 Task: Find connections with filter location Jonquière with filter topic #linkedinnetworkingwith filter profile language French with filter current company Nityo Infotech with filter school Uttar Pradesh Rajarshi Tandon Open University with filter industry Office Administration with filter service category Life Coaching with filter keywords title Social Worker
Action: Mouse moved to (693, 129)
Screenshot: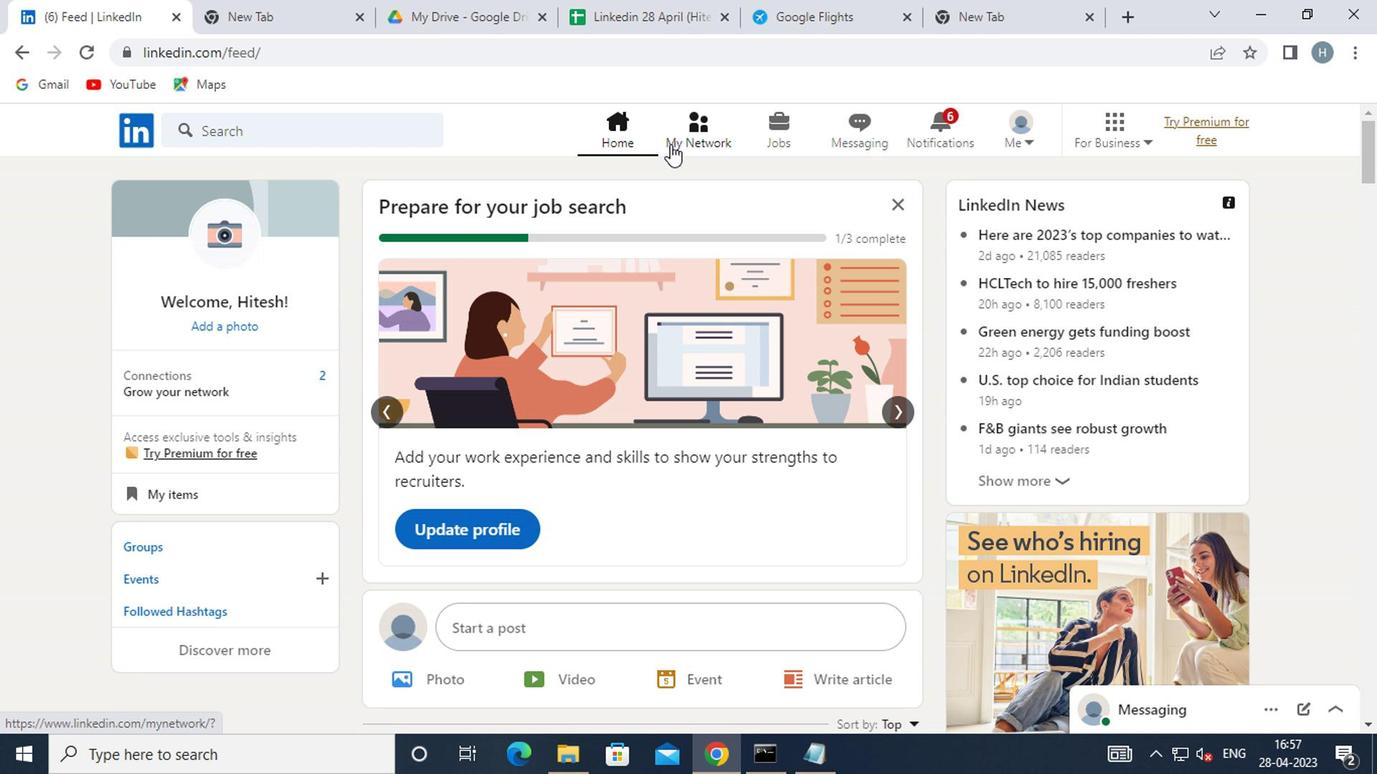 
Action: Mouse pressed left at (693, 129)
Screenshot: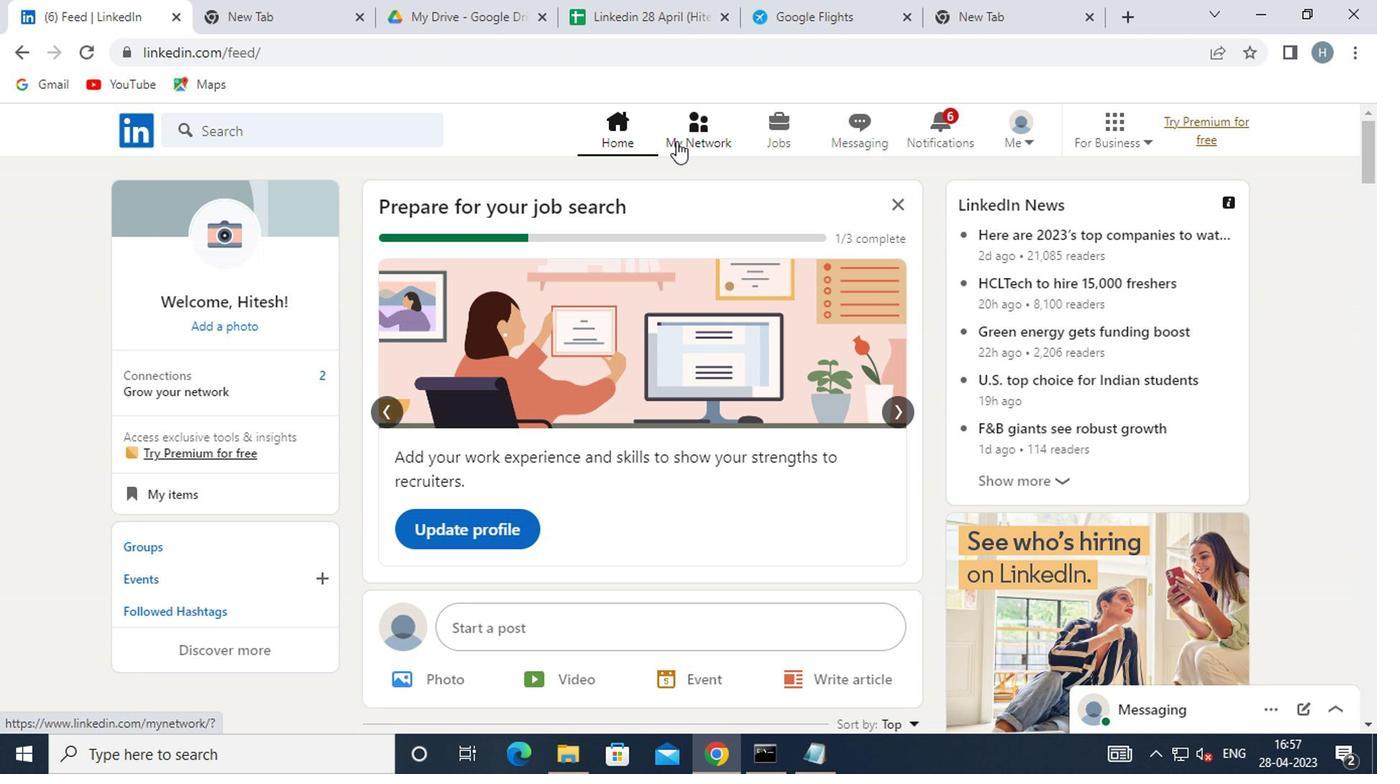 
Action: Mouse moved to (294, 233)
Screenshot: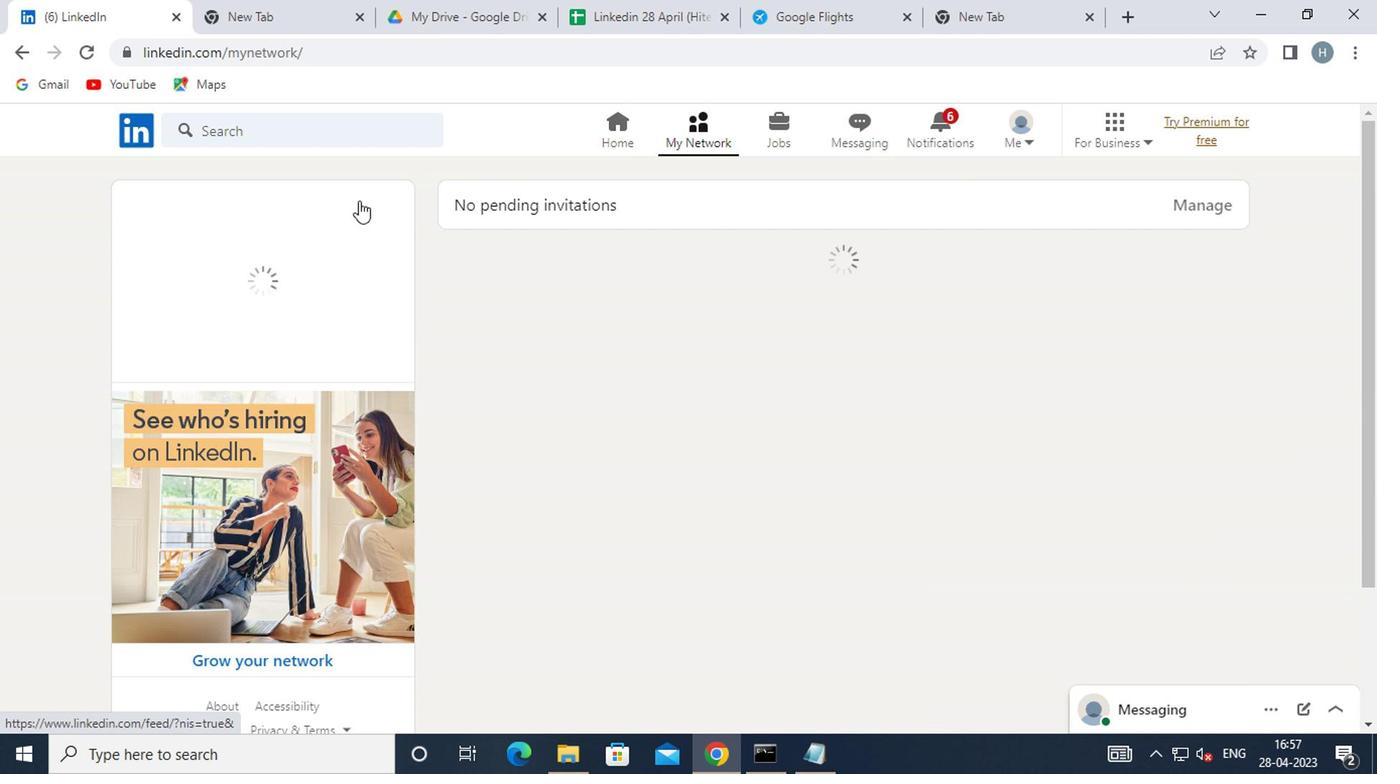 
Action: Mouse pressed left at (294, 233)
Screenshot: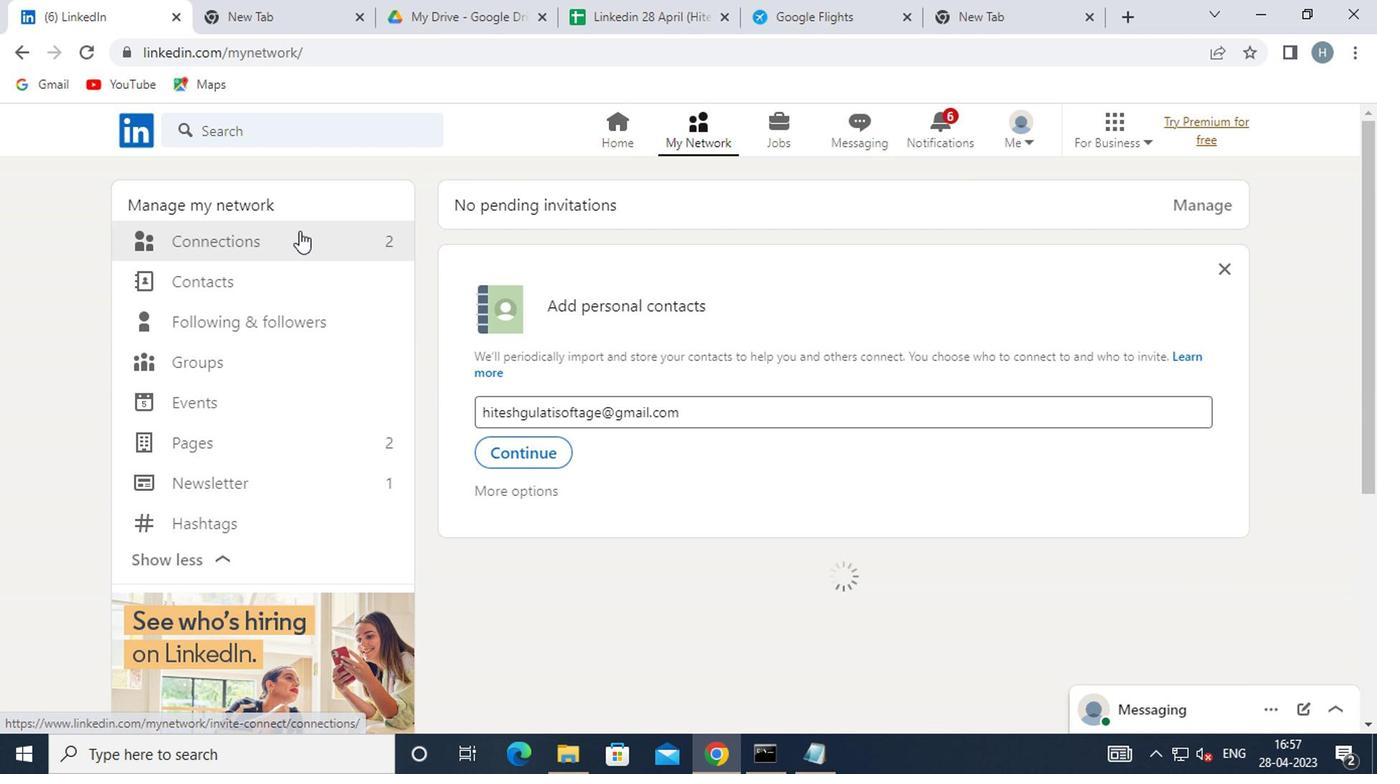 
Action: Mouse moved to (839, 241)
Screenshot: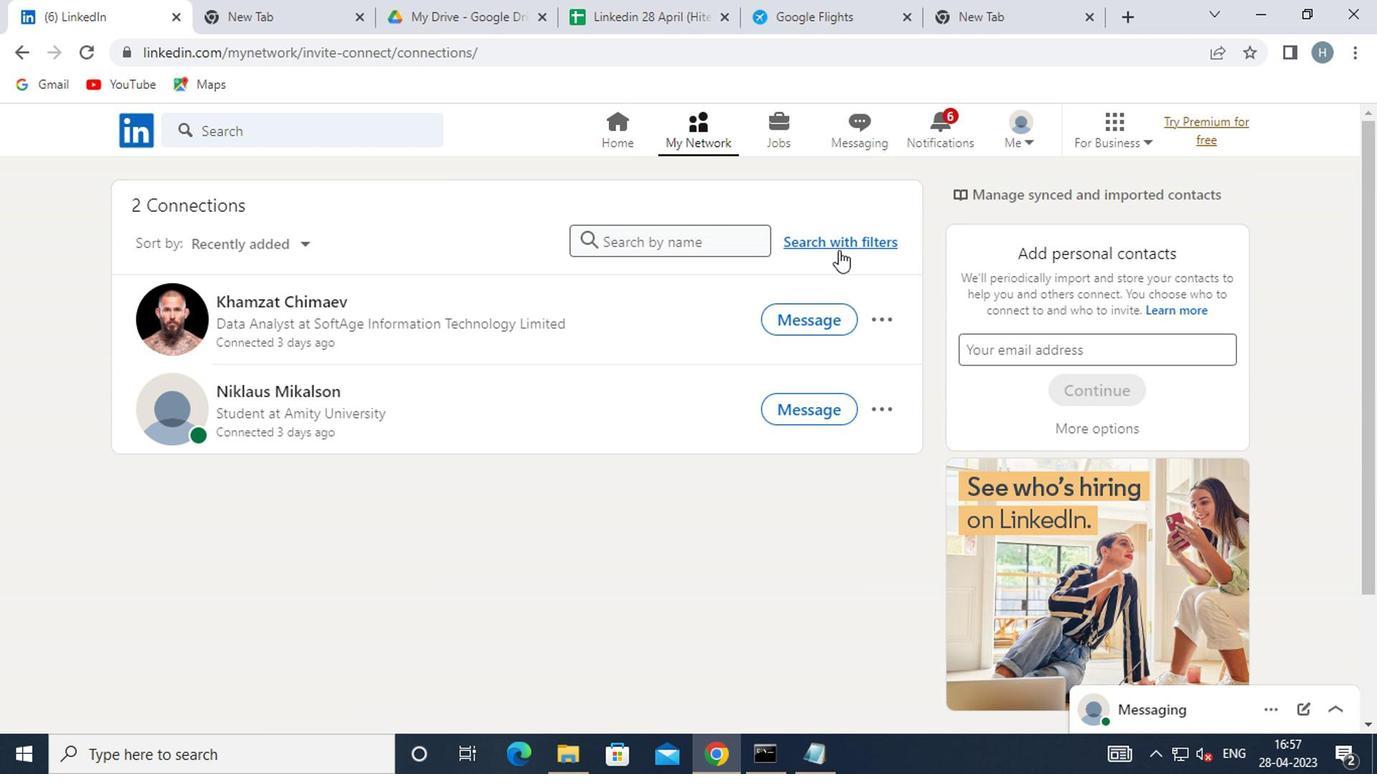 
Action: Mouse pressed left at (839, 241)
Screenshot: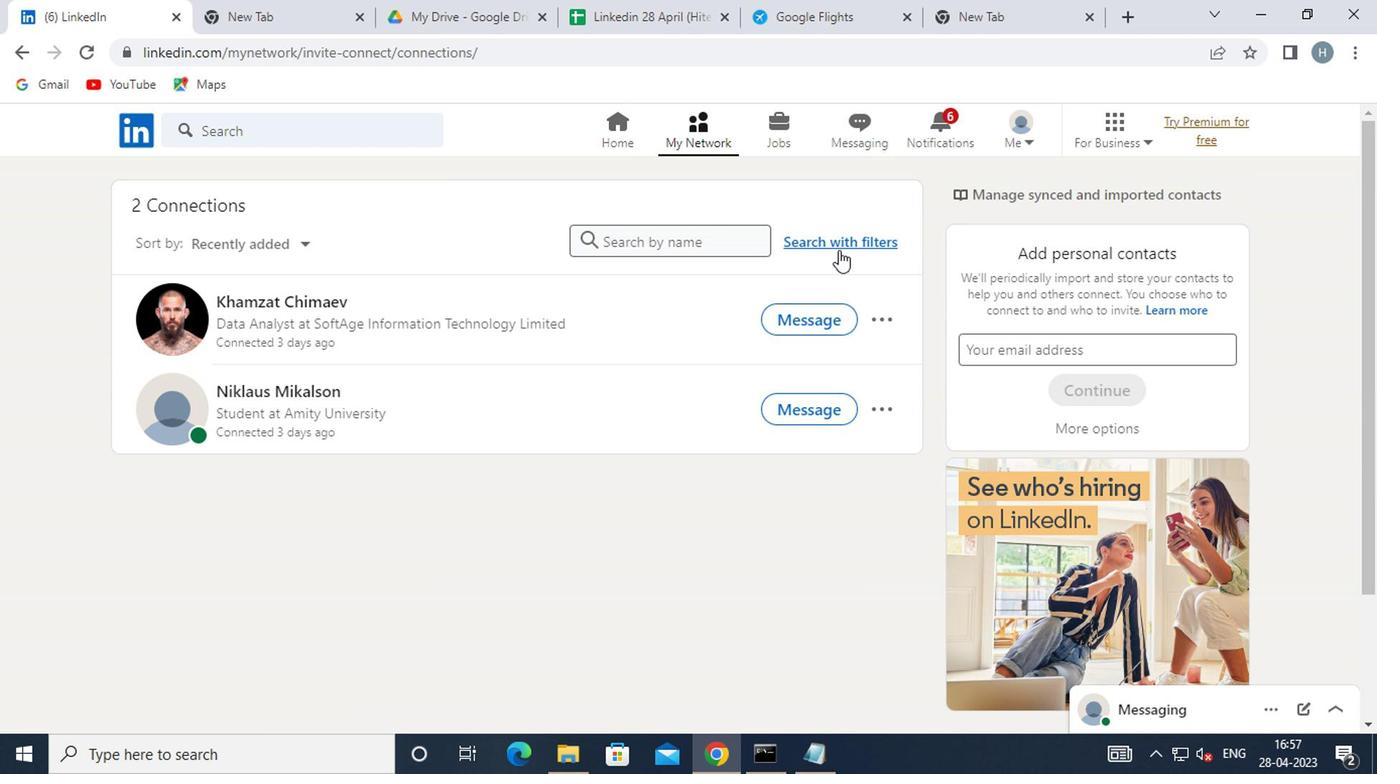 
Action: Mouse moved to (738, 187)
Screenshot: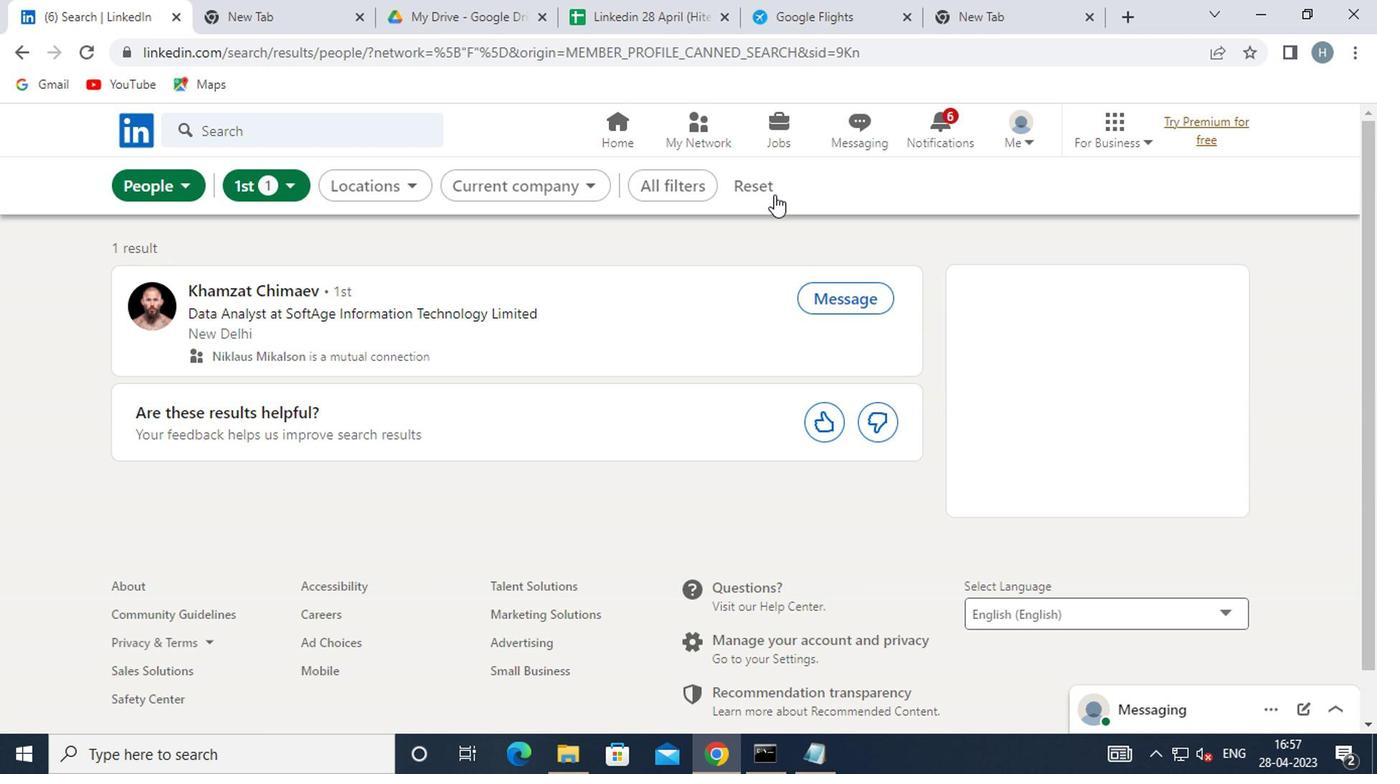 
Action: Mouse pressed left at (738, 187)
Screenshot: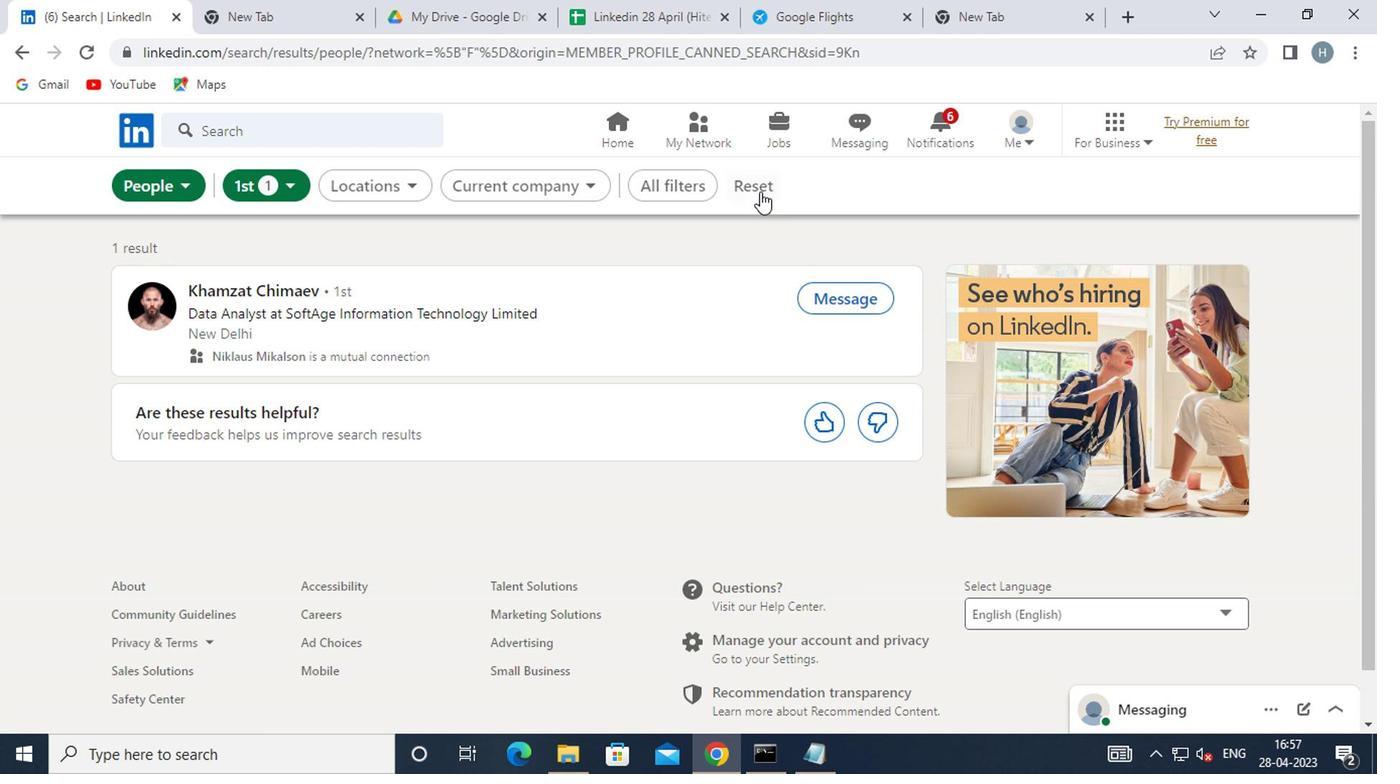 
Action: Mouse moved to (705, 187)
Screenshot: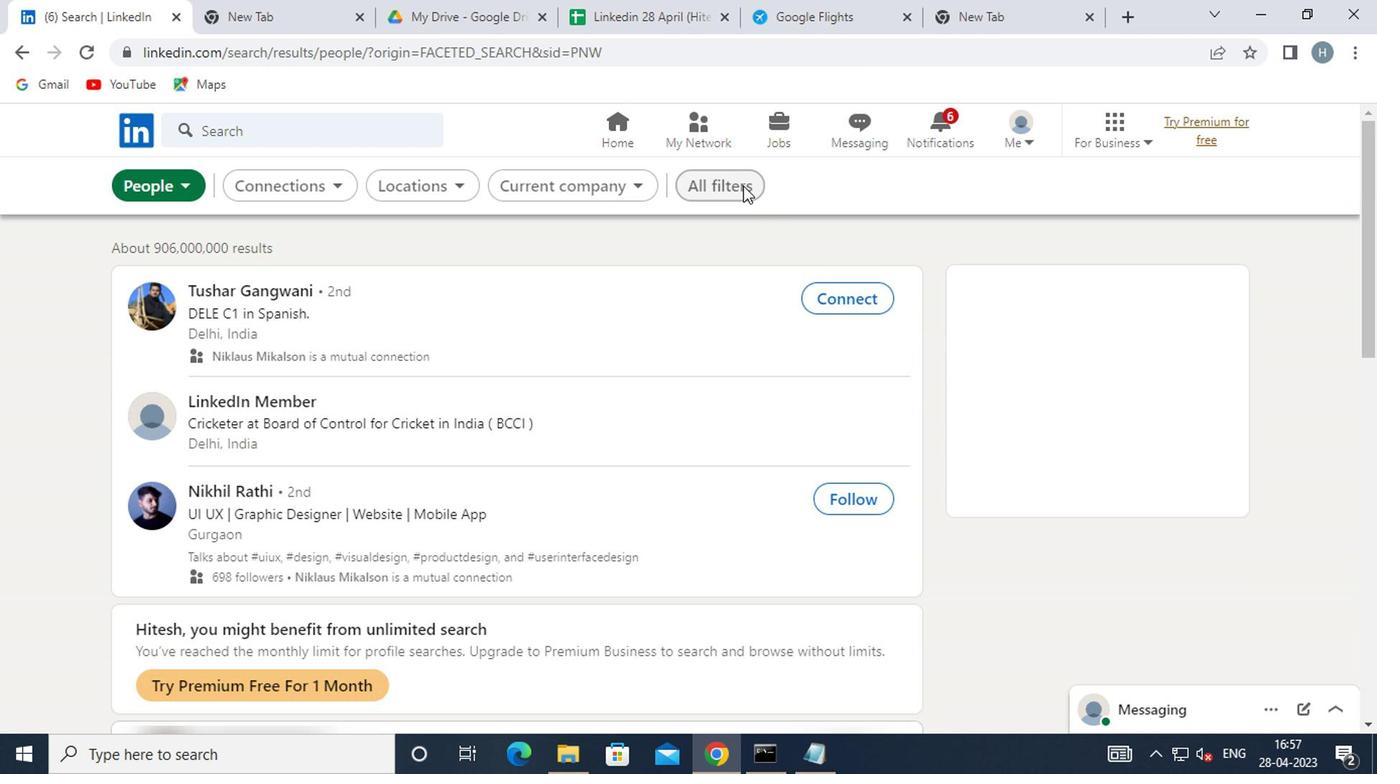 
Action: Mouse pressed left at (705, 187)
Screenshot: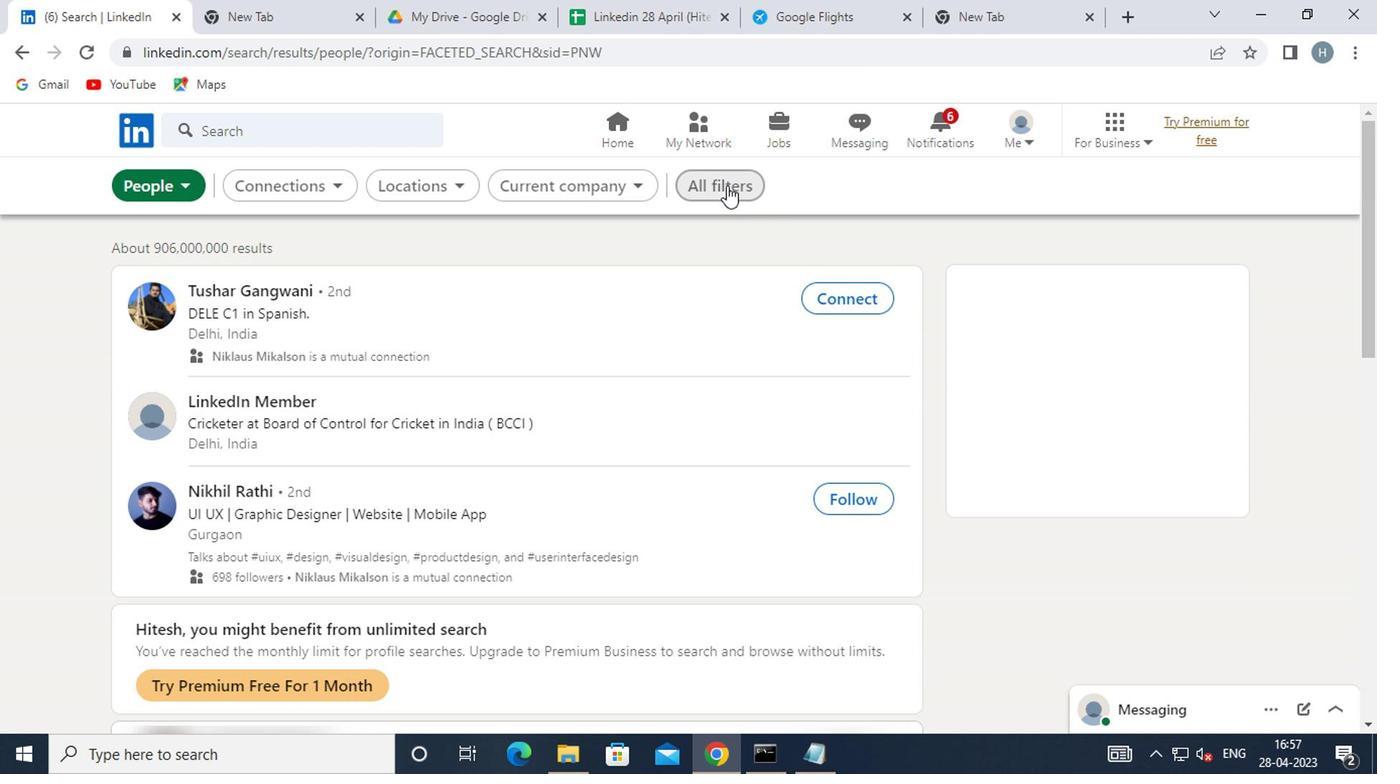 
Action: Mouse moved to (1109, 405)
Screenshot: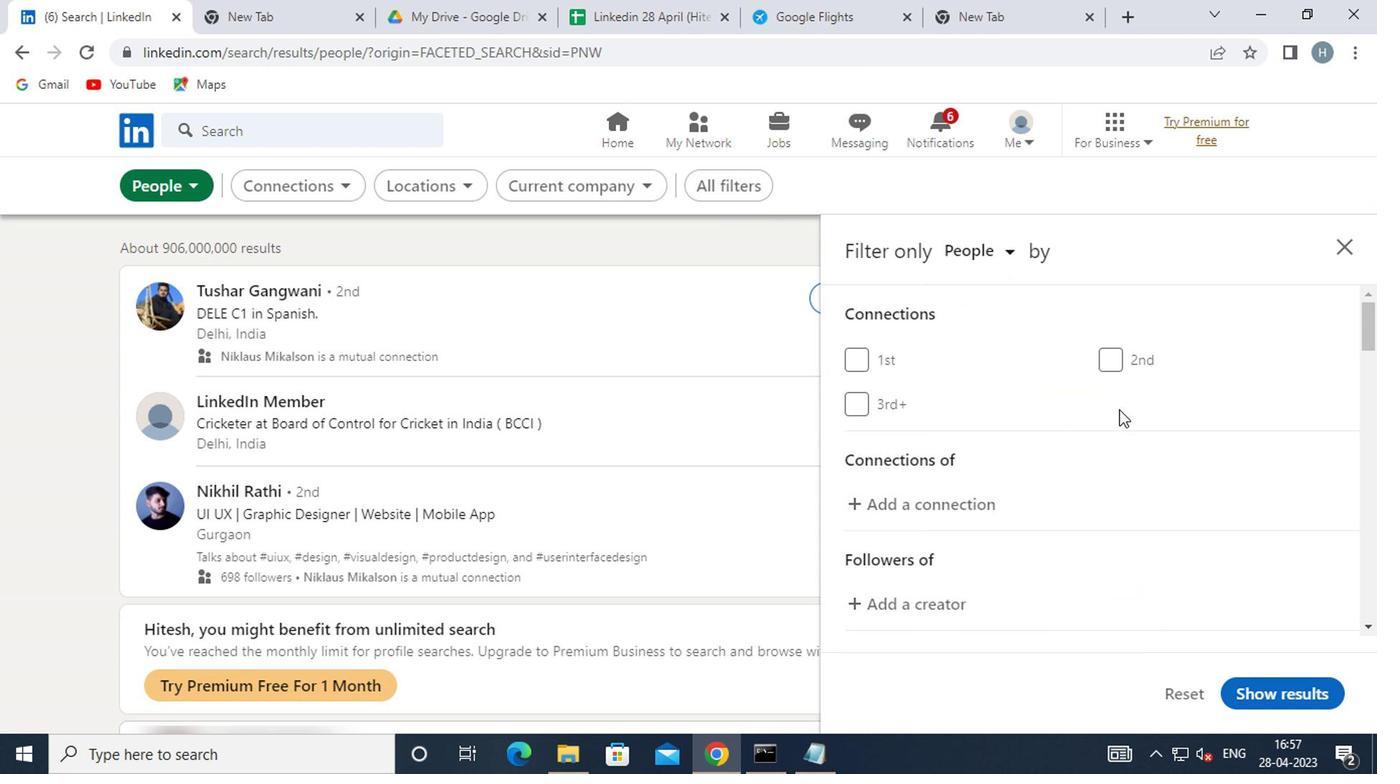 
Action: Mouse scrolled (1109, 404) with delta (0, 0)
Screenshot: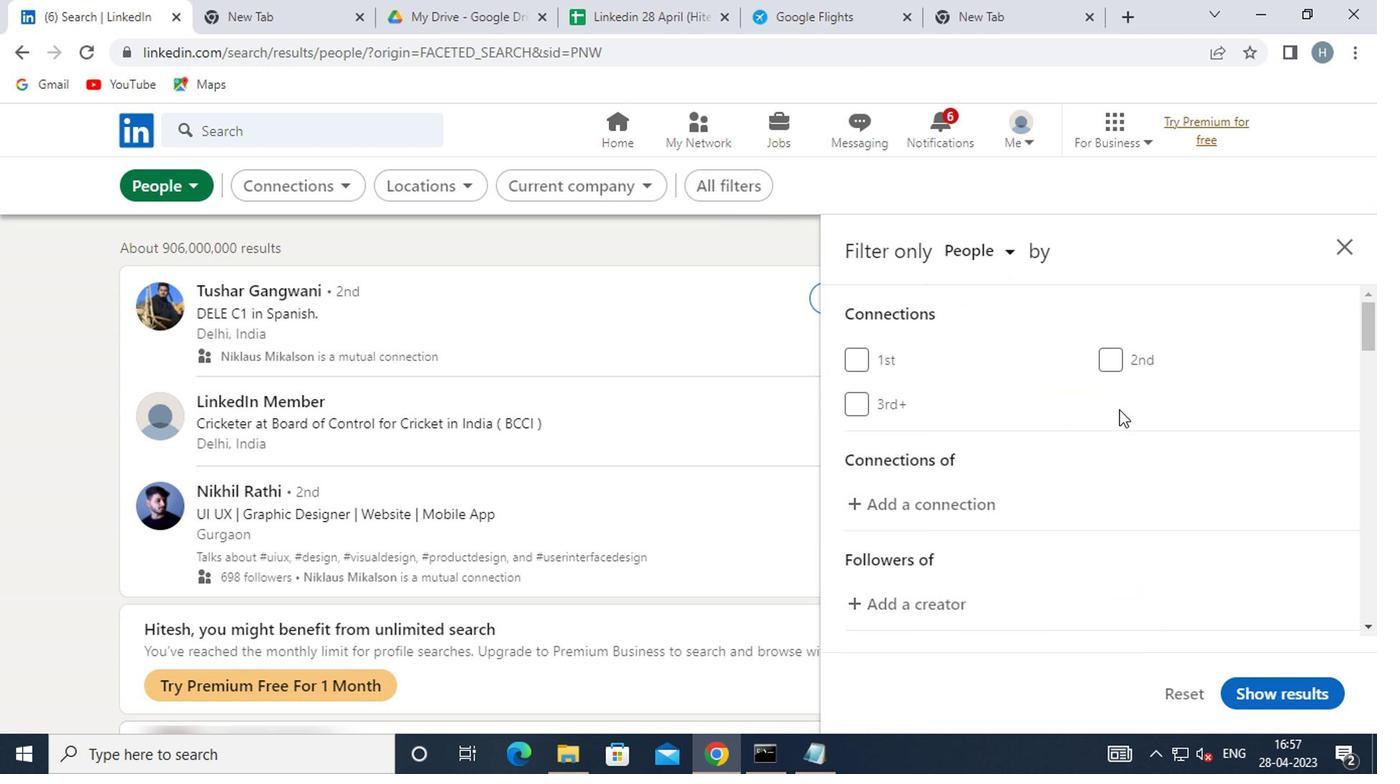 
Action: Mouse moved to (1104, 401)
Screenshot: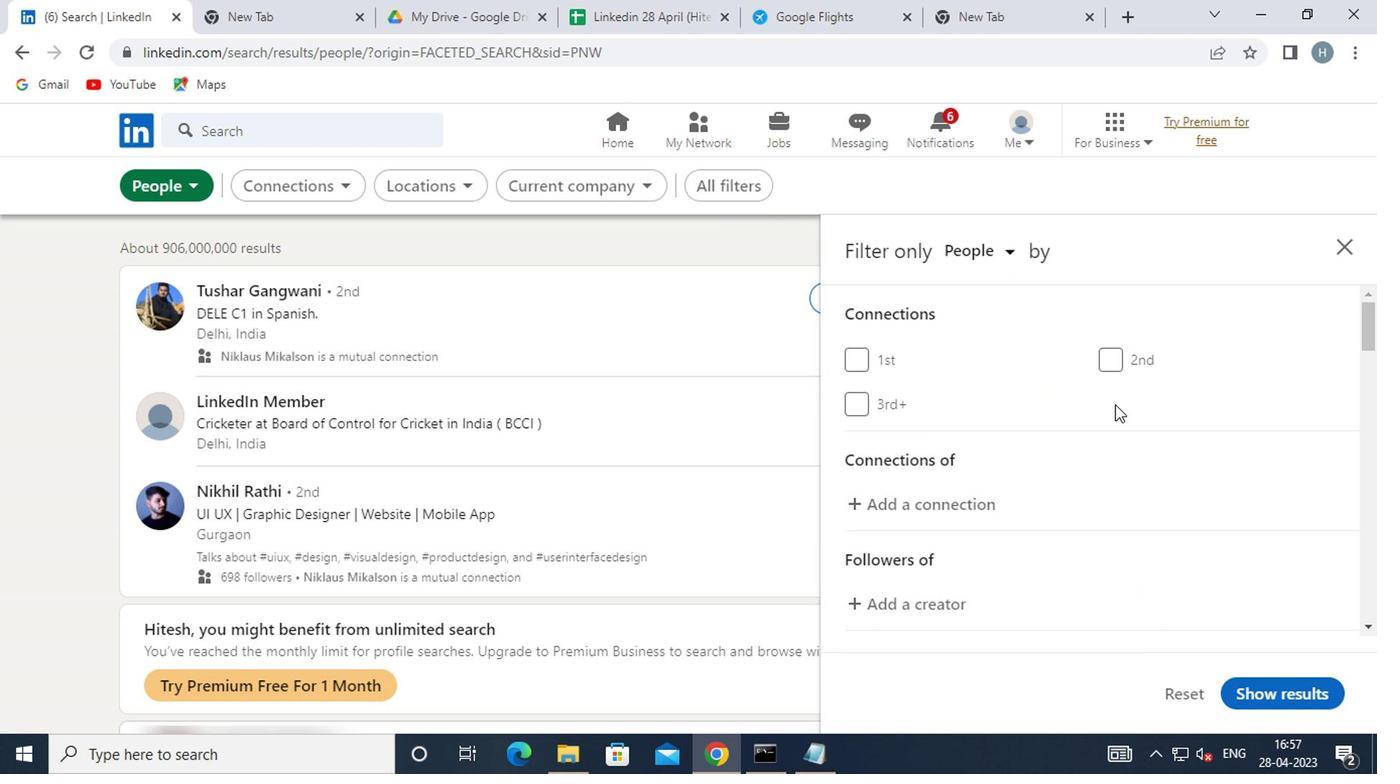 
Action: Mouse scrolled (1104, 400) with delta (0, -1)
Screenshot: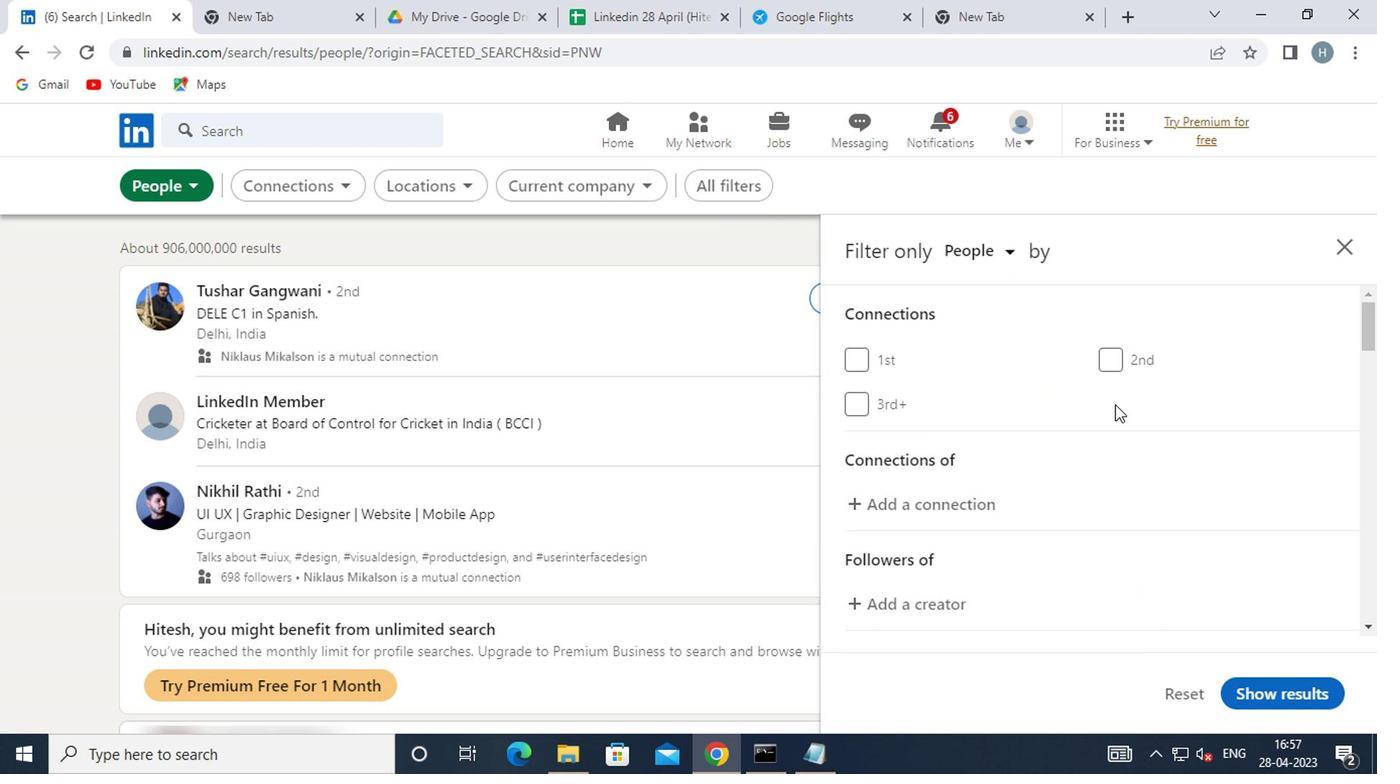 
Action: Mouse moved to (1099, 391)
Screenshot: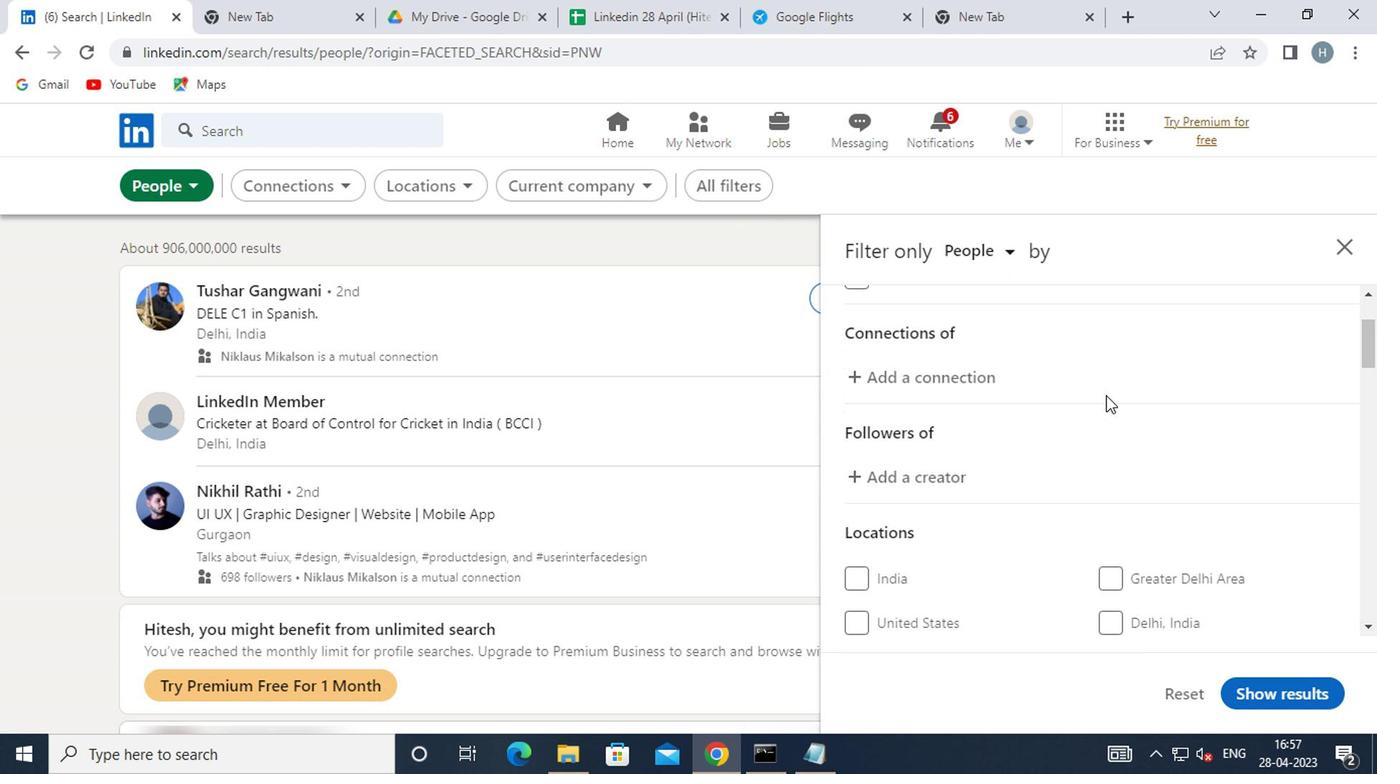 
Action: Mouse scrolled (1099, 390) with delta (0, -1)
Screenshot: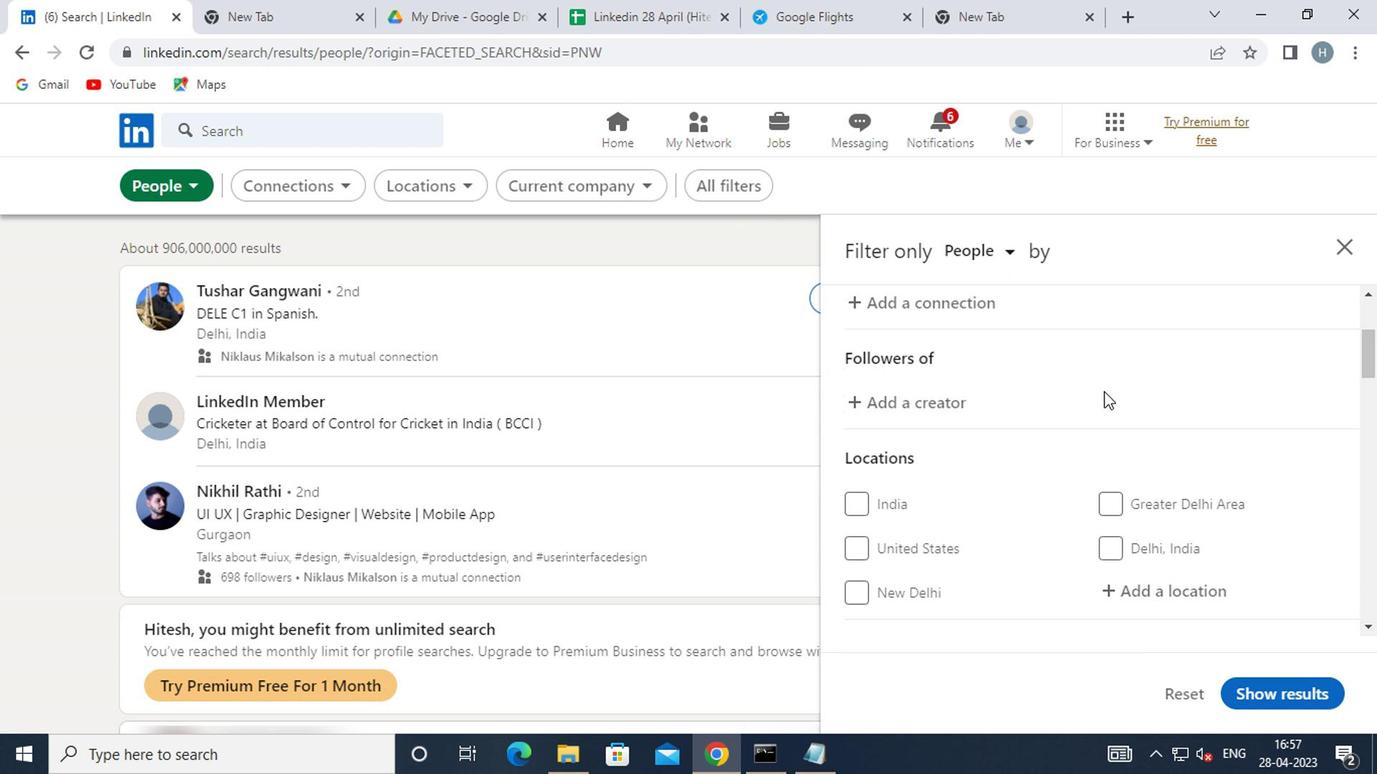 
Action: Mouse moved to (1132, 481)
Screenshot: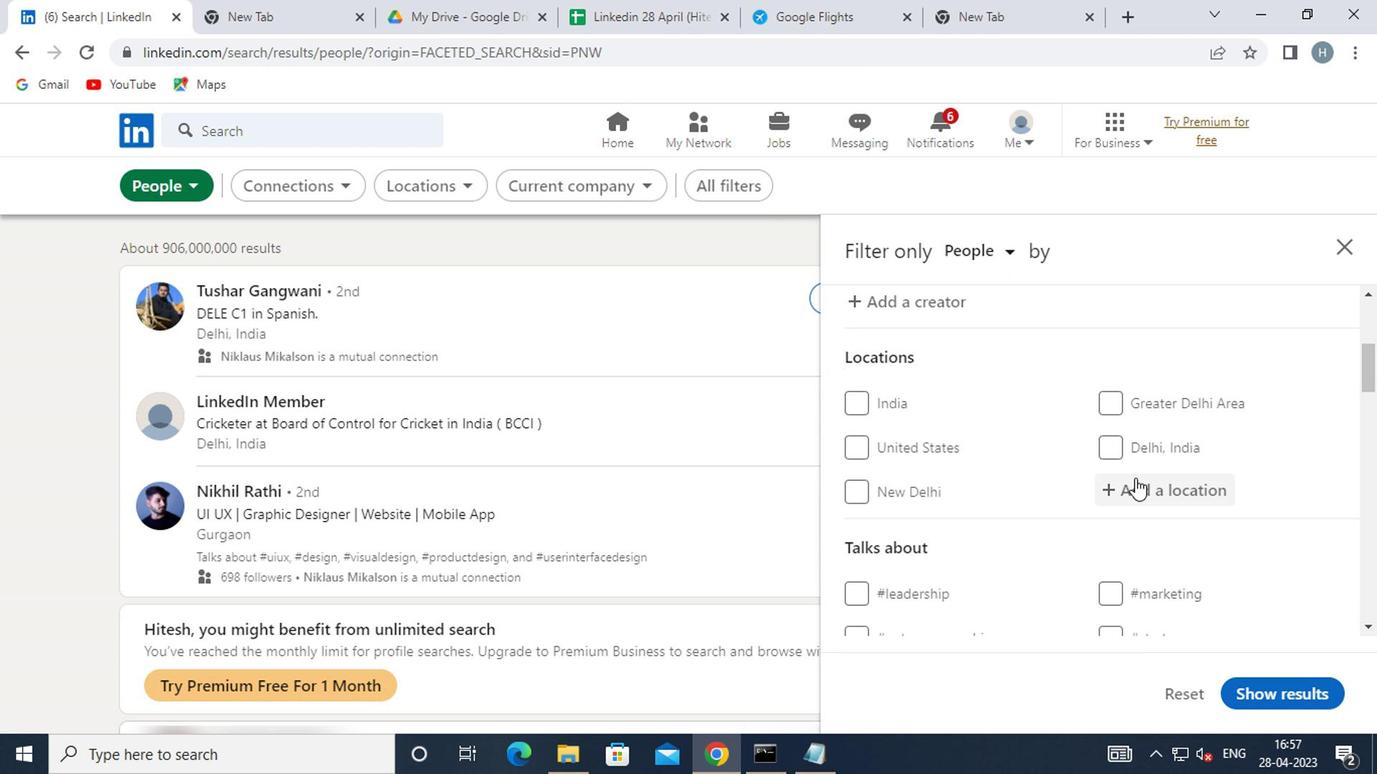 
Action: Mouse pressed left at (1132, 481)
Screenshot: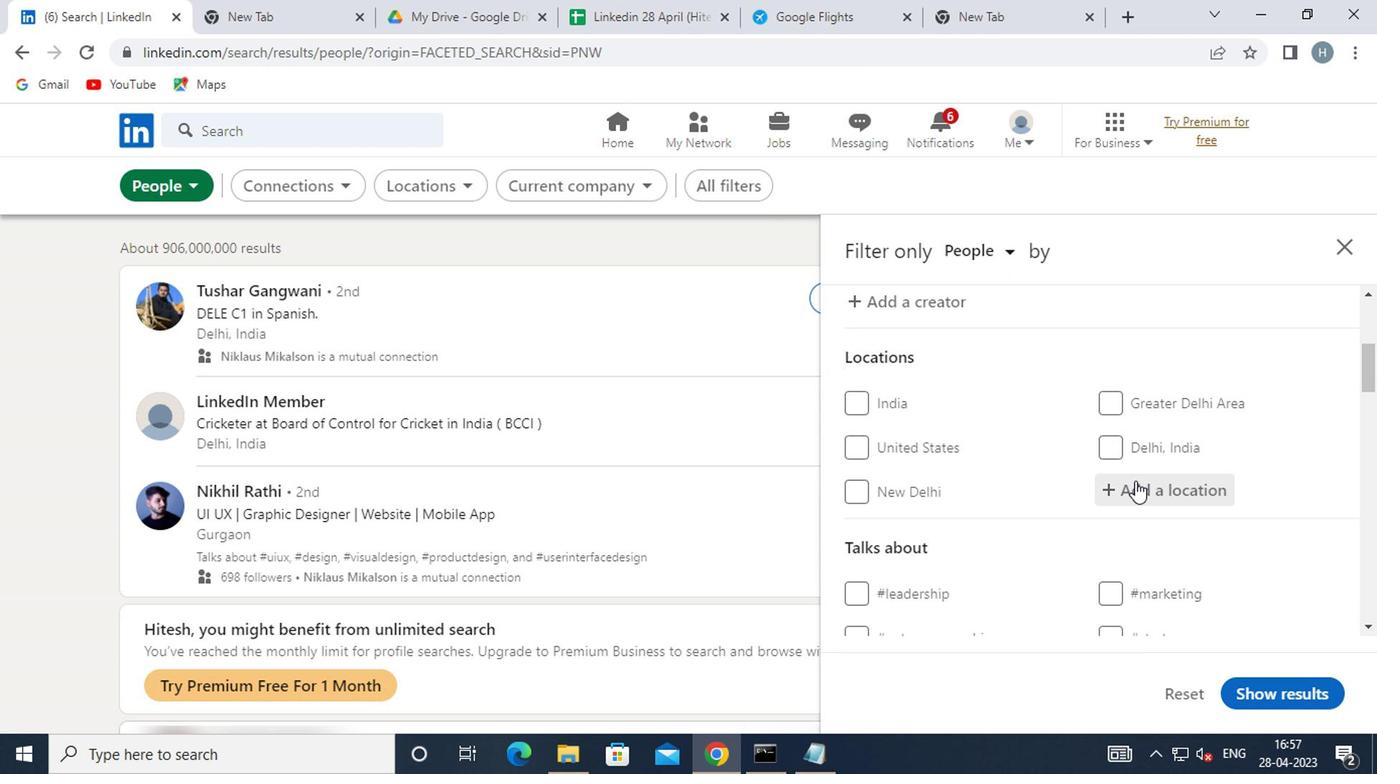 
Action: Key pressed <Key.shift>JONQUIERE
Screenshot: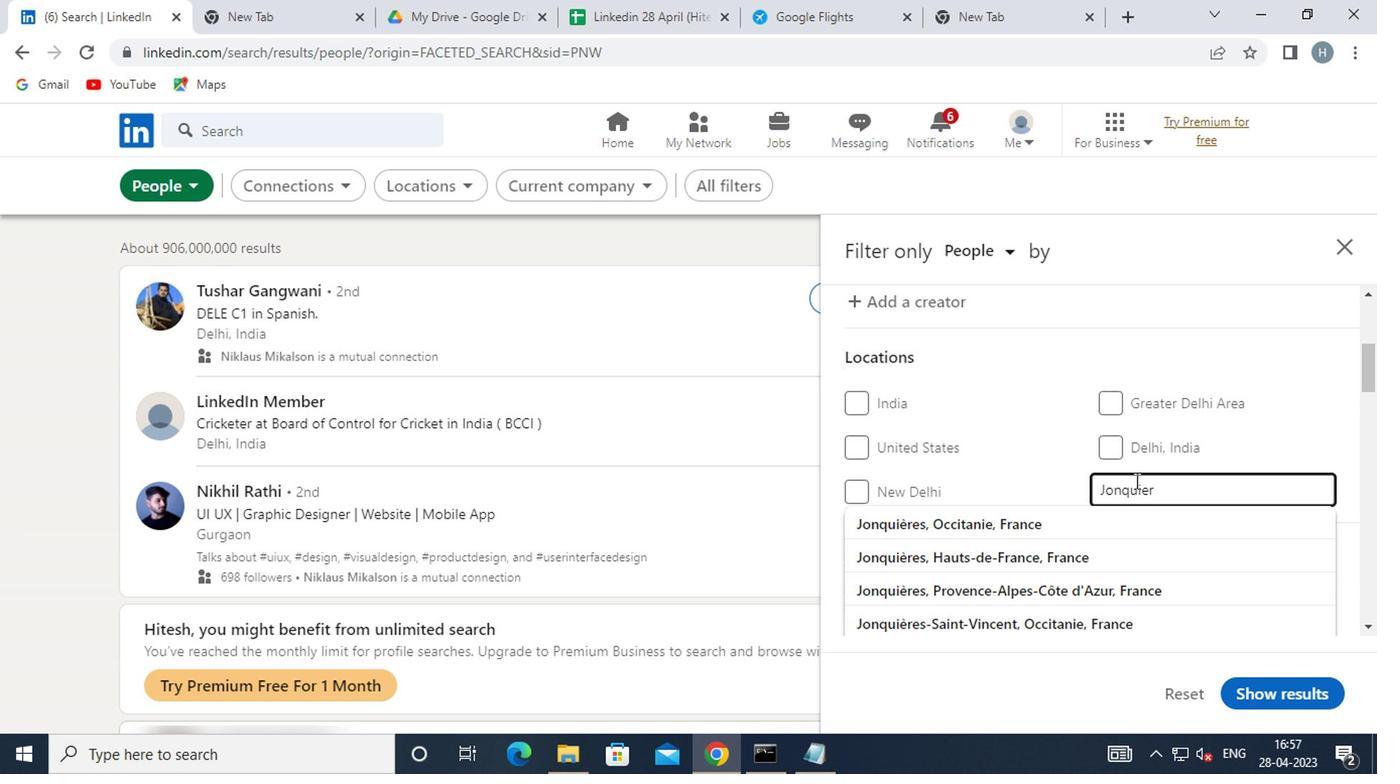 
Action: Mouse moved to (1059, 520)
Screenshot: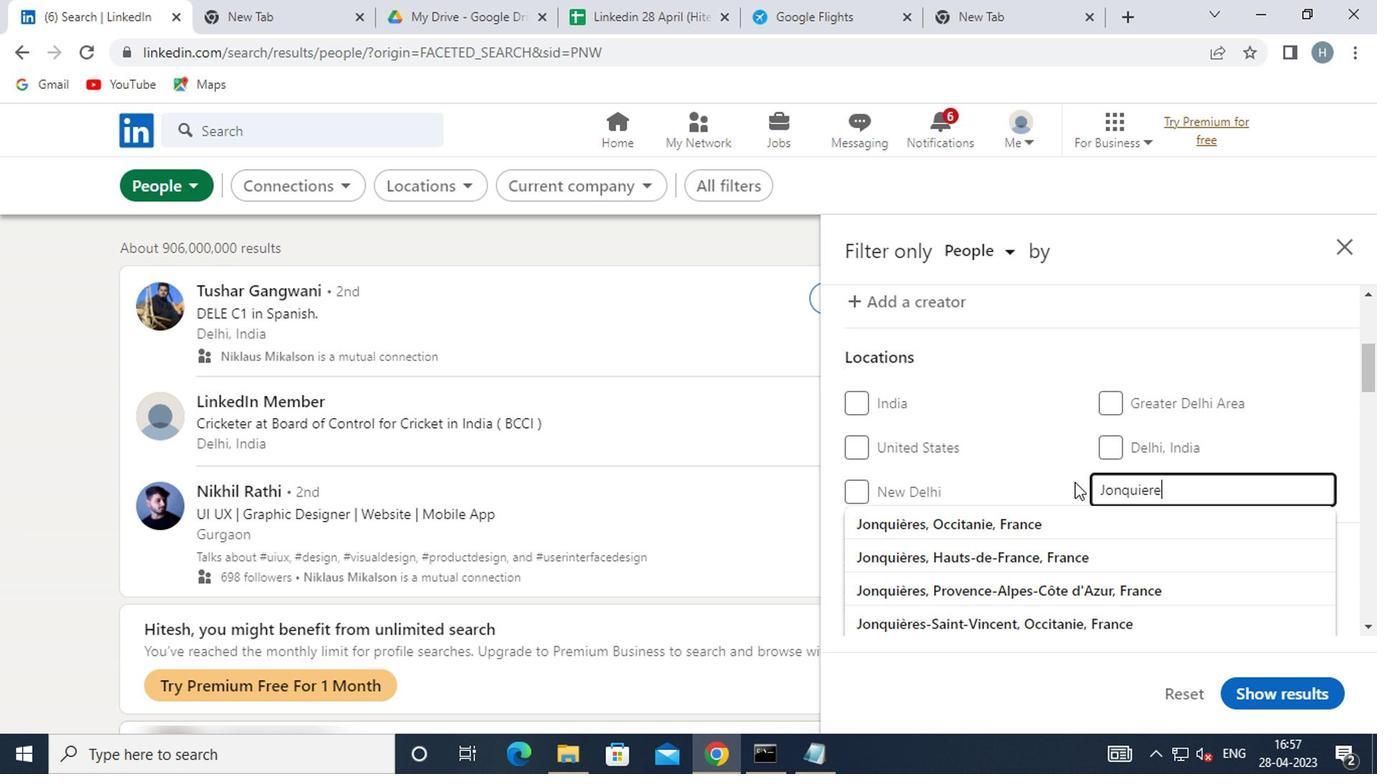 
Action: Mouse pressed left at (1059, 520)
Screenshot: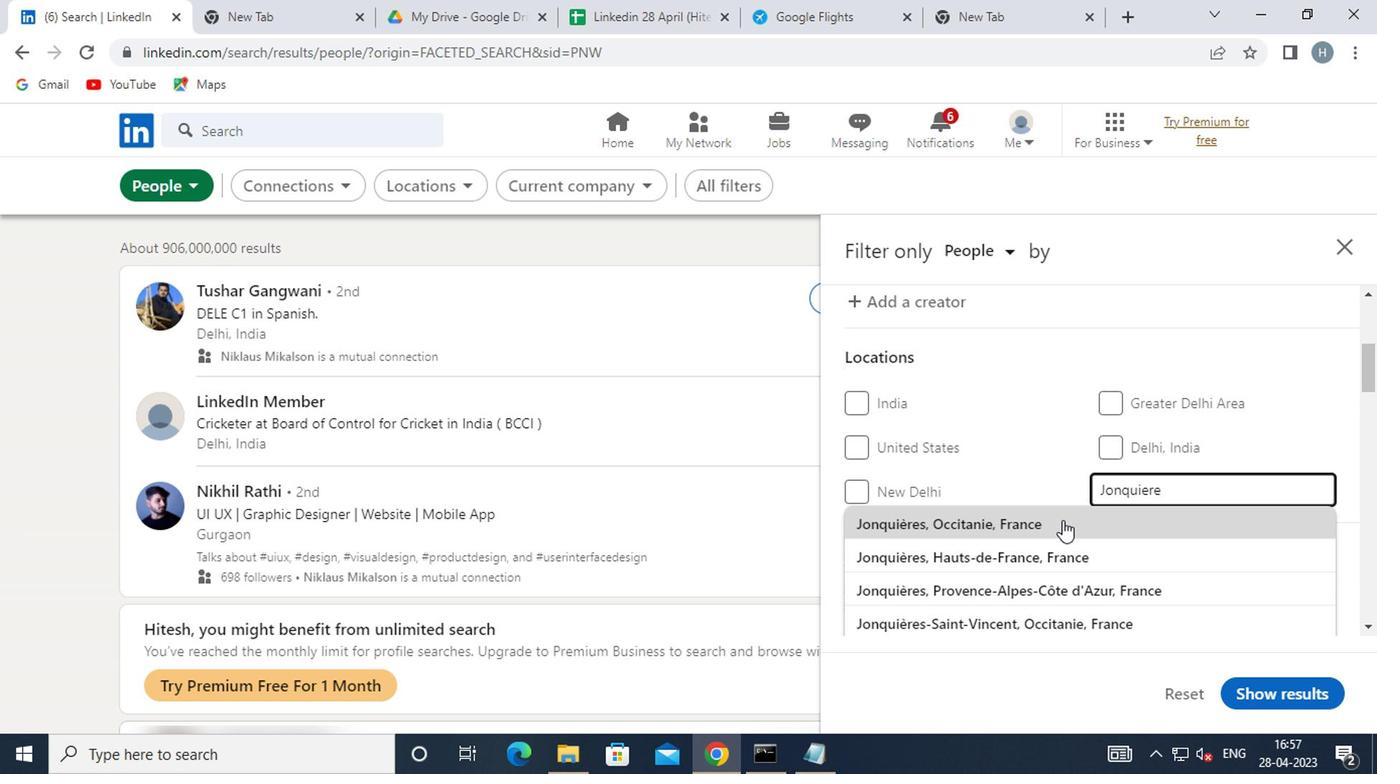 
Action: Mouse moved to (1035, 501)
Screenshot: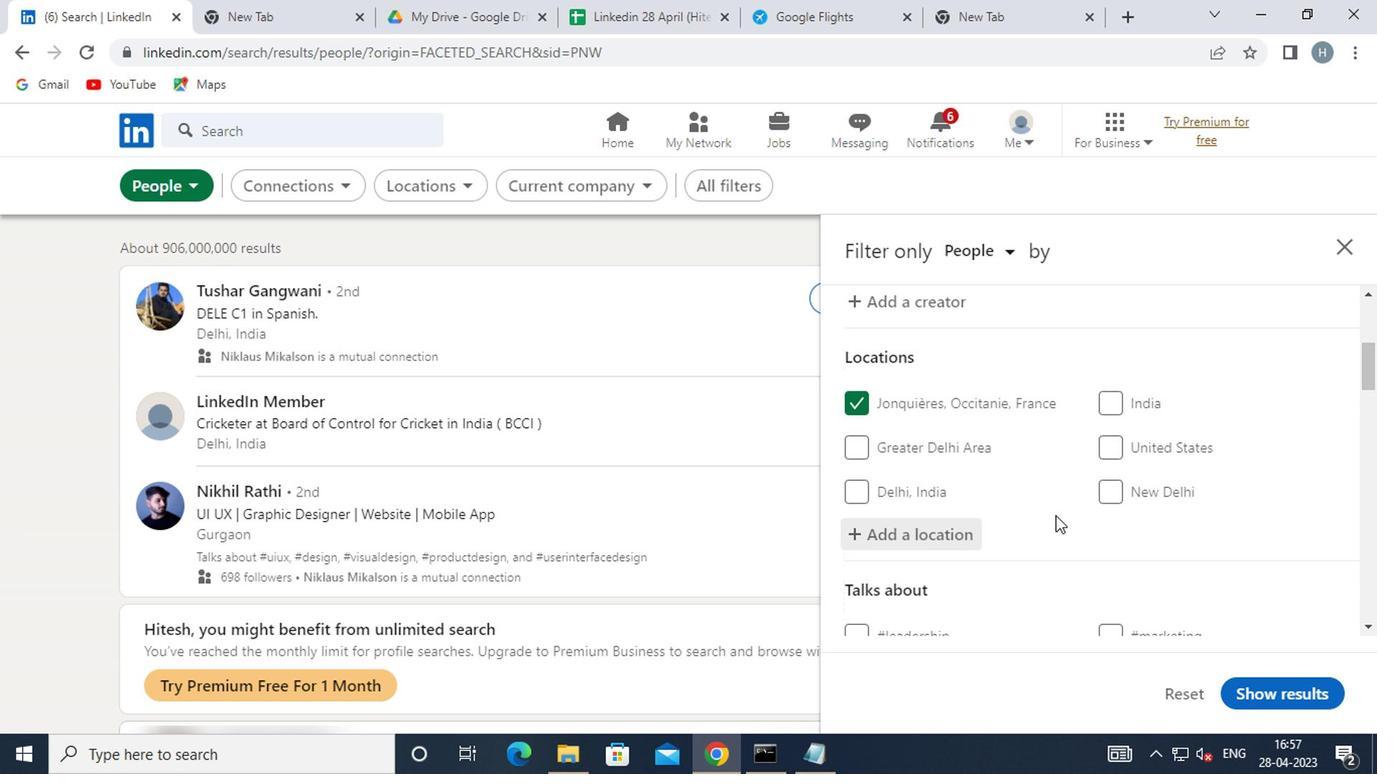 
Action: Mouse scrolled (1035, 500) with delta (0, 0)
Screenshot: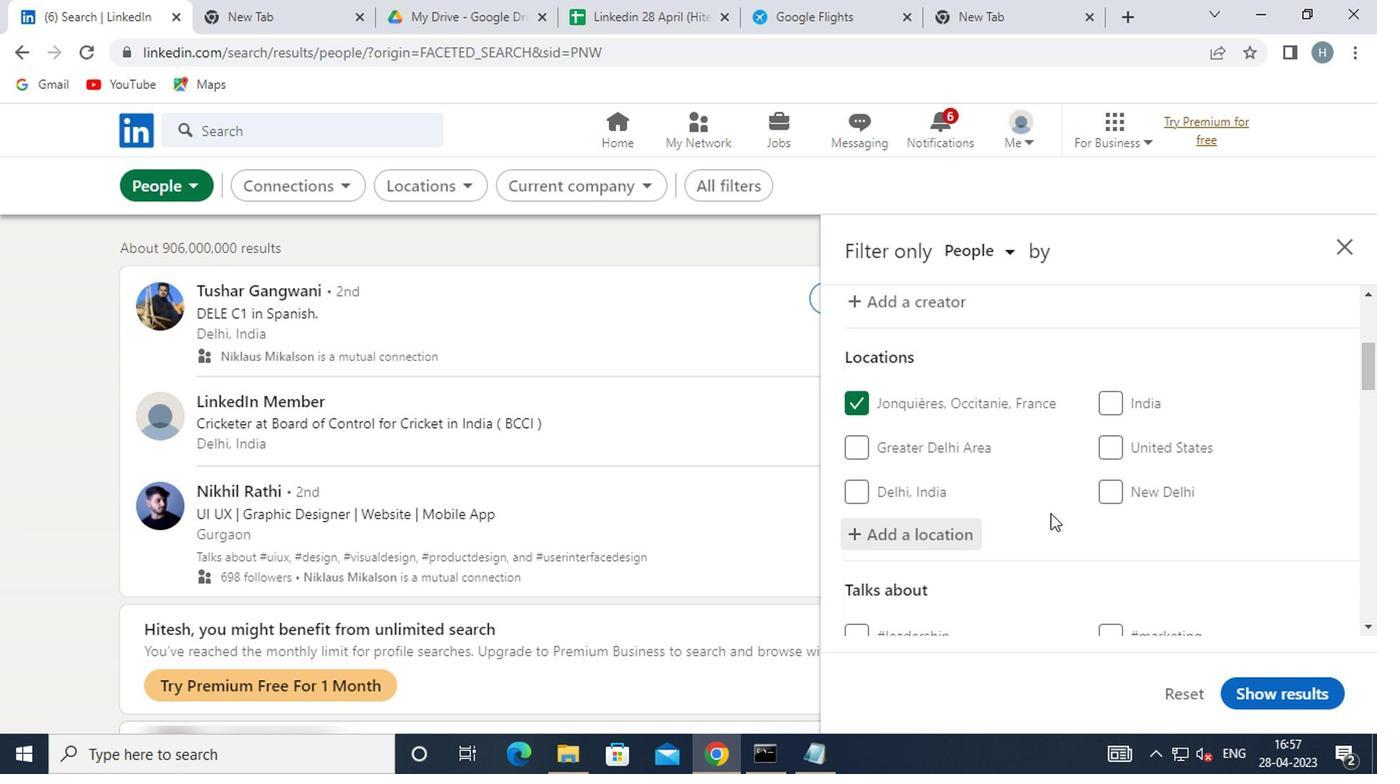 
Action: Mouse scrolled (1035, 500) with delta (0, 0)
Screenshot: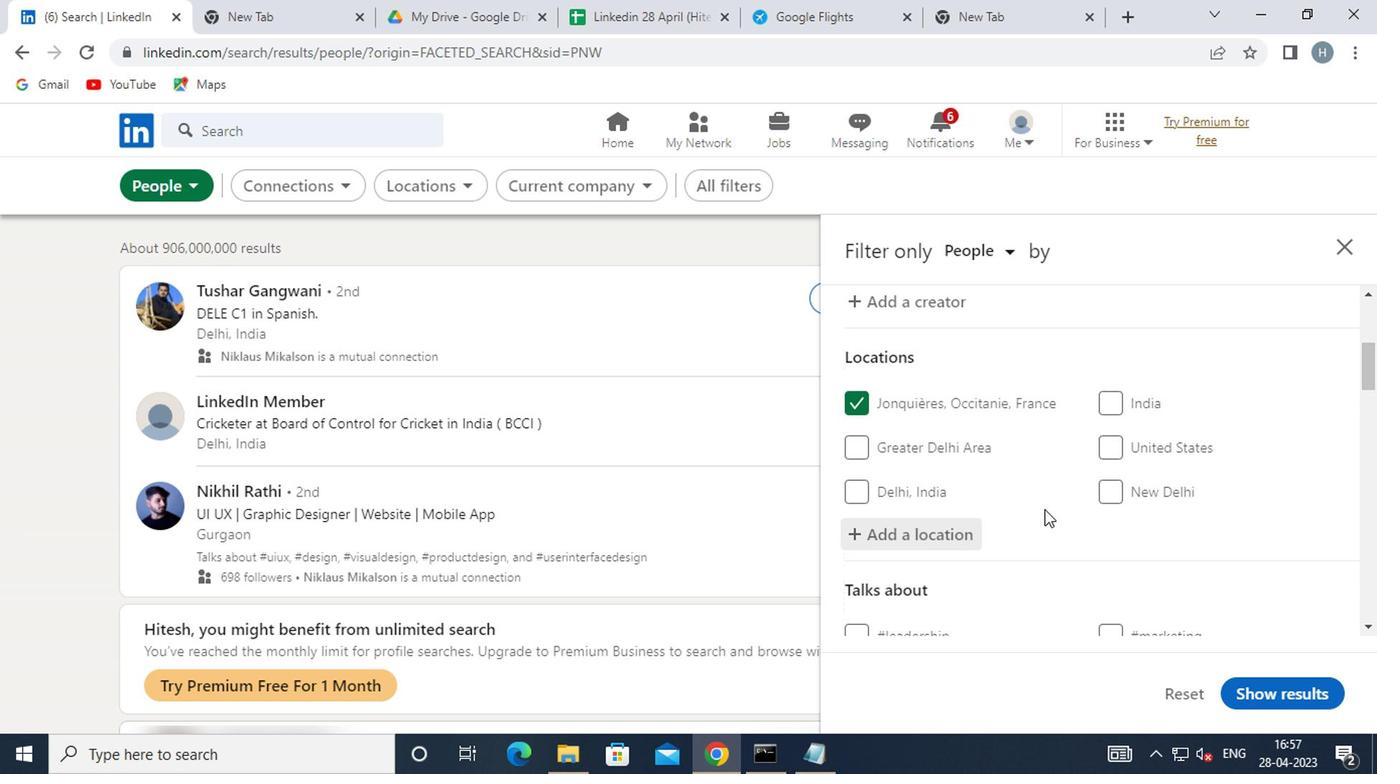 
Action: Mouse moved to (1035, 488)
Screenshot: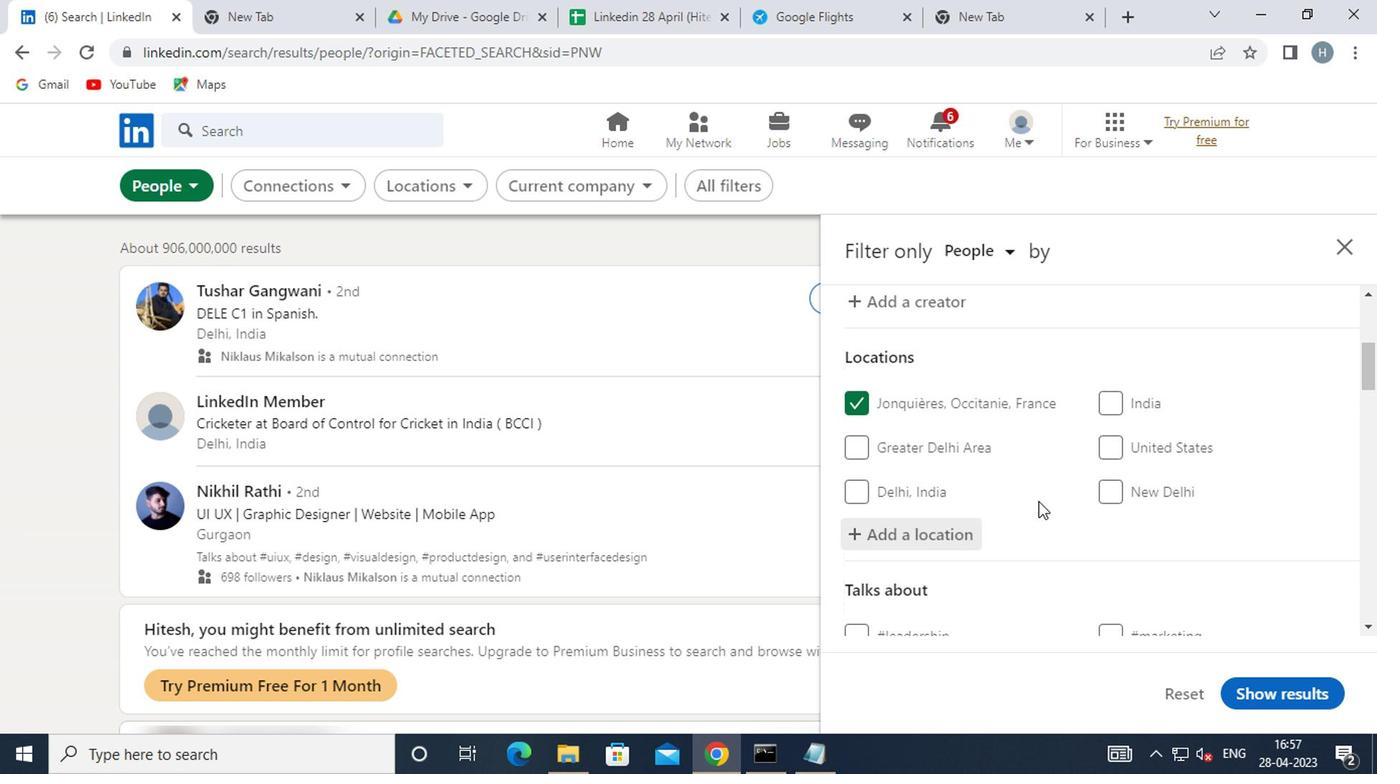 
Action: Mouse scrolled (1035, 487) with delta (0, 0)
Screenshot: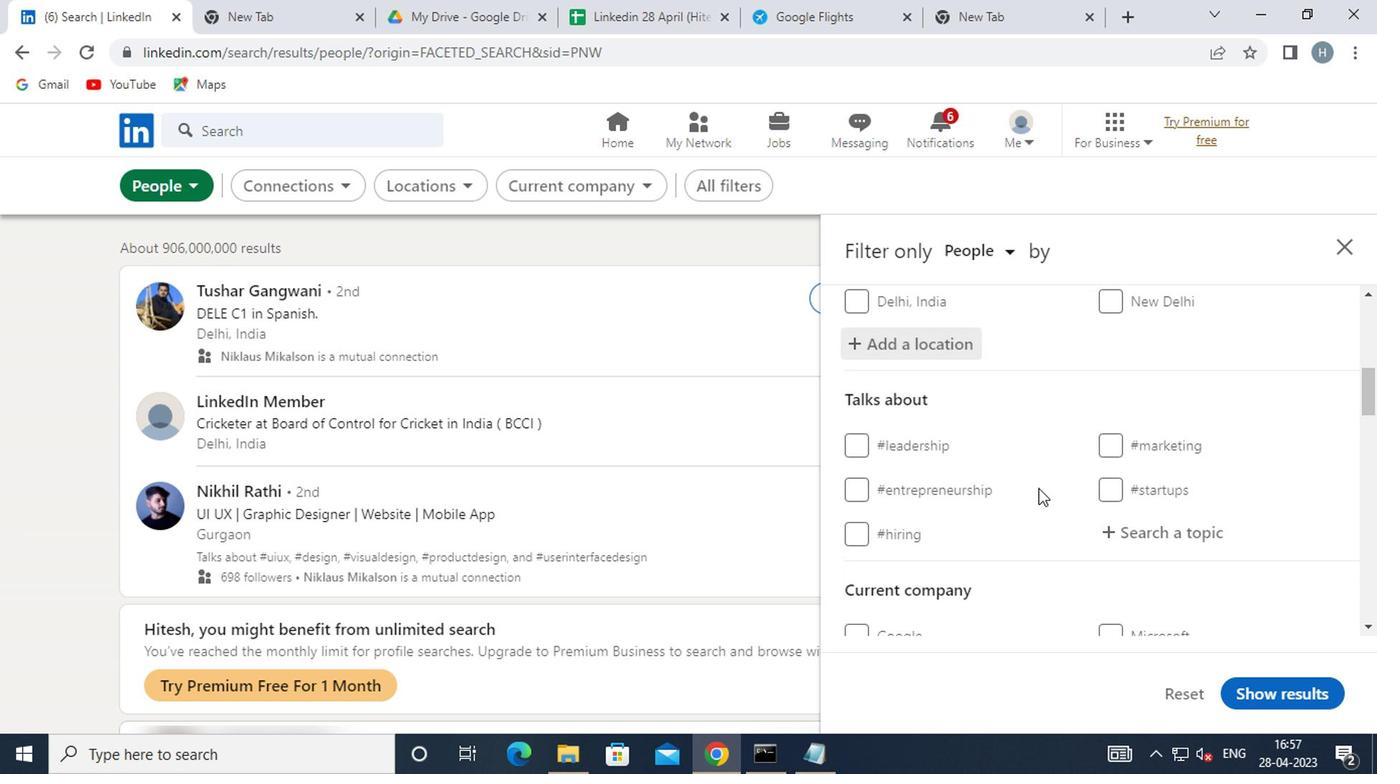 
Action: Mouse moved to (1178, 425)
Screenshot: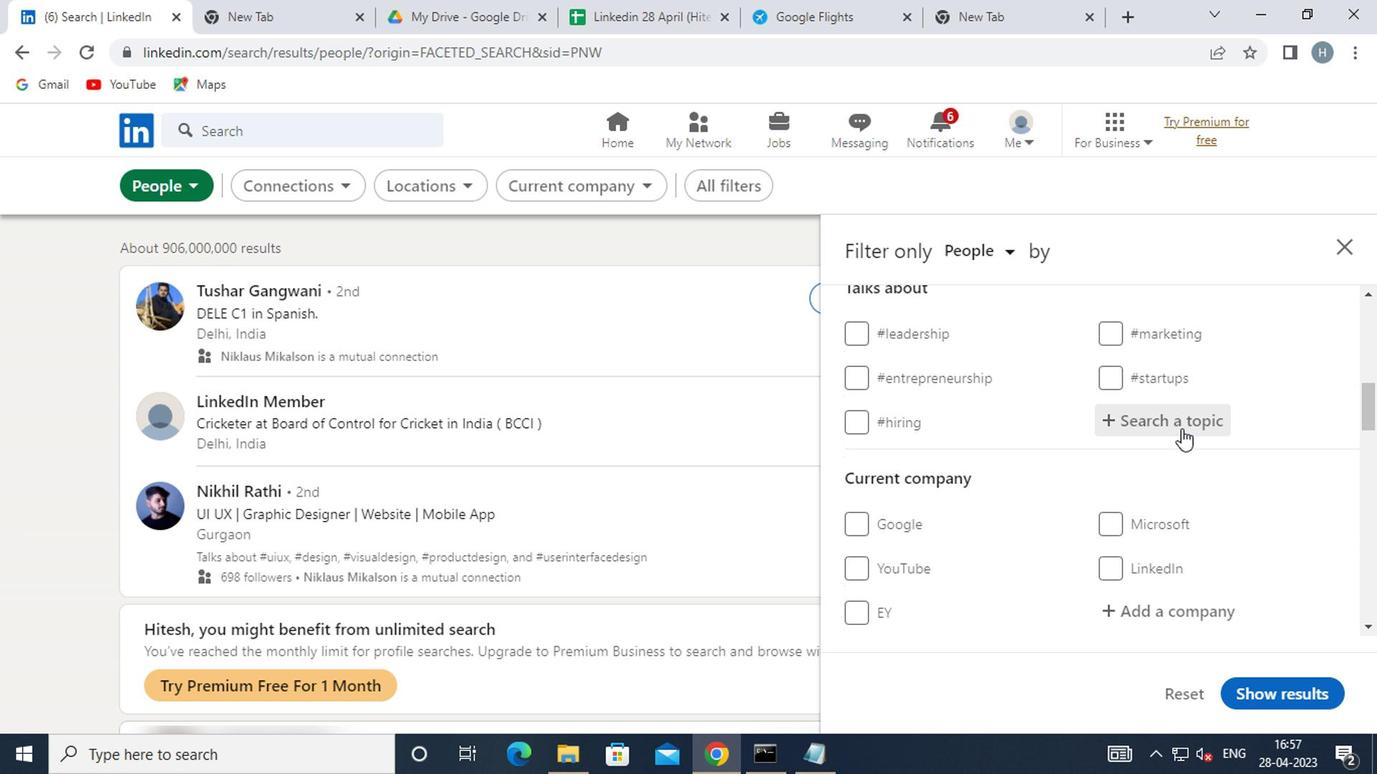 
Action: Mouse pressed left at (1178, 425)
Screenshot: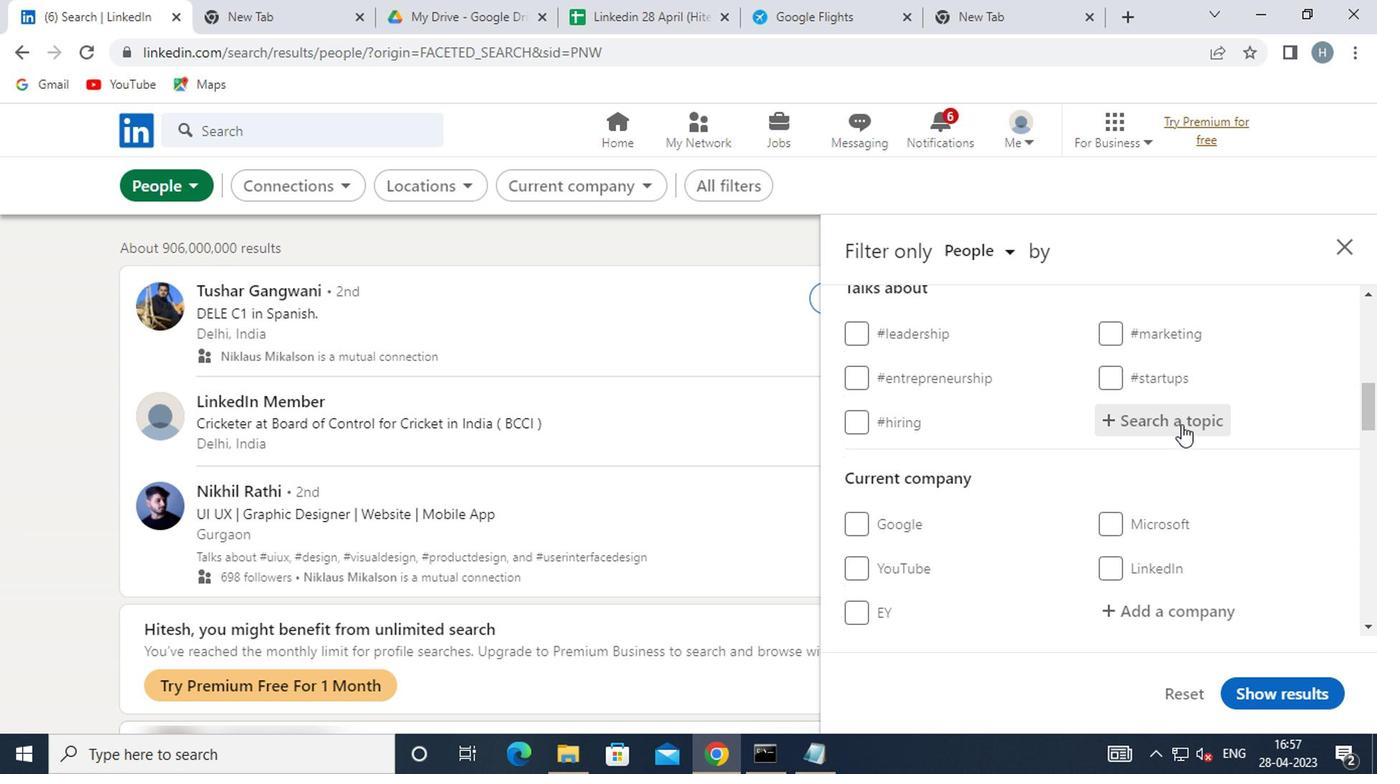 
Action: Key pressed <Key.shift><Key.shift><Key.shift><Key.shift><Key.shift><Key.shift><Key.shift><Key.shift><Key.shift><Key.shift><Key.shift><Key.shift><Key.shift><Key.shift><Key.shift><Key.shift><Key.shift><Key.shift><Key.shift><Key.shift><Key.shift><Key.shift><Key.shift><Key.shift><Key.shift><Key.shift><Key.shift><Key.shift><Key.shift><Key.shift><Key.shift><Key.shift><Key.shift><Key.shift><Key.shift><Key.shift><Key.shift><Key.shift><Key.shift><Key.shift><Key.shift><Key.shift><Key.shift><Key.shift><Key.shift><Key.shift><Key.shift><Key.shift>LINKEDINNE
Screenshot: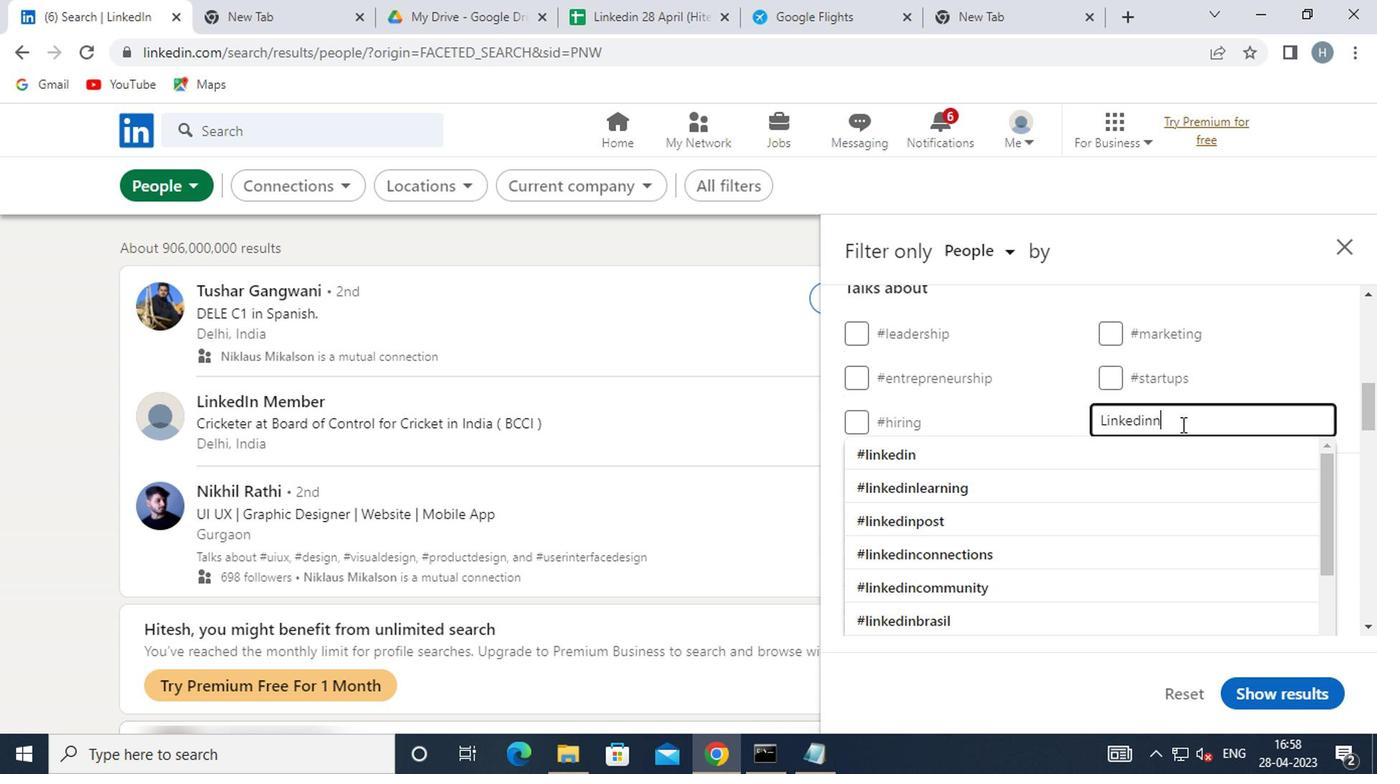 
Action: Mouse moved to (1106, 447)
Screenshot: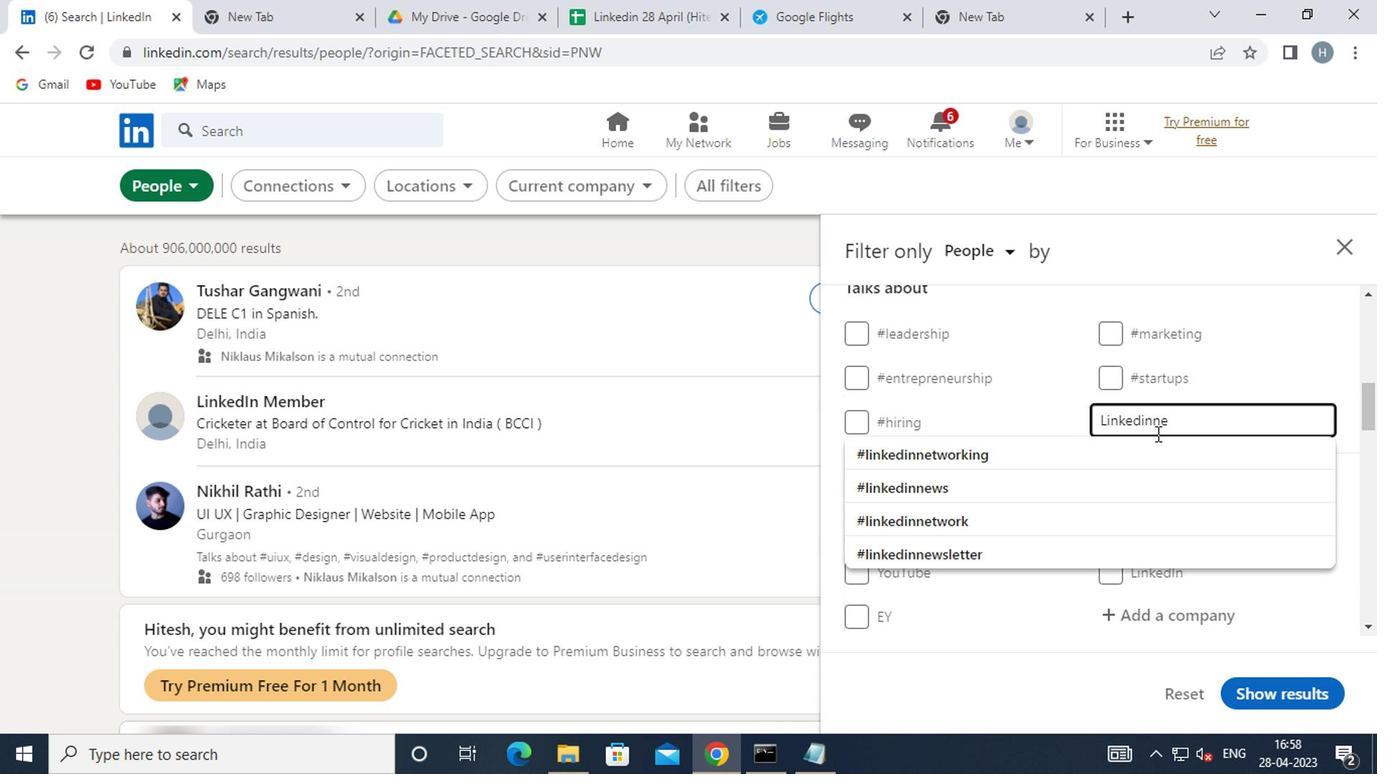 
Action: Mouse pressed left at (1106, 447)
Screenshot: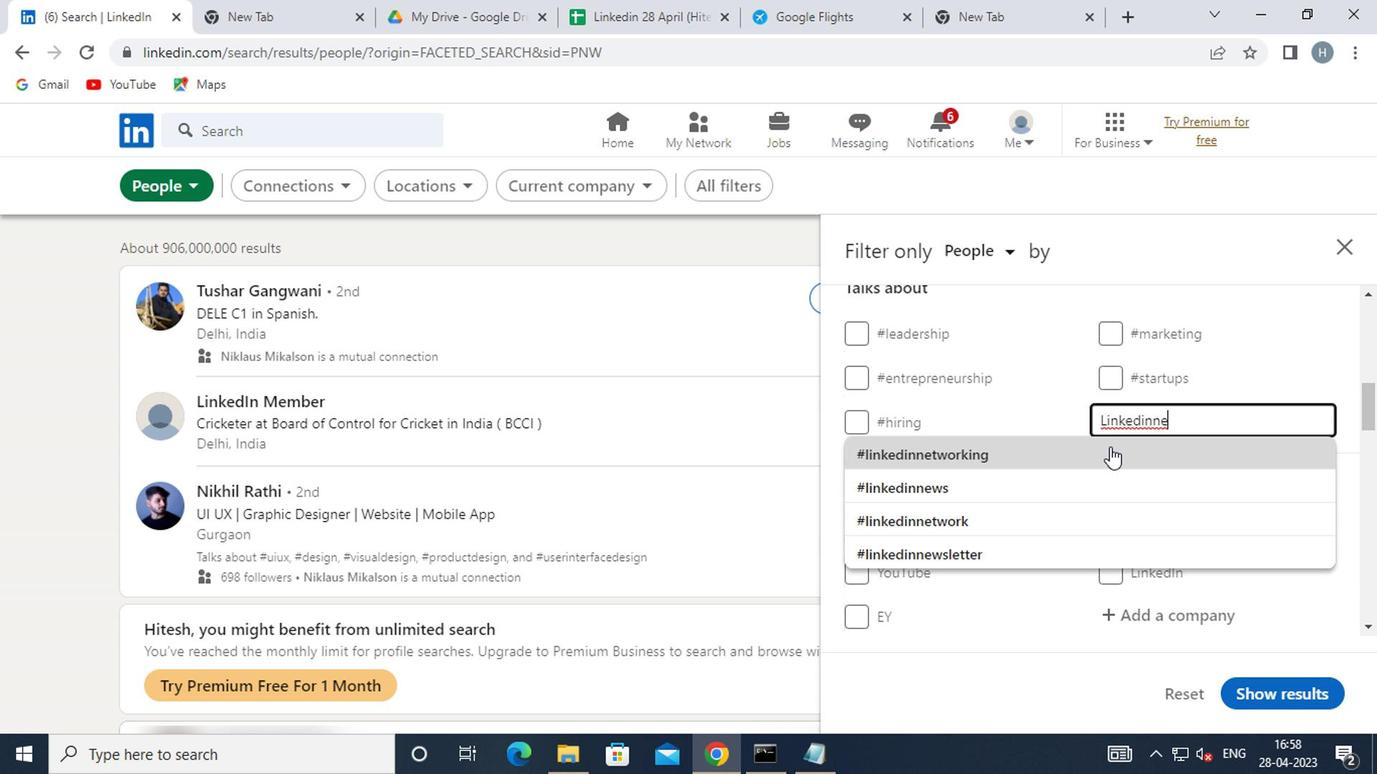 
Action: Mouse moved to (1102, 446)
Screenshot: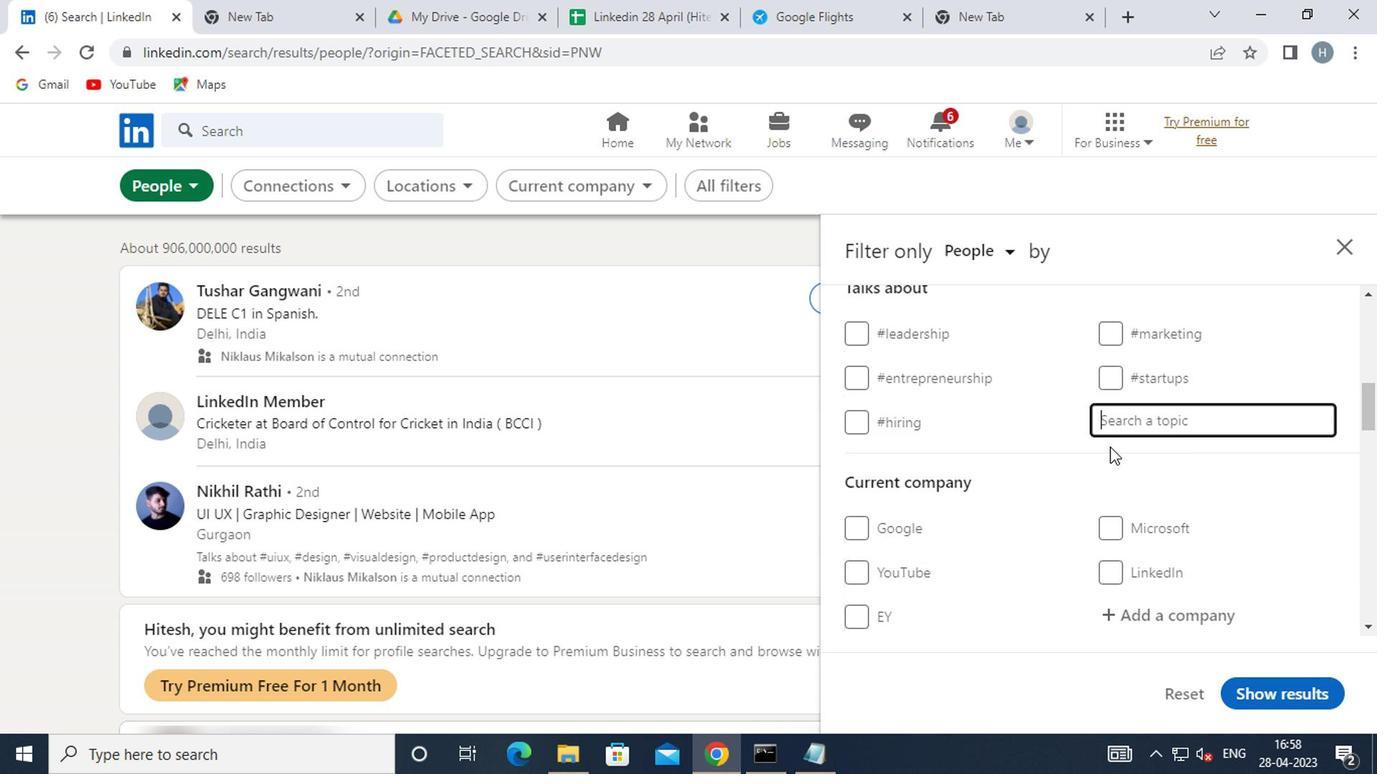 
Action: Mouse scrolled (1102, 445) with delta (0, -1)
Screenshot: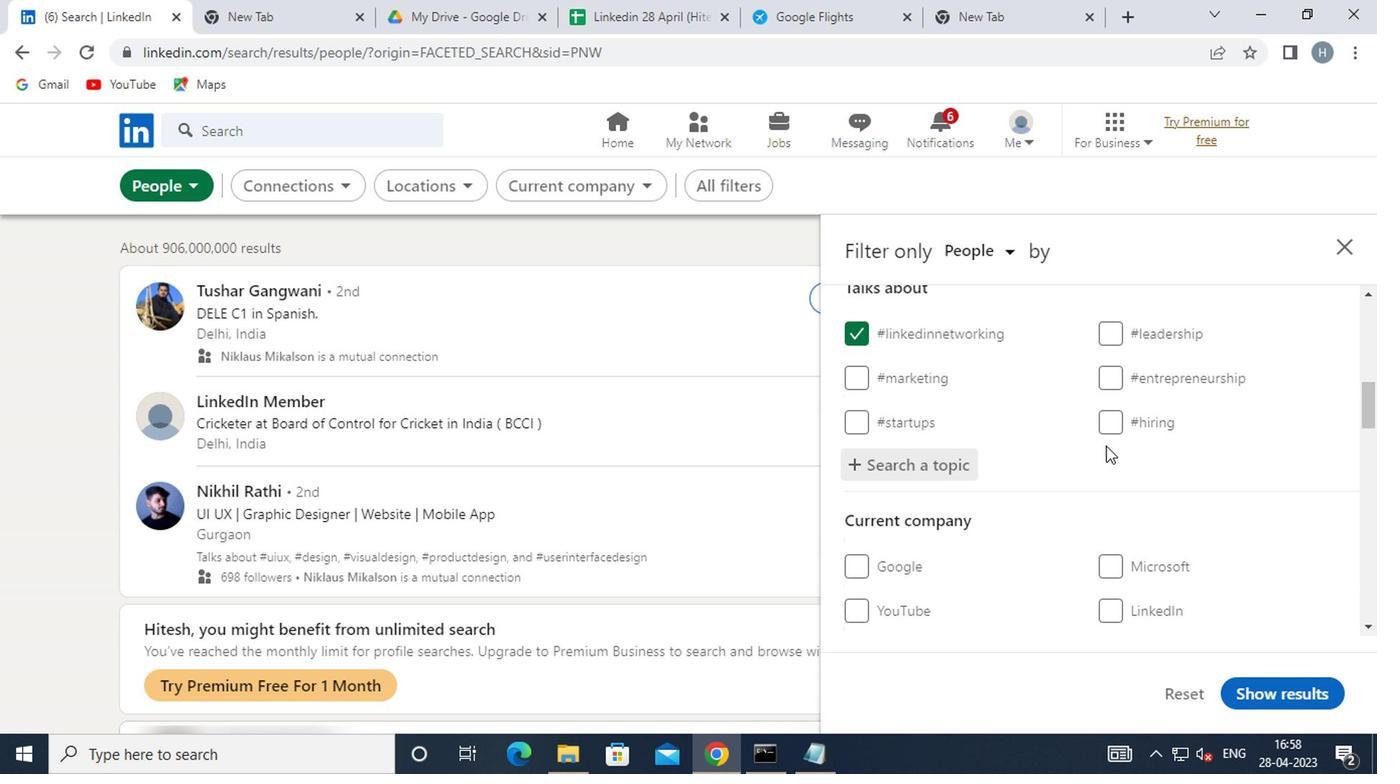 
Action: Mouse moved to (1102, 441)
Screenshot: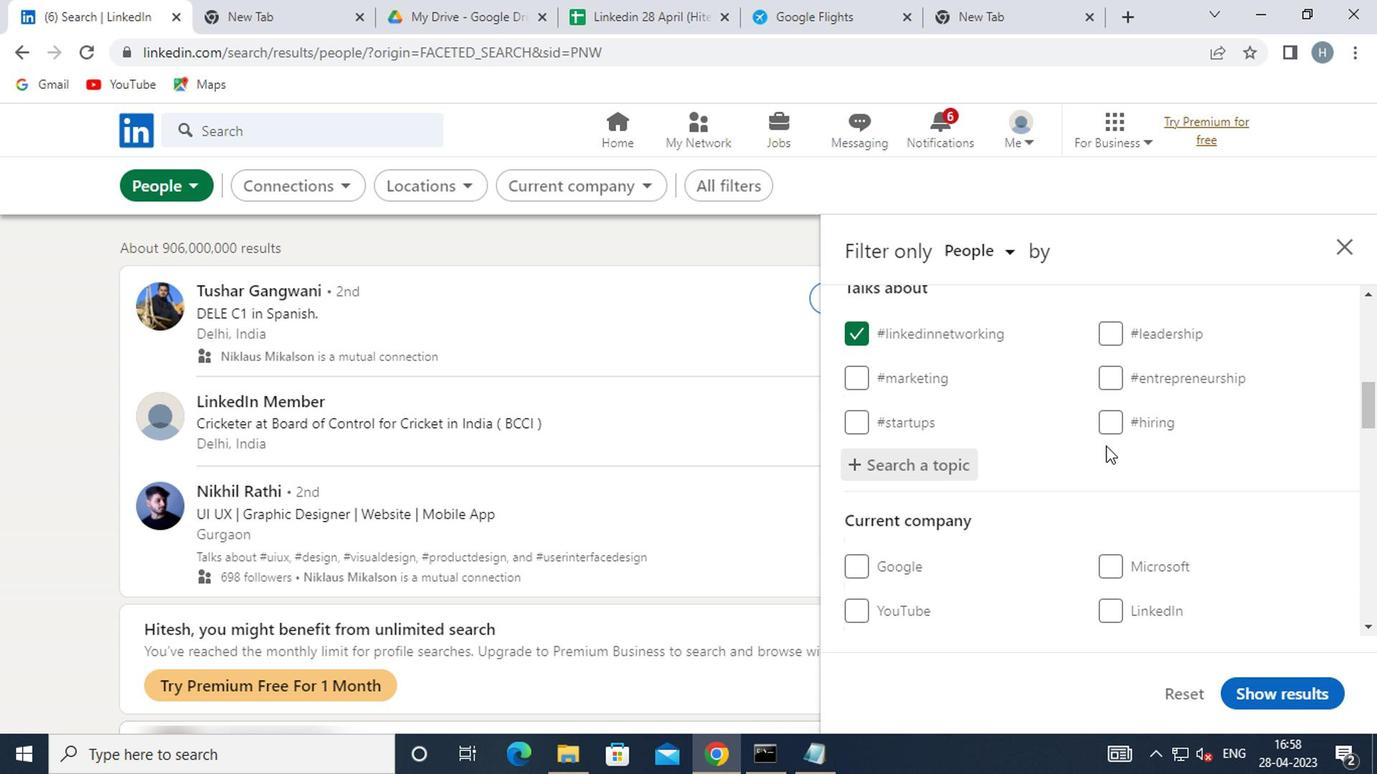 
Action: Mouse scrolled (1102, 440) with delta (0, -1)
Screenshot: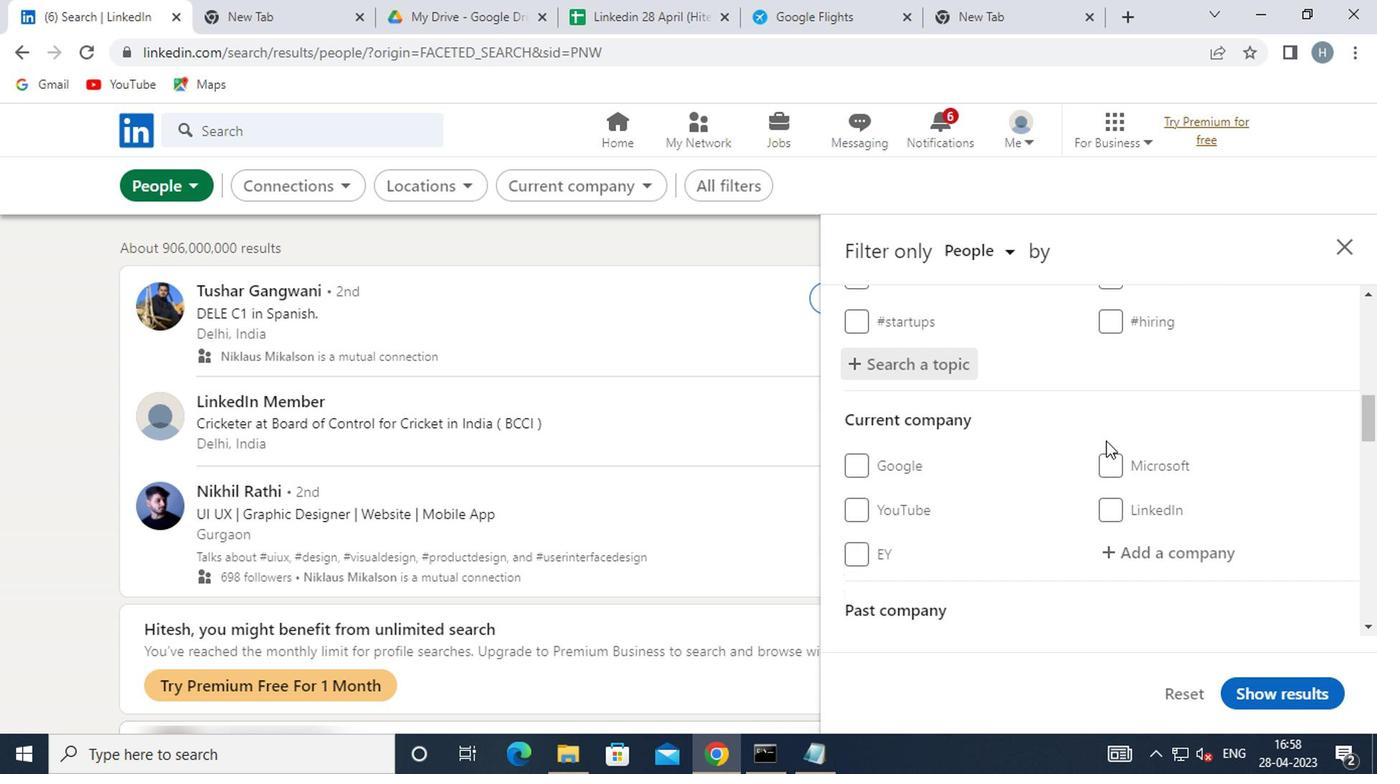 
Action: Mouse scrolled (1102, 440) with delta (0, -1)
Screenshot: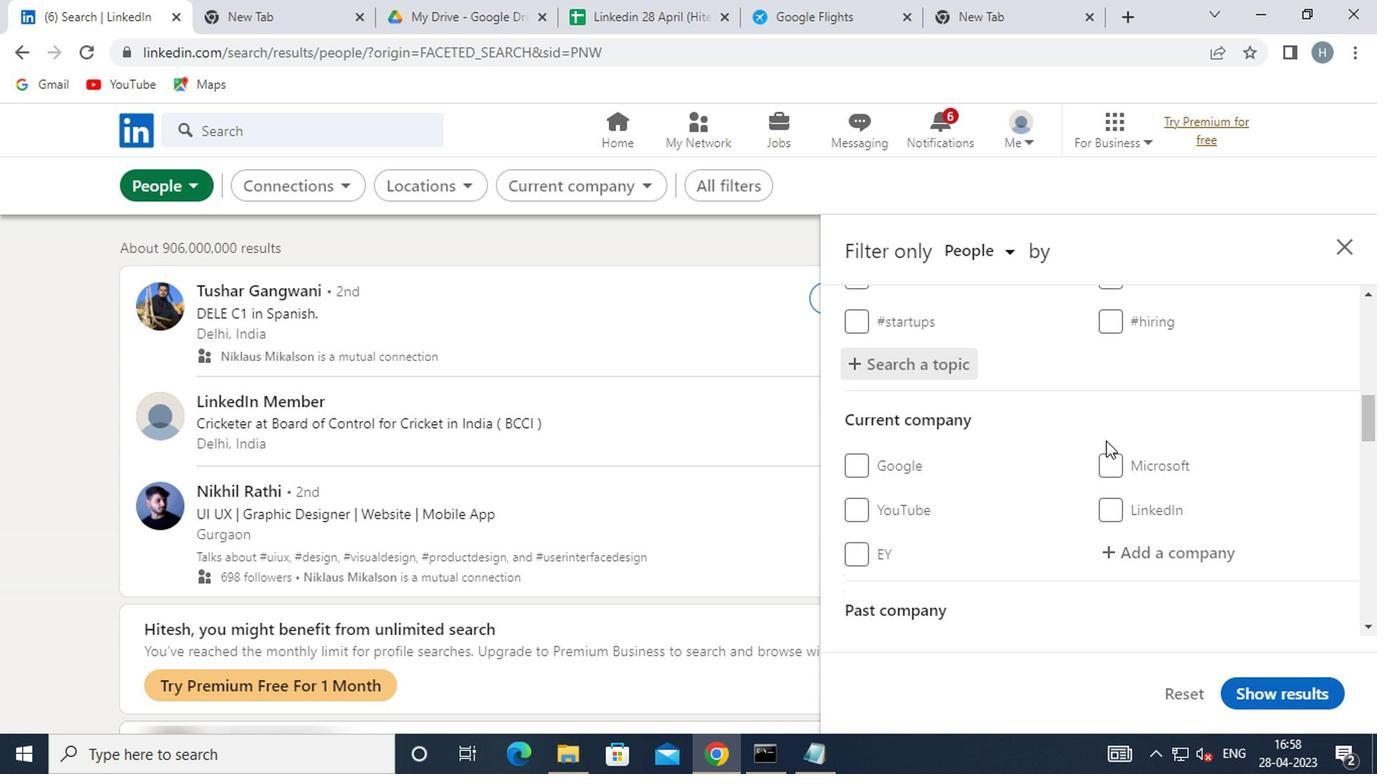 
Action: Mouse scrolled (1102, 440) with delta (0, -1)
Screenshot: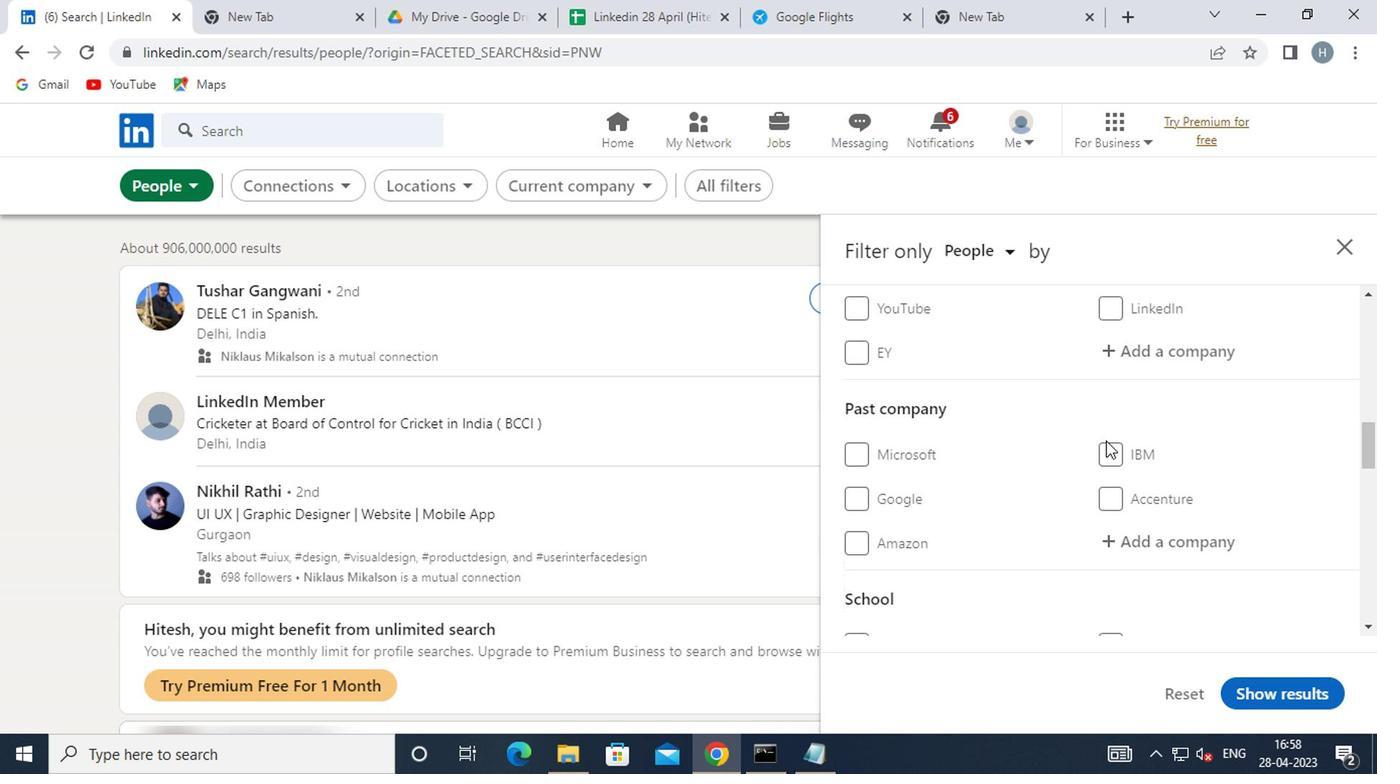 
Action: Mouse scrolled (1102, 440) with delta (0, -1)
Screenshot: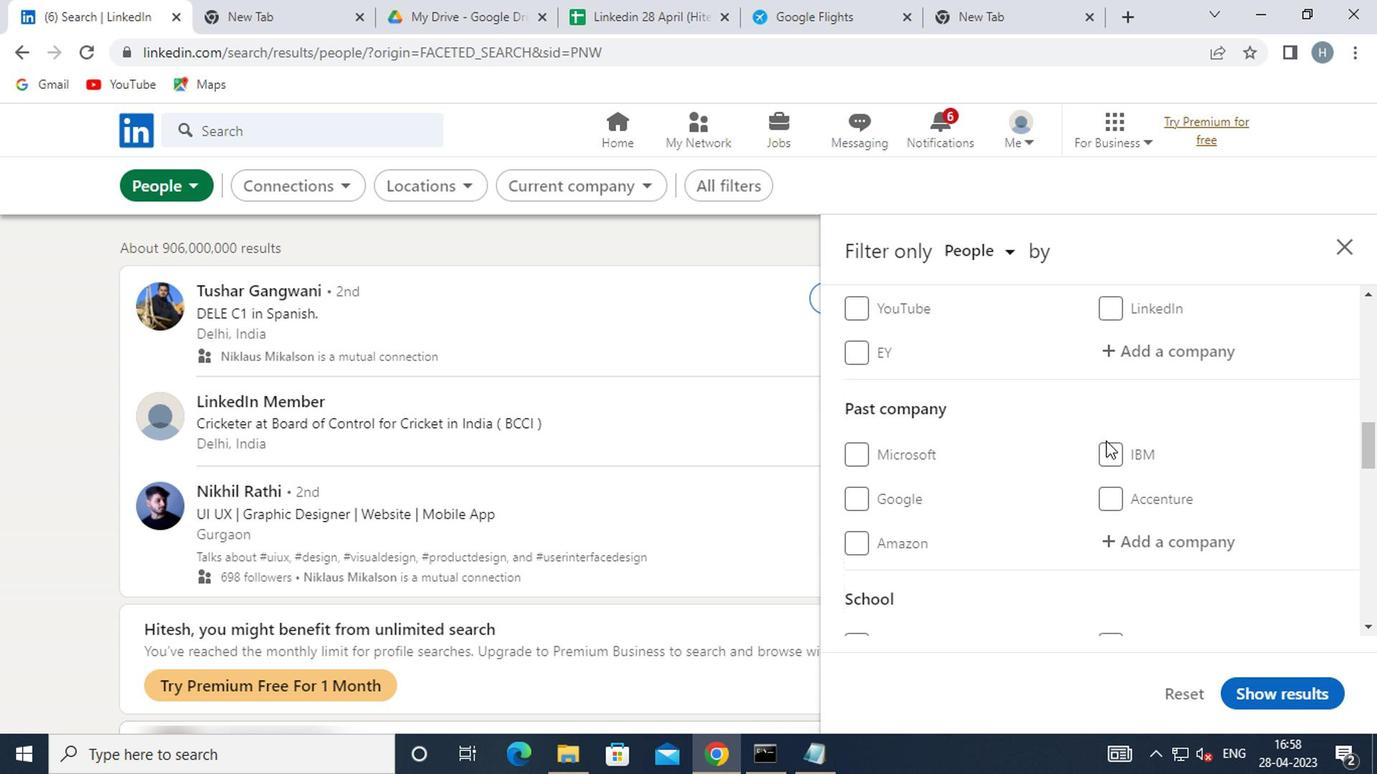 
Action: Mouse scrolled (1102, 440) with delta (0, -1)
Screenshot: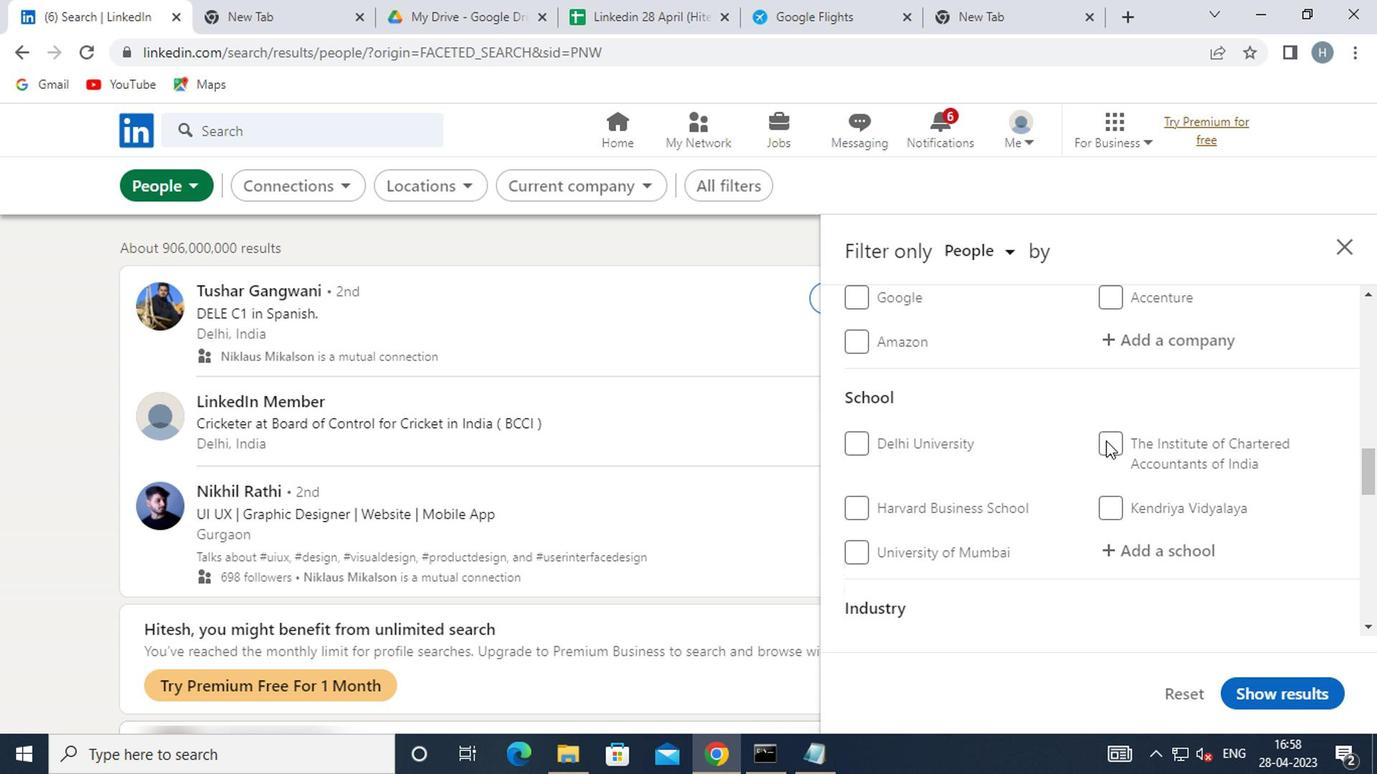 
Action: Mouse scrolled (1102, 440) with delta (0, -1)
Screenshot: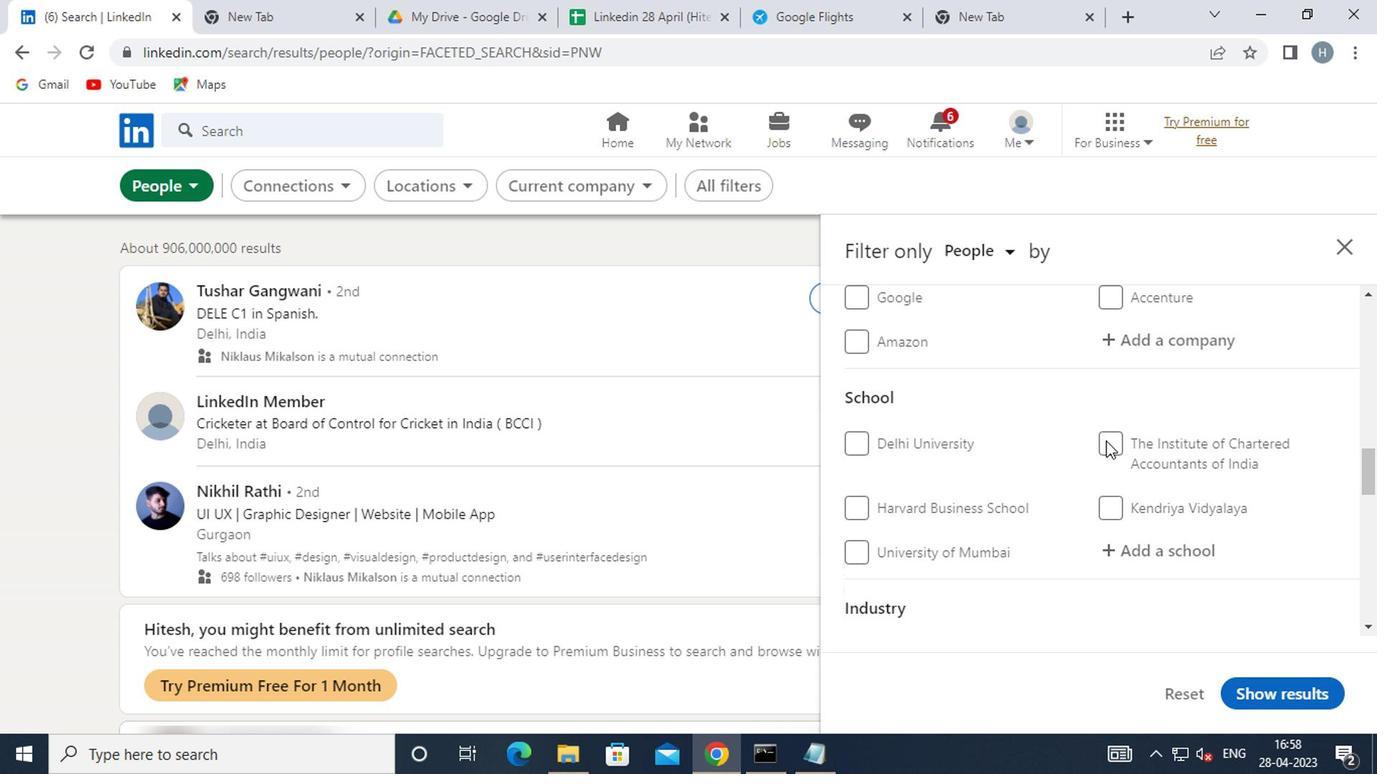 
Action: Mouse scrolled (1102, 440) with delta (0, -1)
Screenshot: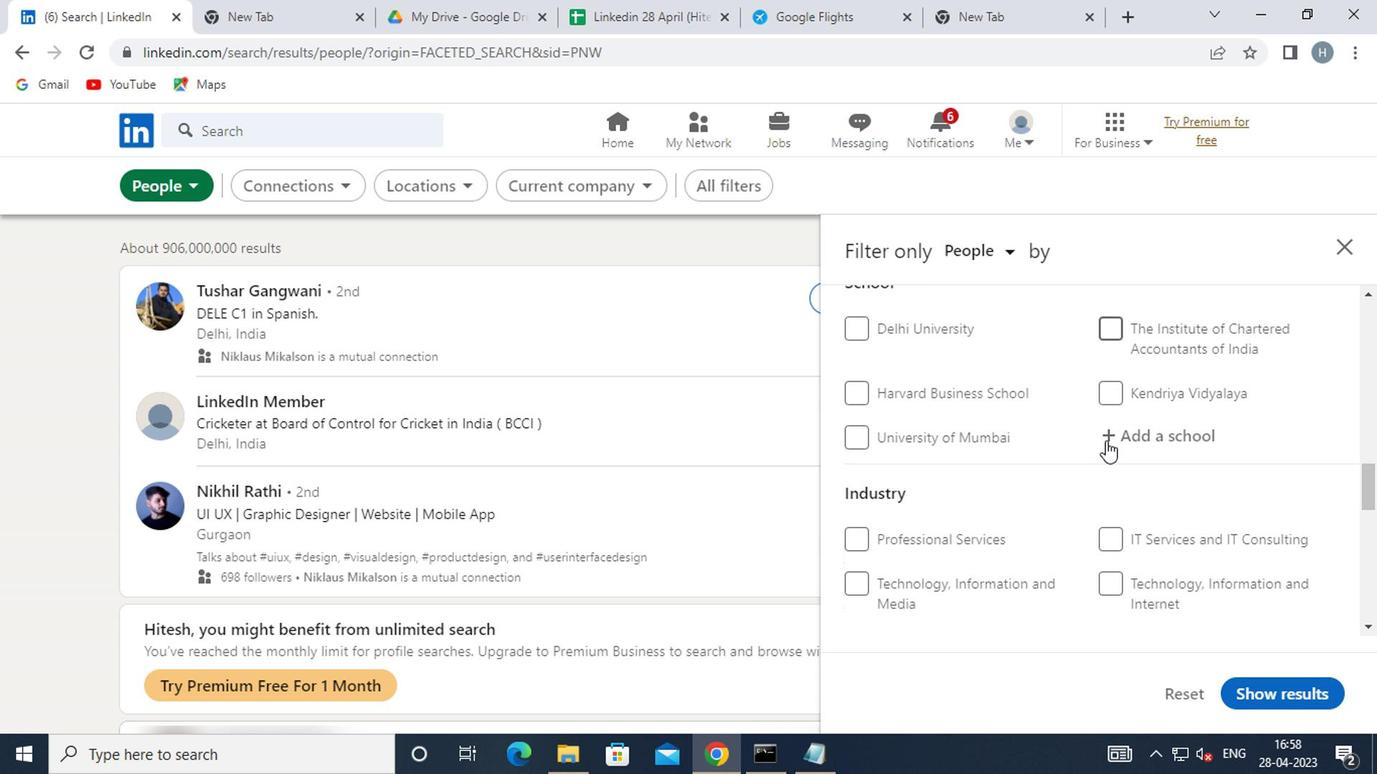 
Action: Mouse scrolled (1102, 440) with delta (0, -1)
Screenshot: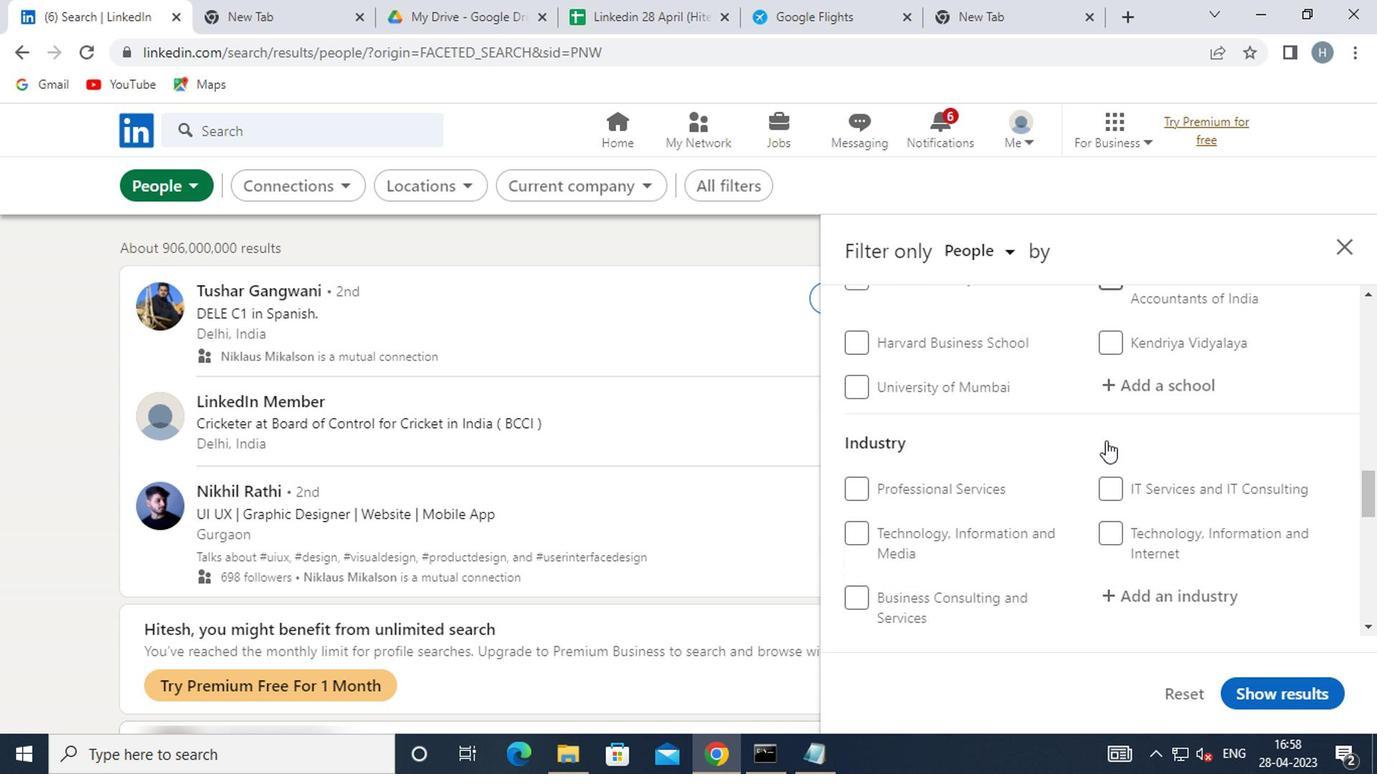 
Action: Mouse scrolled (1102, 440) with delta (0, -1)
Screenshot: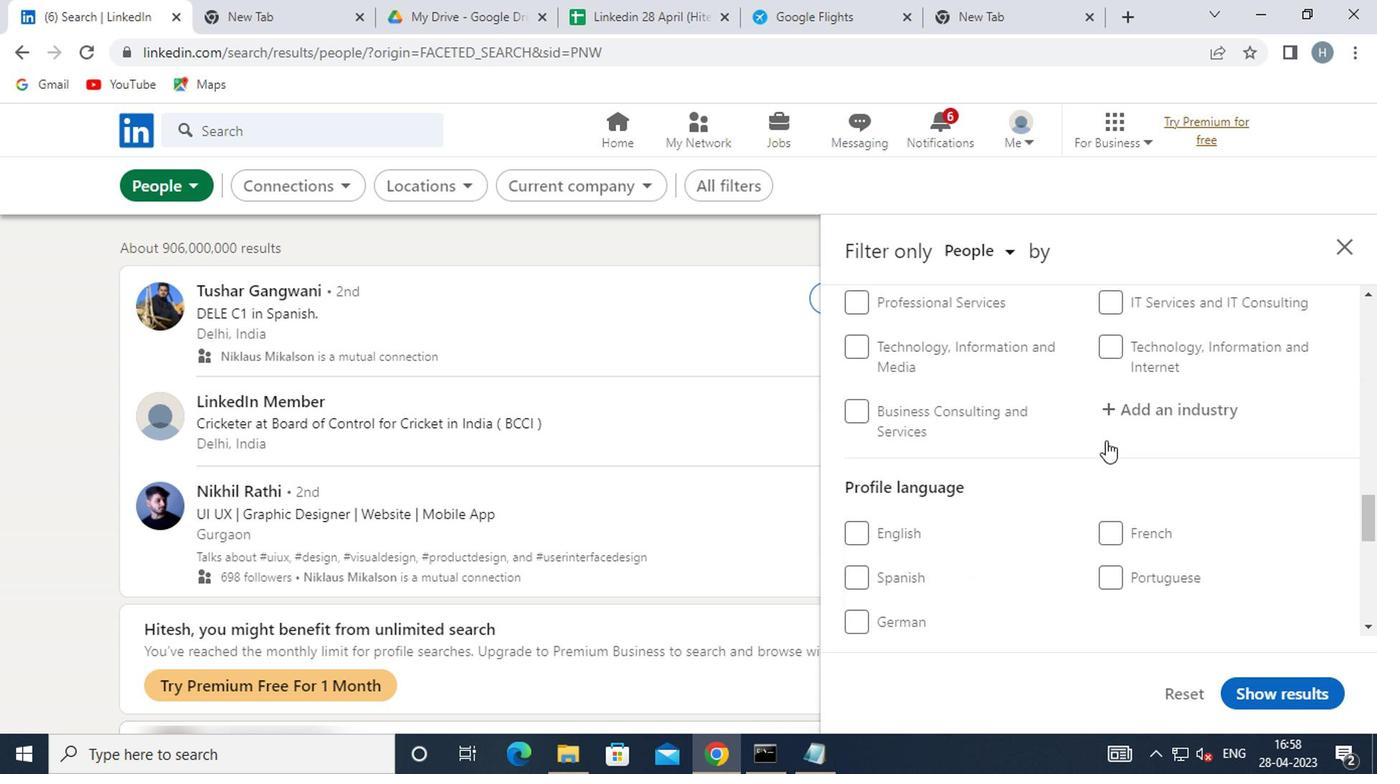 
Action: Mouse scrolled (1102, 440) with delta (0, -1)
Screenshot: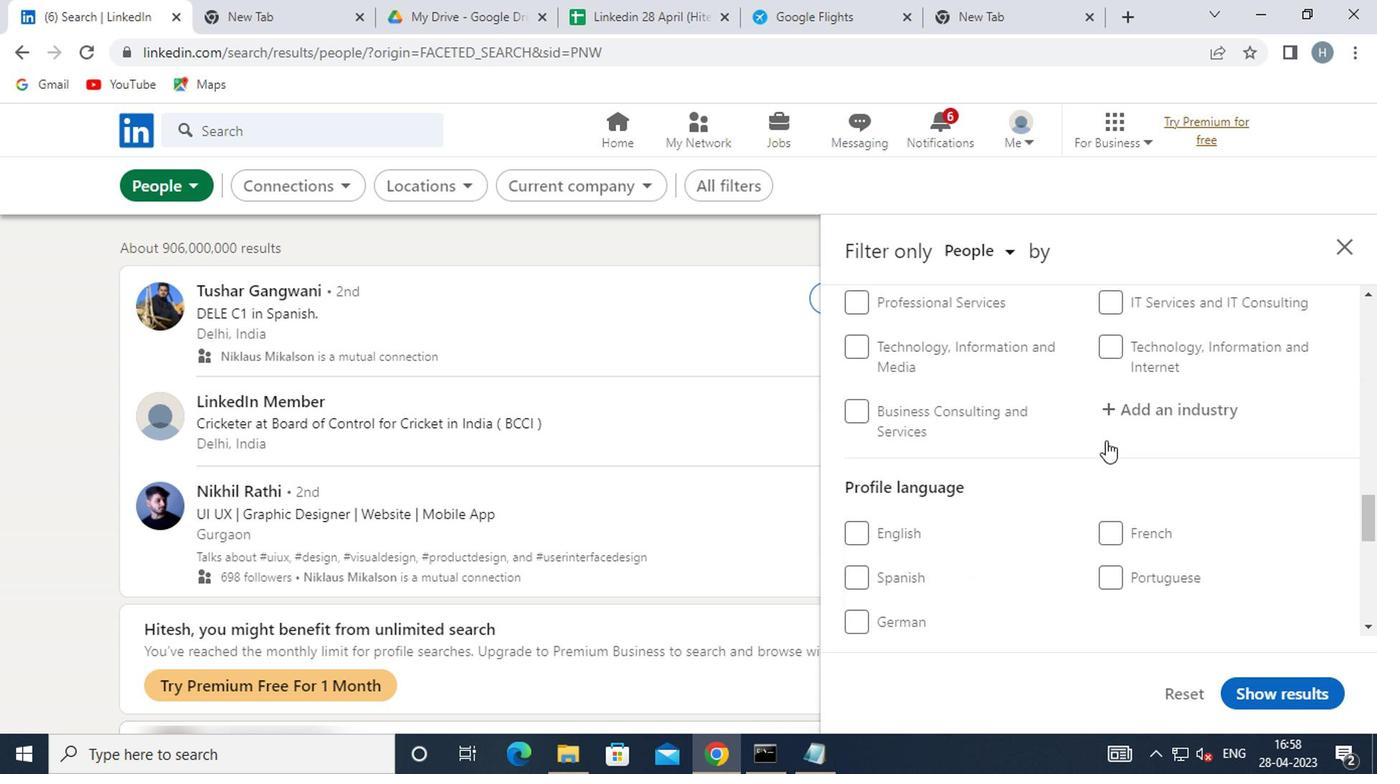 
Action: Mouse moved to (1091, 415)
Screenshot: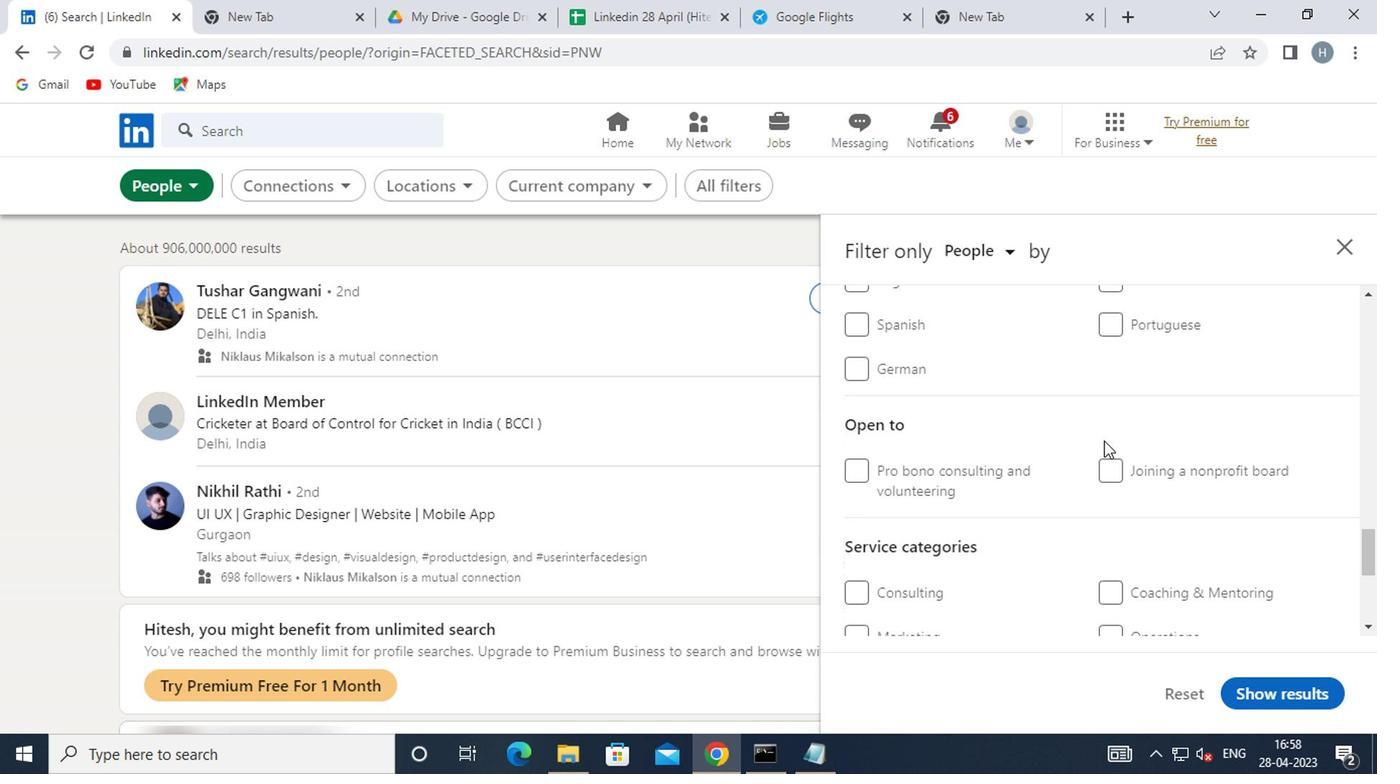 
Action: Mouse scrolled (1091, 416) with delta (0, 1)
Screenshot: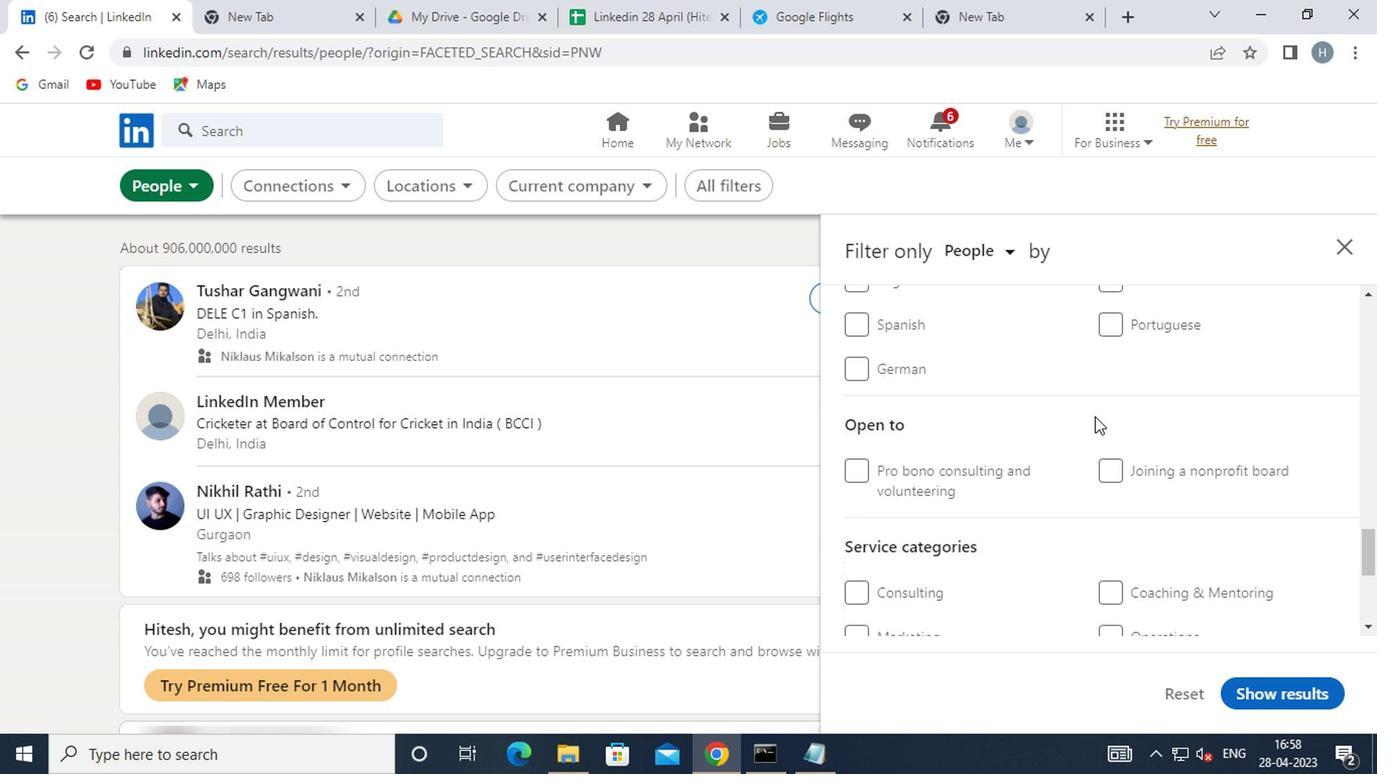 
Action: Mouse moved to (1106, 390)
Screenshot: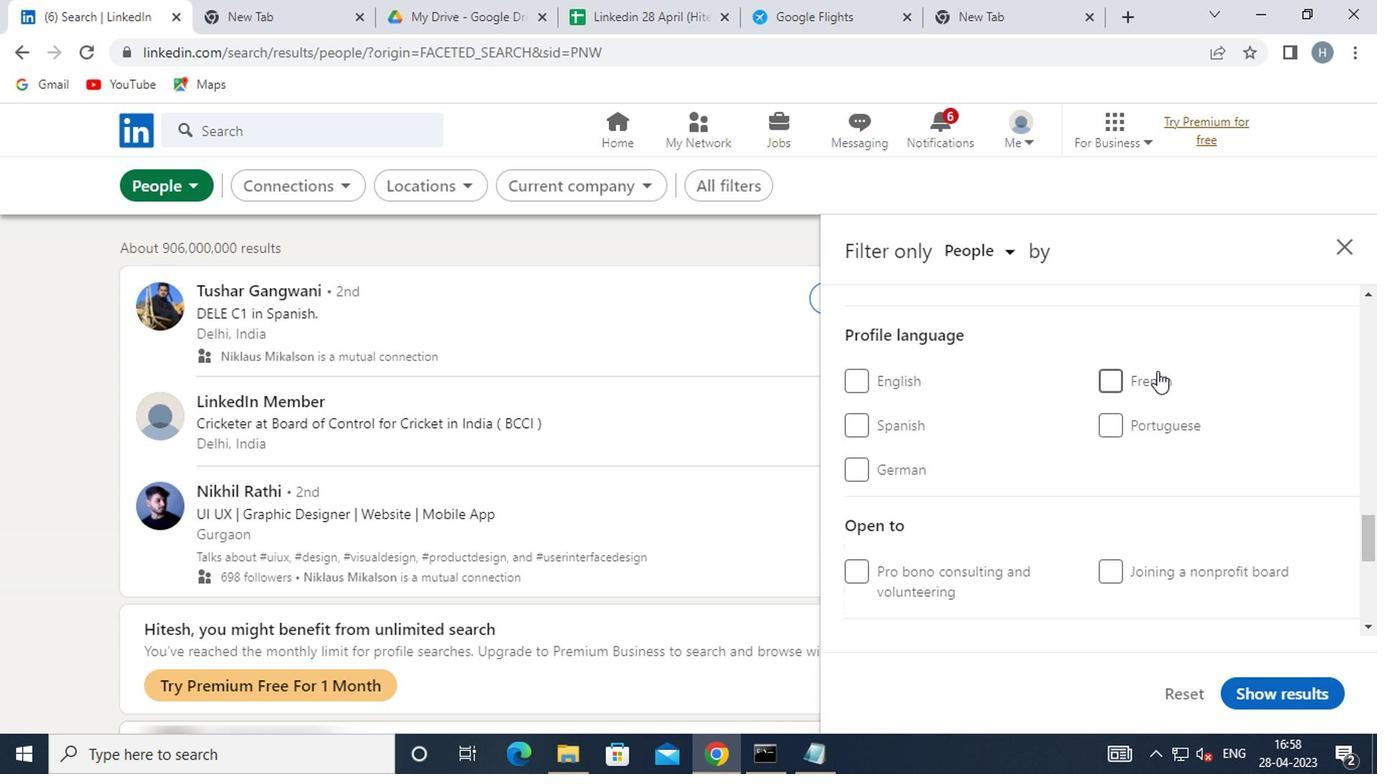 
Action: Mouse pressed left at (1106, 390)
Screenshot: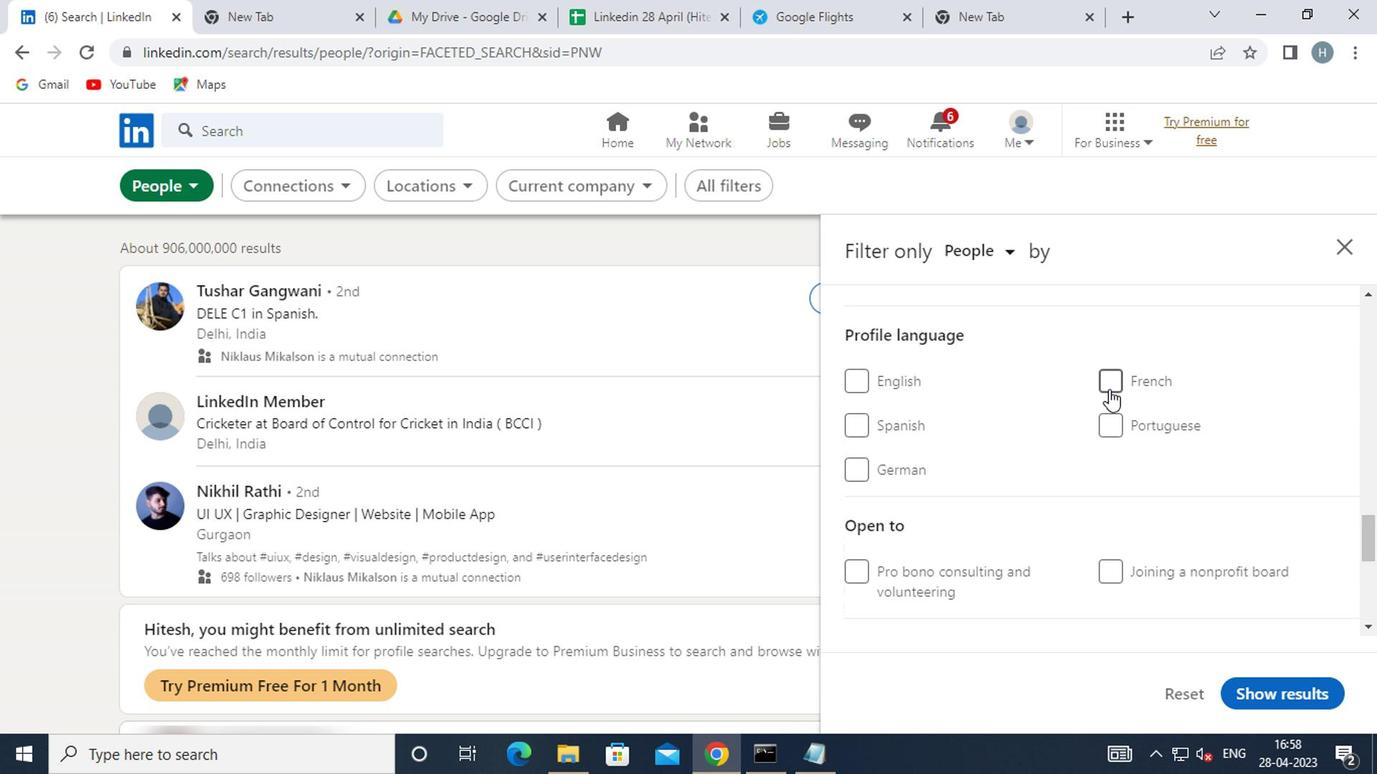 
Action: Mouse moved to (1057, 475)
Screenshot: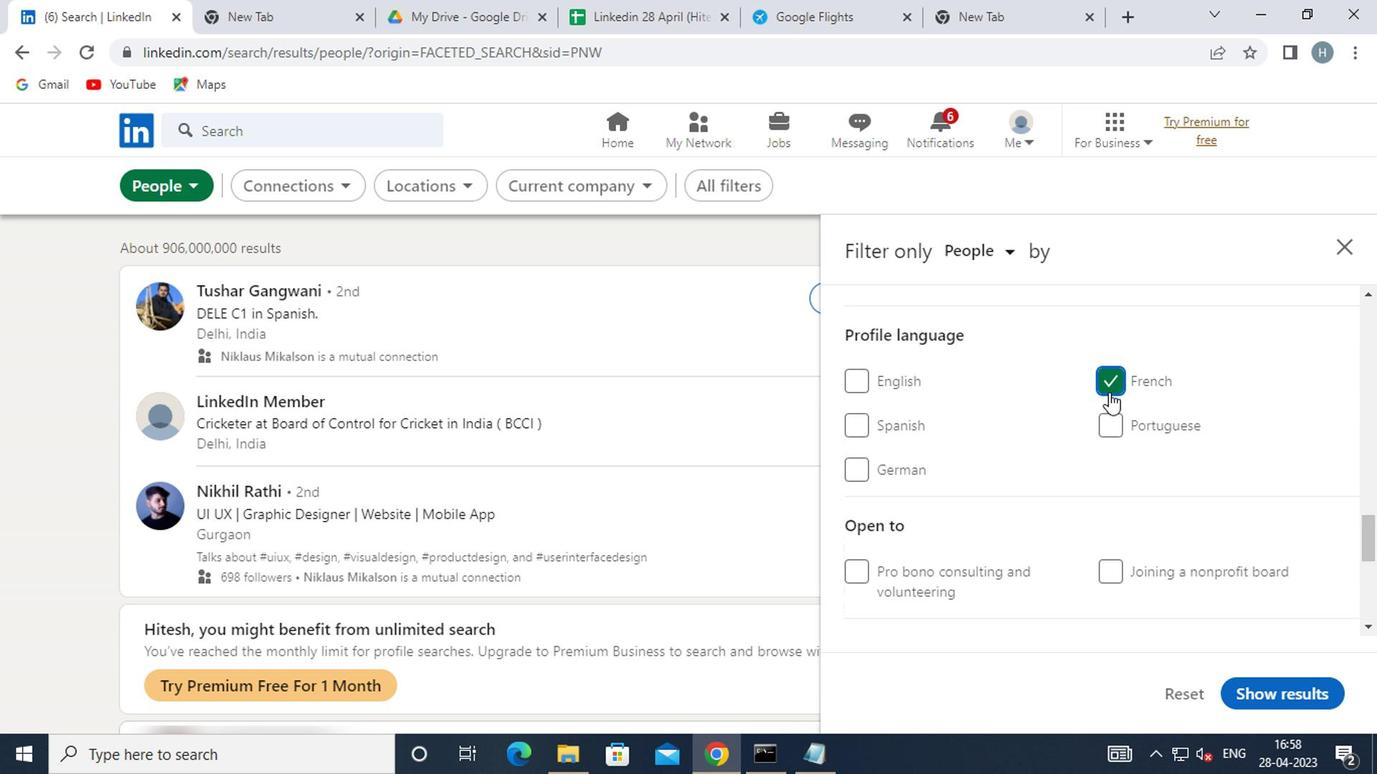 
Action: Mouse scrolled (1057, 476) with delta (0, 0)
Screenshot: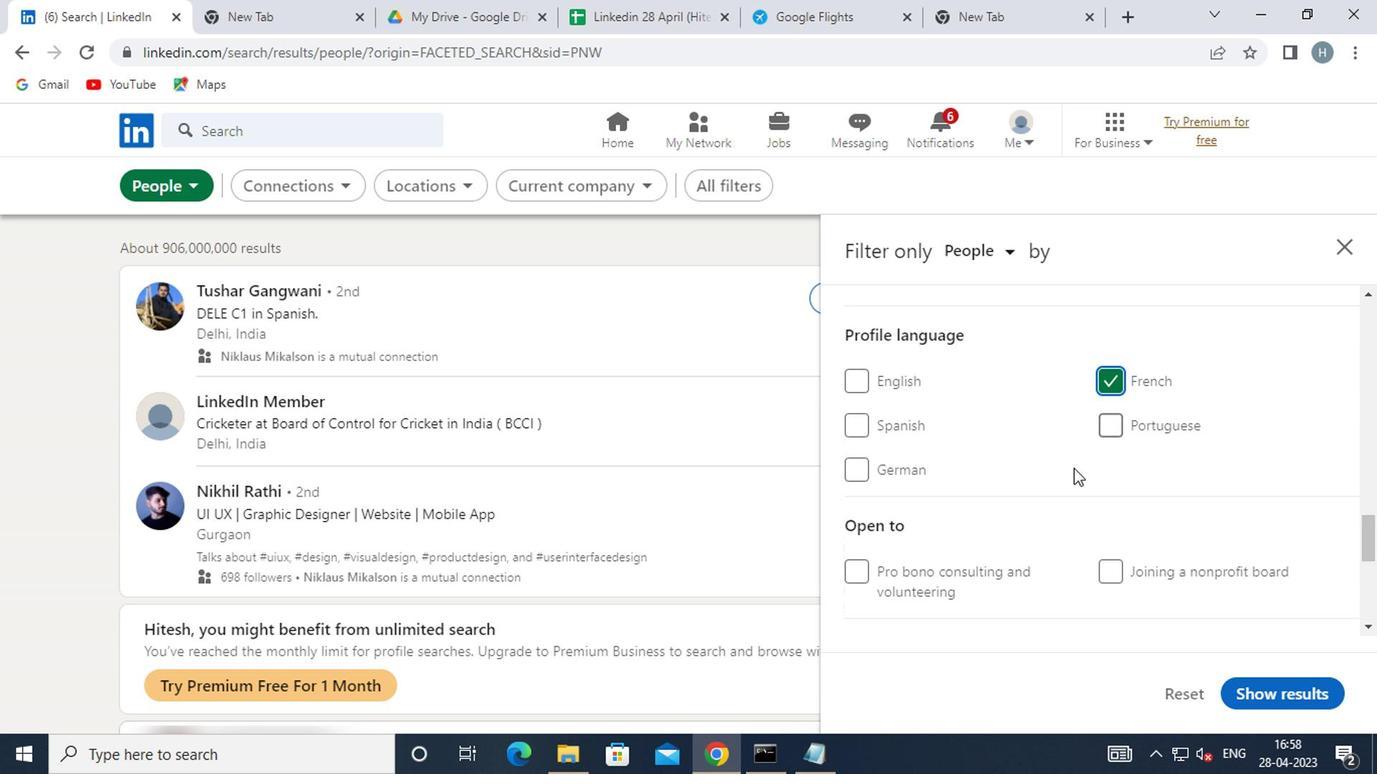
Action: Mouse scrolled (1057, 476) with delta (0, 0)
Screenshot: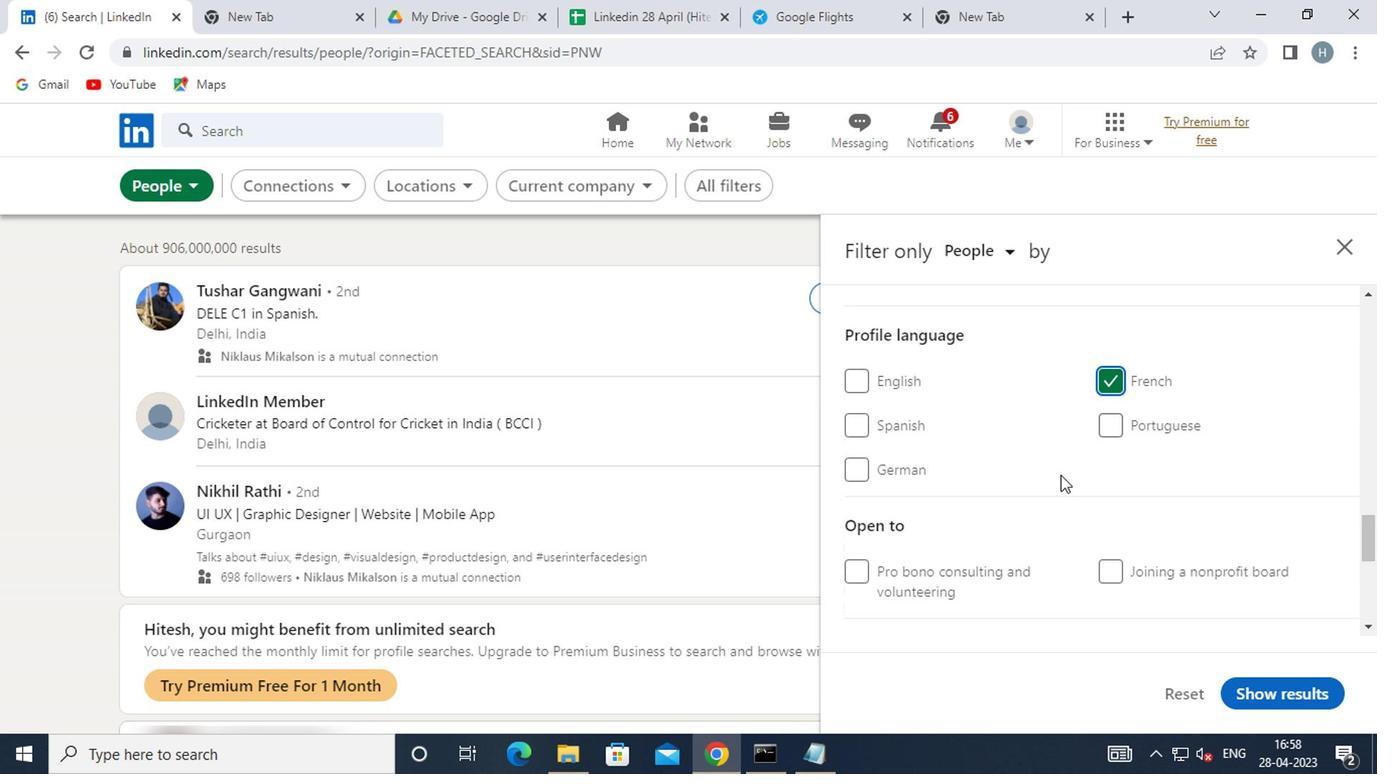 
Action: Mouse scrolled (1057, 476) with delta (0, 0)
Screenshot: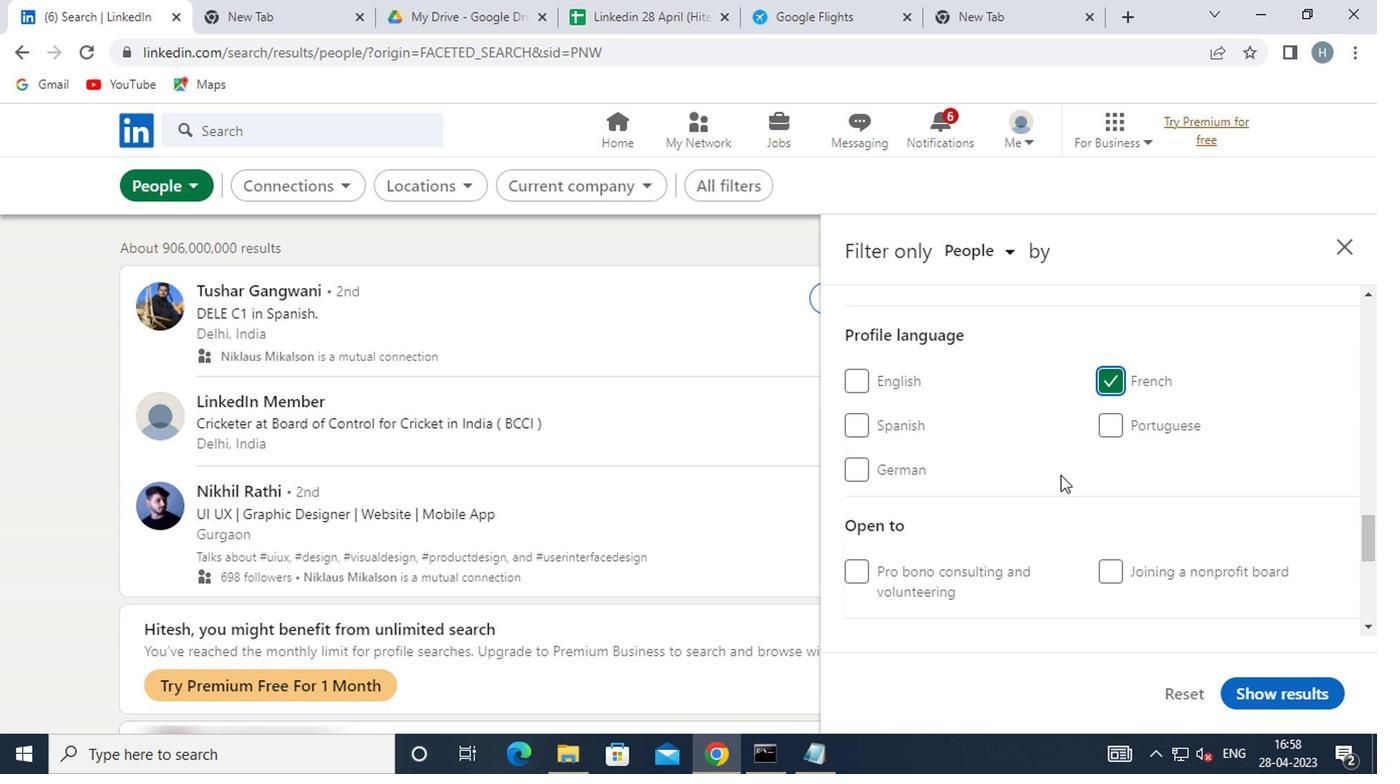 
Action: Mouse moved to (1056, 474)
Screenshot: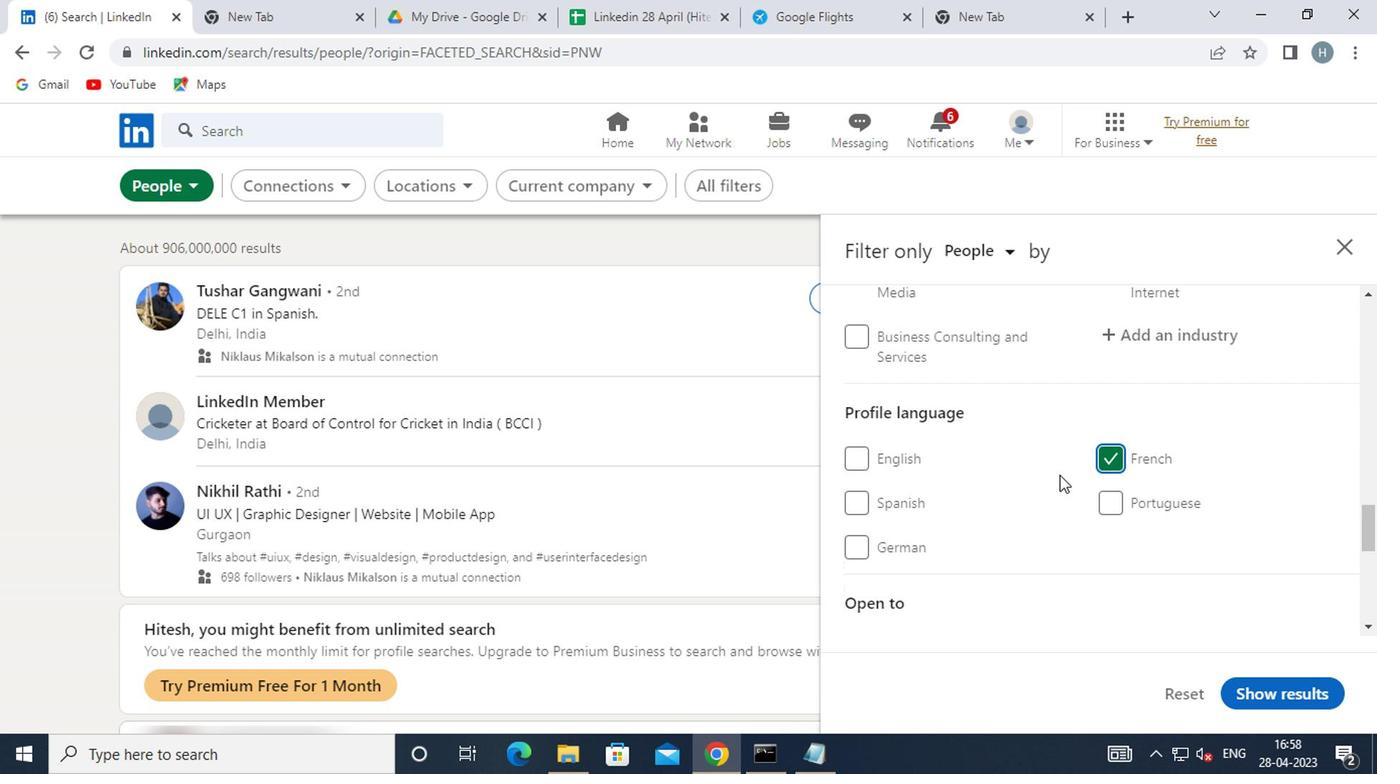 
Action: Mouse scrolled (1056, 475) with delta (0, 0)
Screenshot: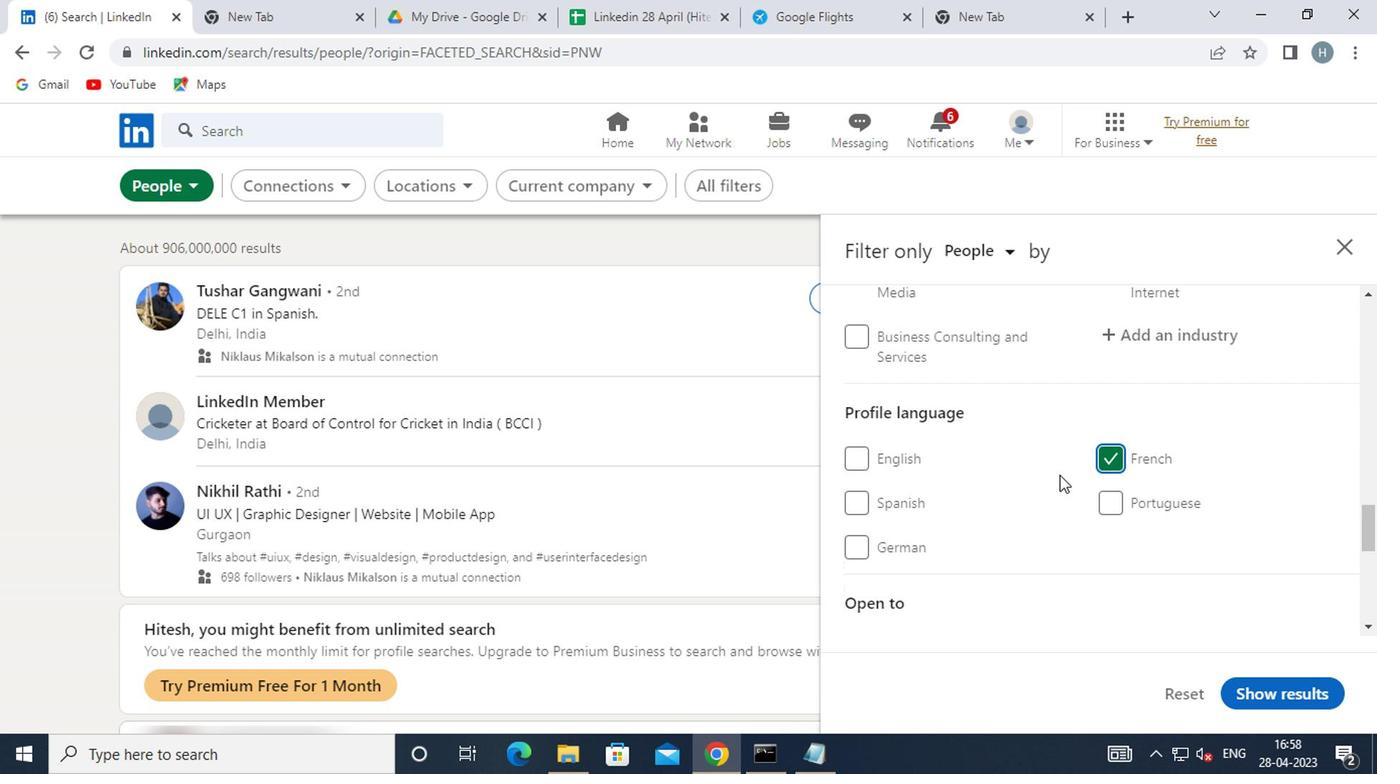 
Action: Mouse moved to (1059, 472)
Screenshot: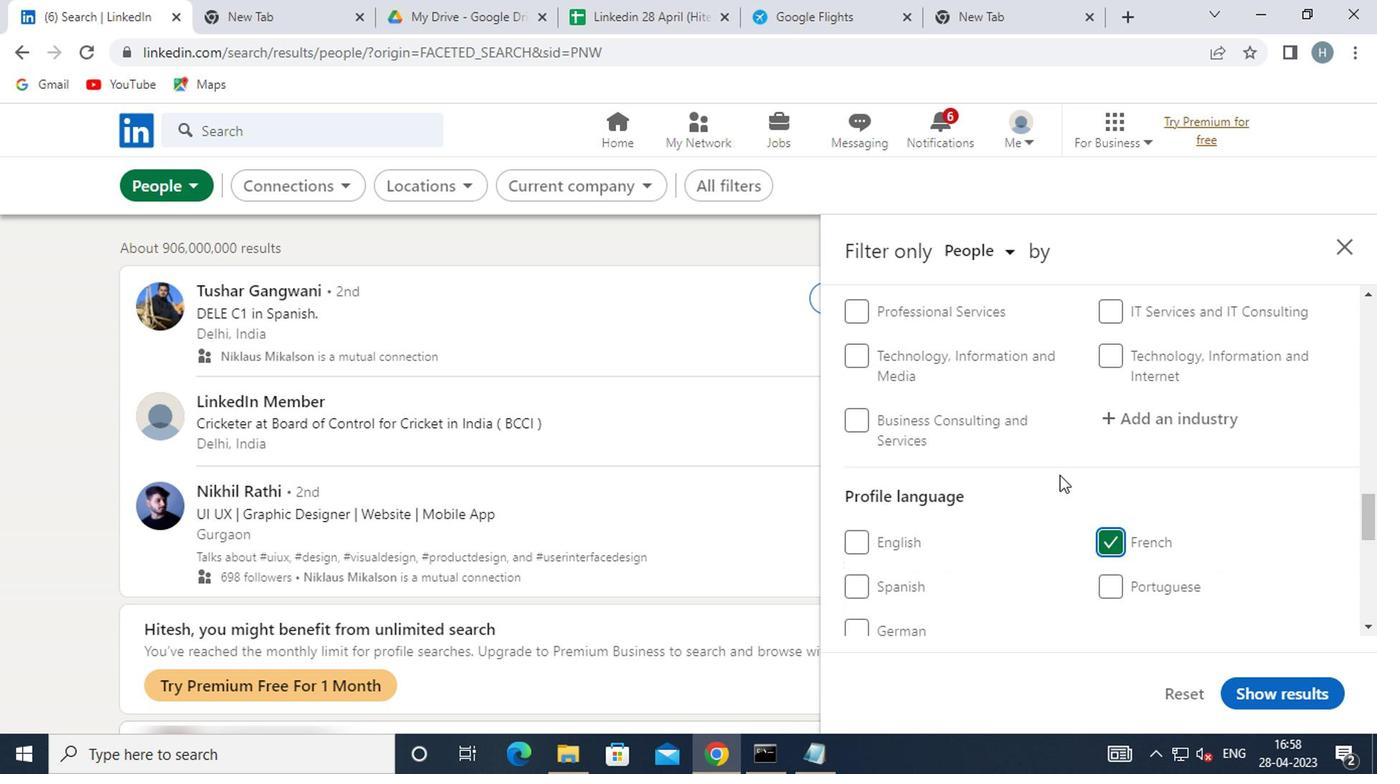 
Action: Mouse scrolled (1059, 473) with delta (0, 0)
Screenshot: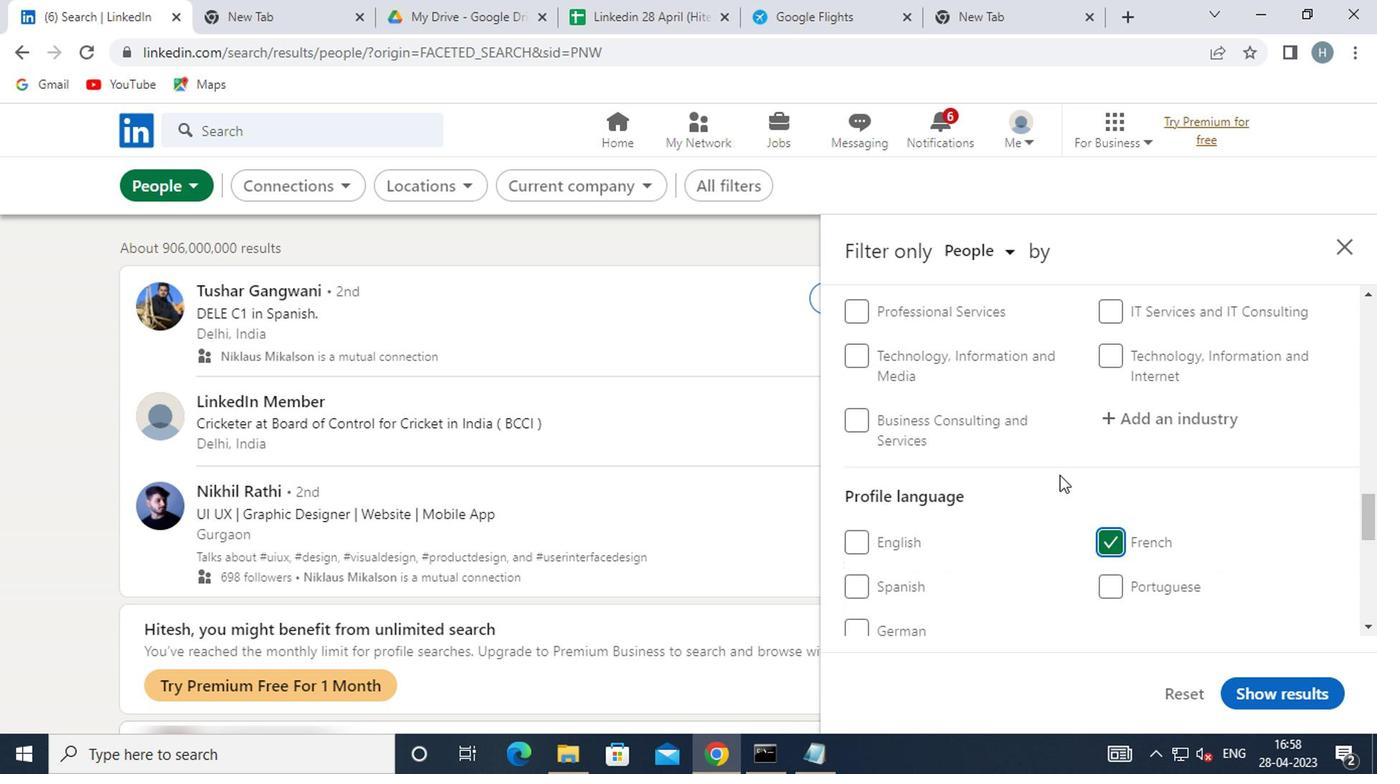 
Action: Mouse moved to (1061, 469)
Screenshot: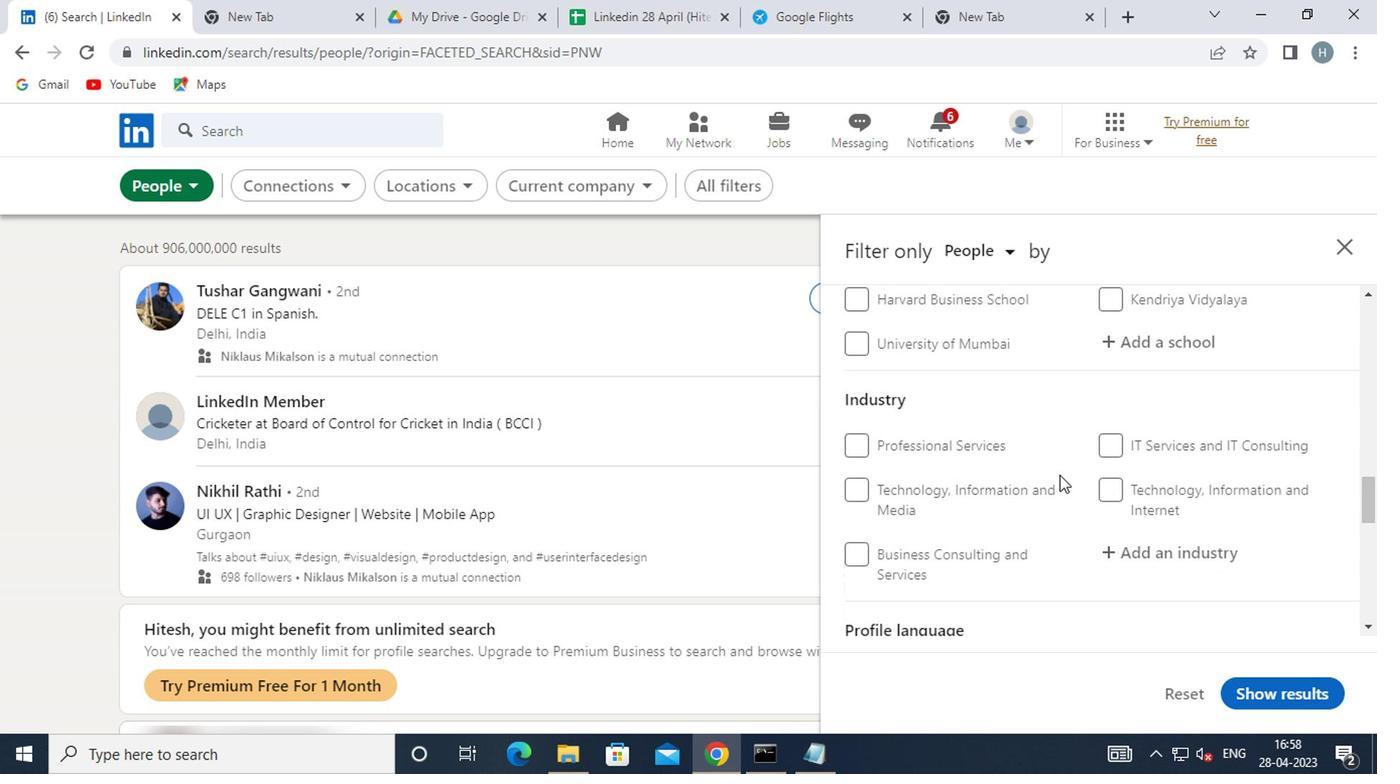 
Action: Mouse scrolled (1061, 470) with delta (0, 0)
Screenshot: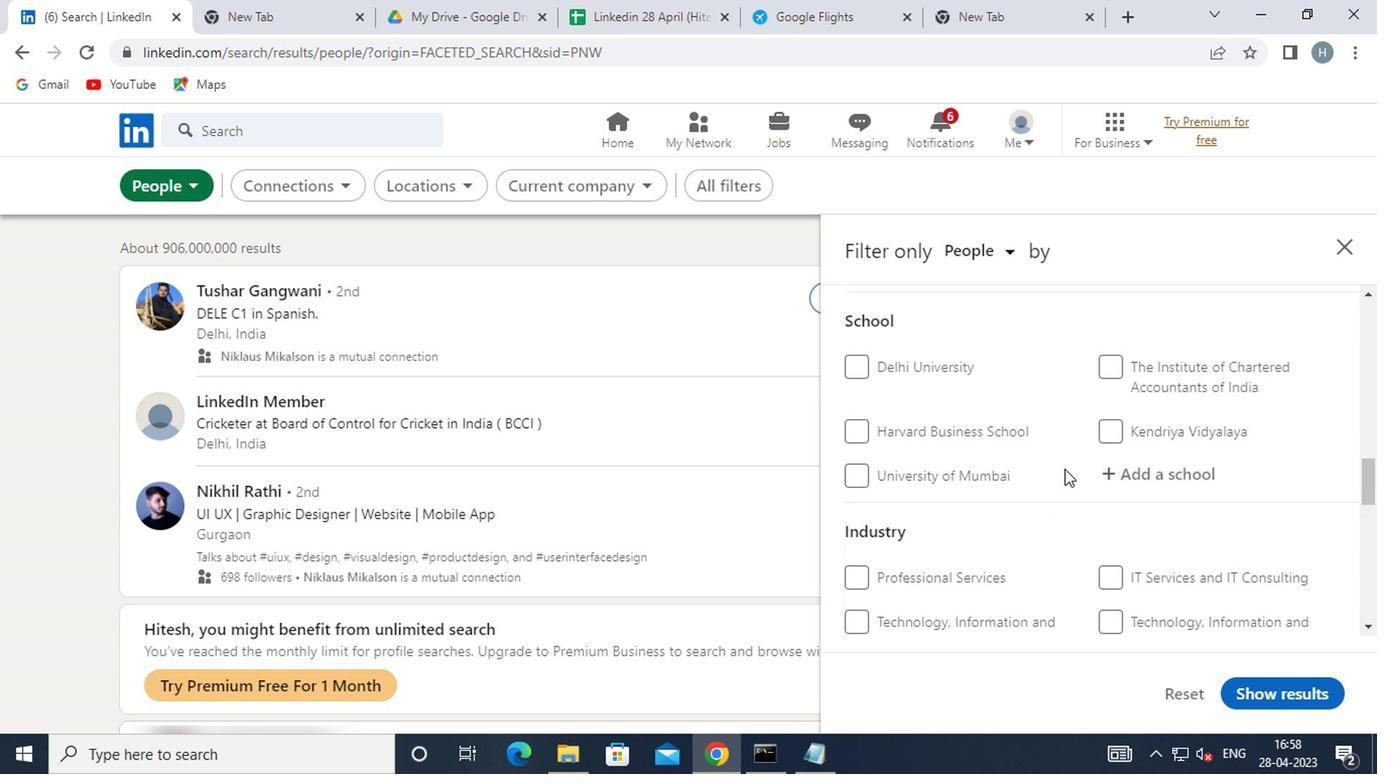 
Action: Mouse scrolled (1061, 470) with delta (0, 0)
Screenshot: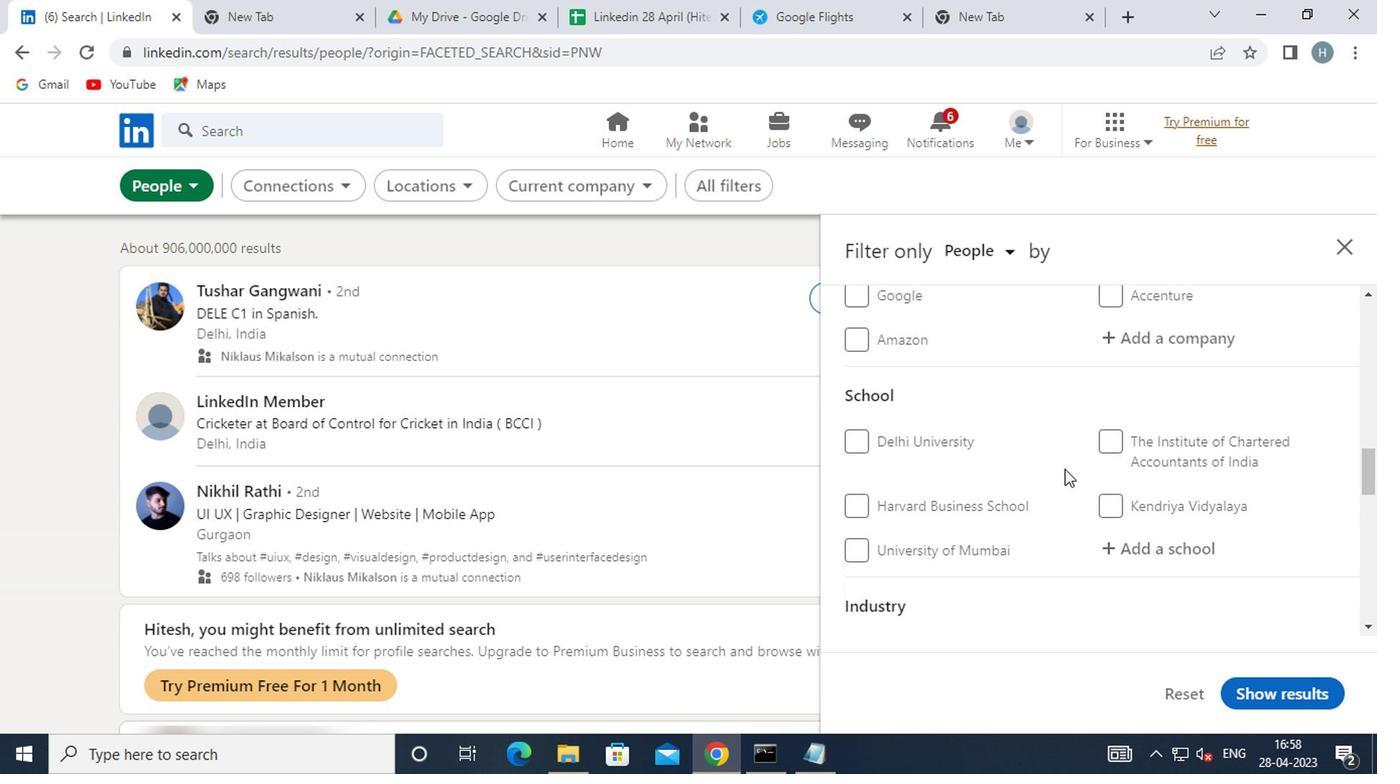 
Action: Mouse scrolled (1061, 470) with delta (0, 0)
Screenshot: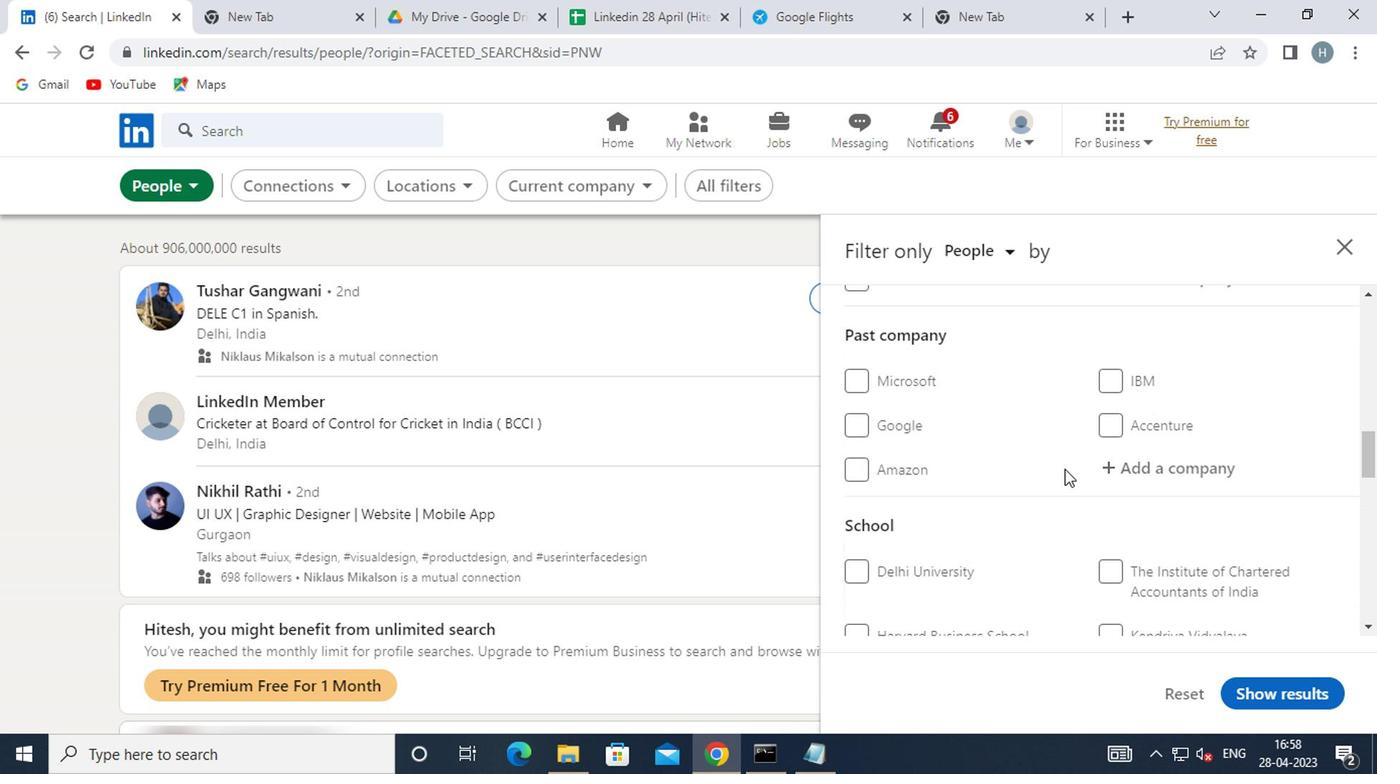 
Action: Mouse scrolled (1061, 470) with delta (0, 0)
Screenshot: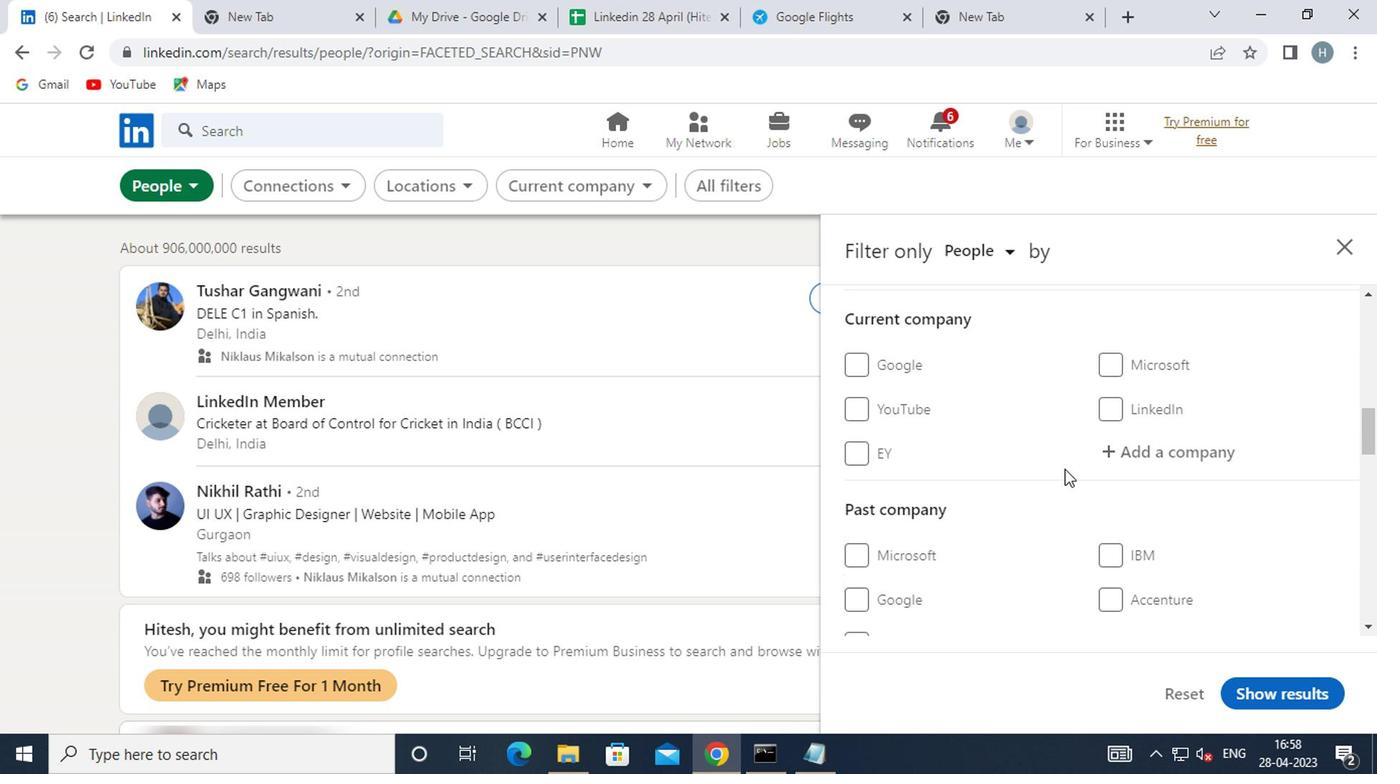 
Action: Mouse scrolled (1061, 468) with delta (0, -1)
Screenshot: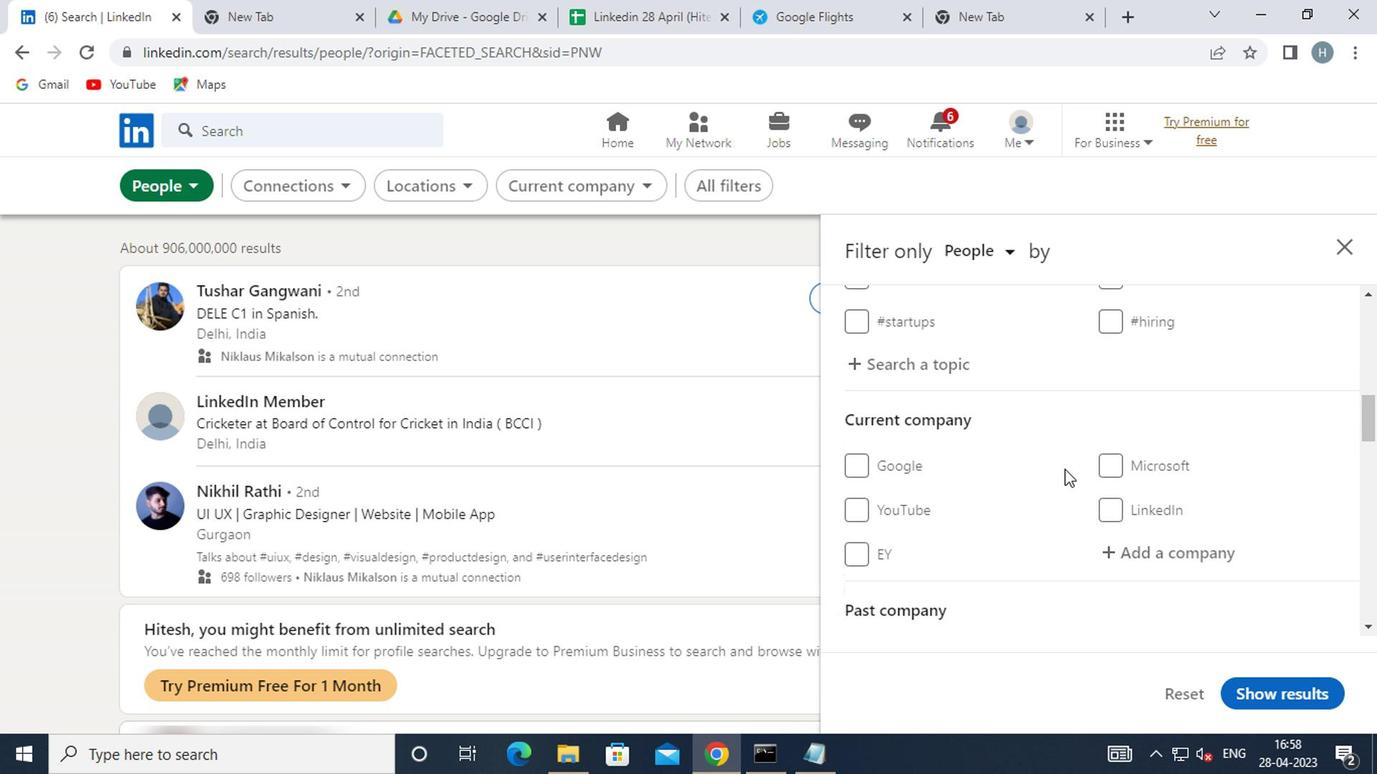 
Action: Mouse moved to (1146, 479)
Screenshot: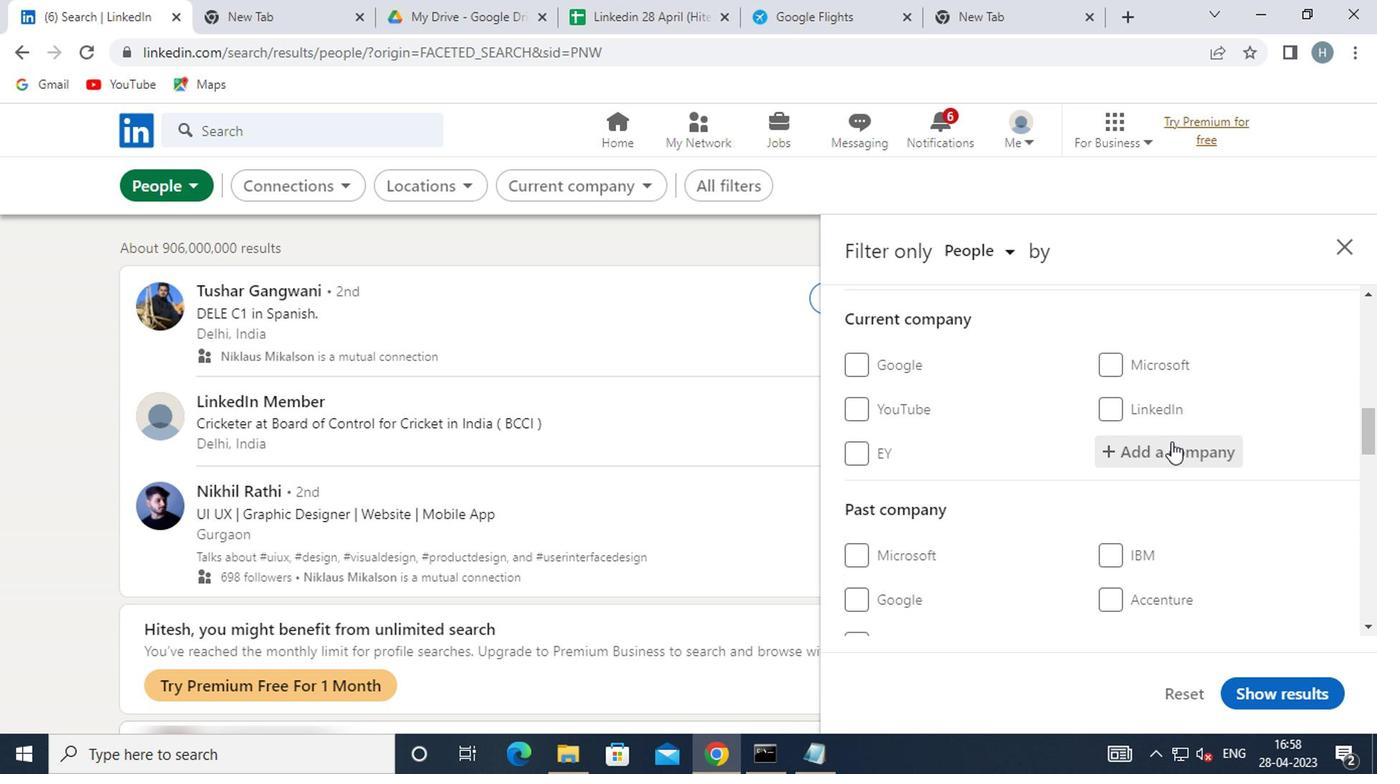 
Action: Mouse pressed left at (1146, 479)
Screenshot: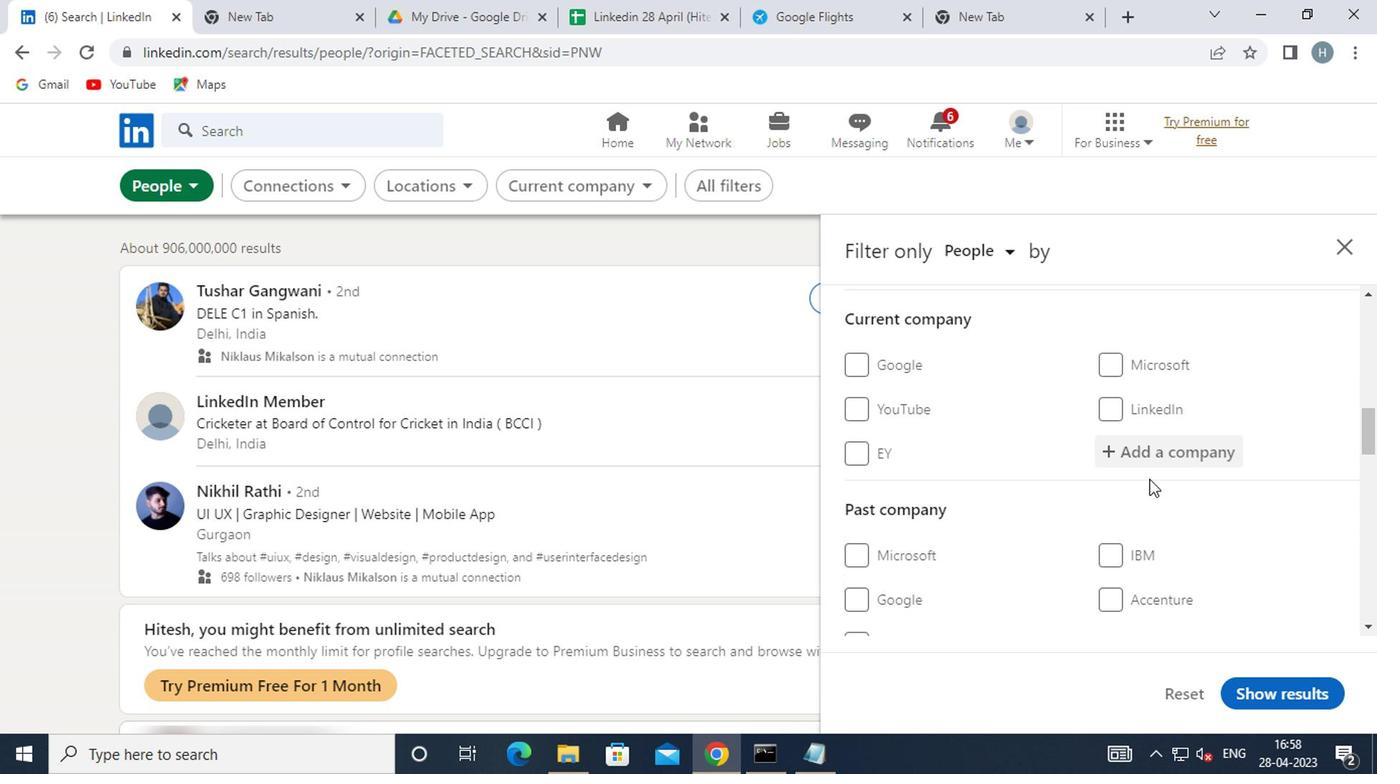 
Action: Key pressed <Key.shift>NITYO
Screenshot: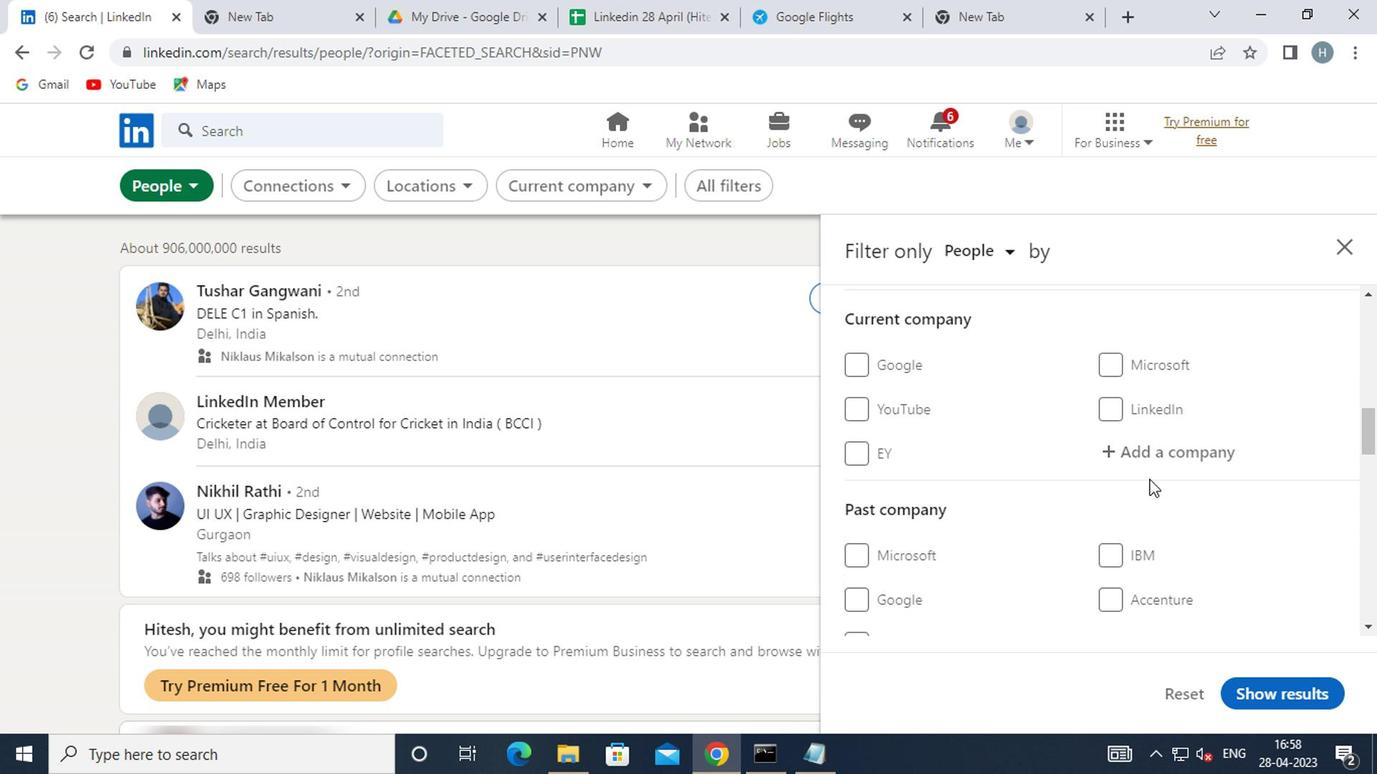 
Action: Mouse moved to (1208, 446)
Screenshot: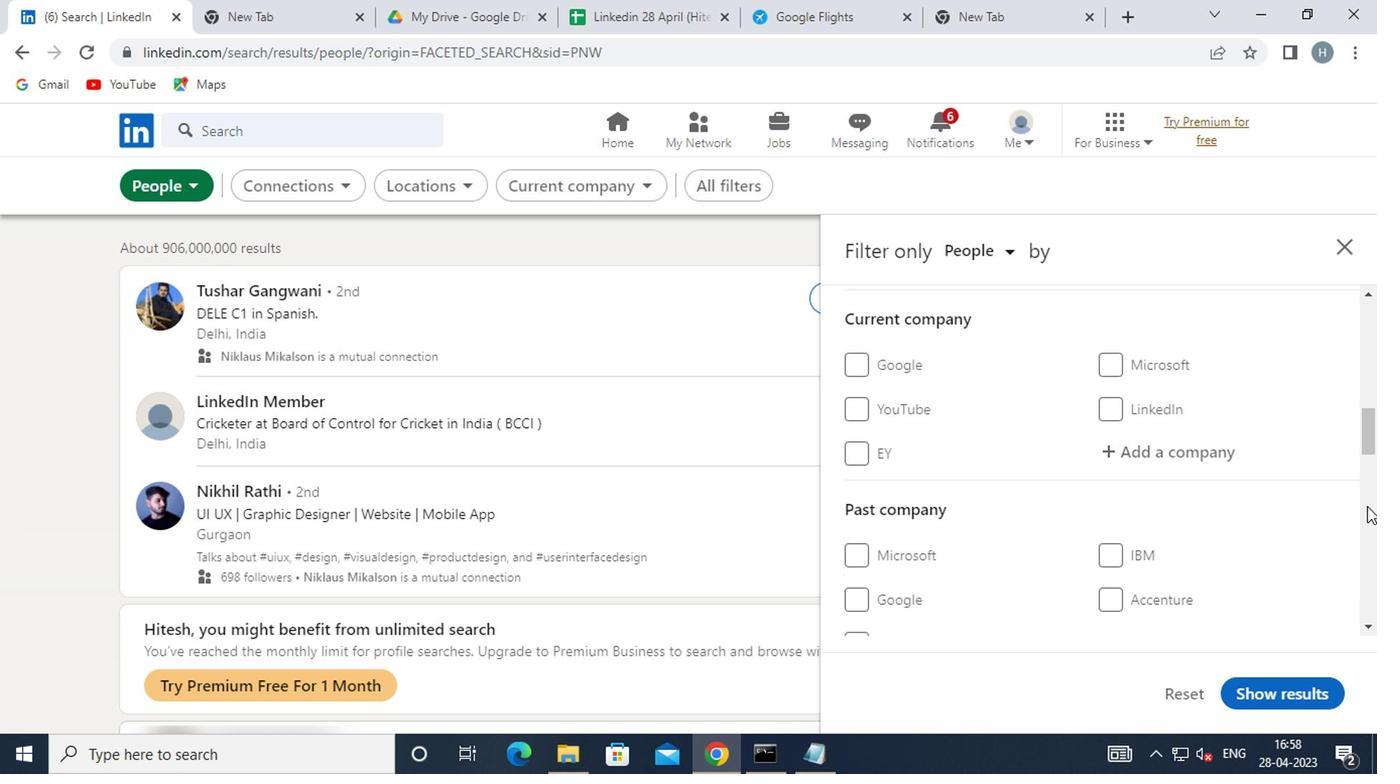 
Action: Mouse pressed left at (1208, 446)
Screenshot: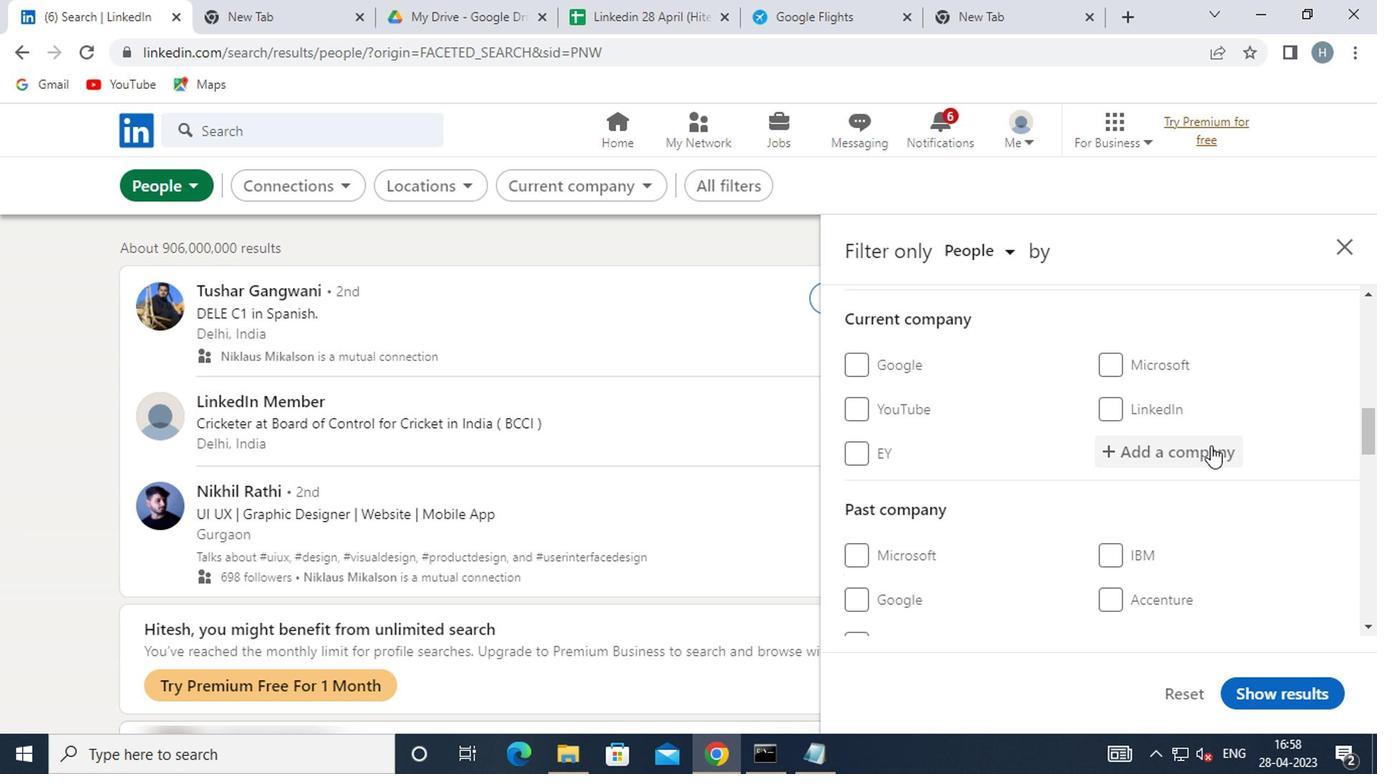 
Action: Key pressed <Key.shift>NITYO
Screenshot: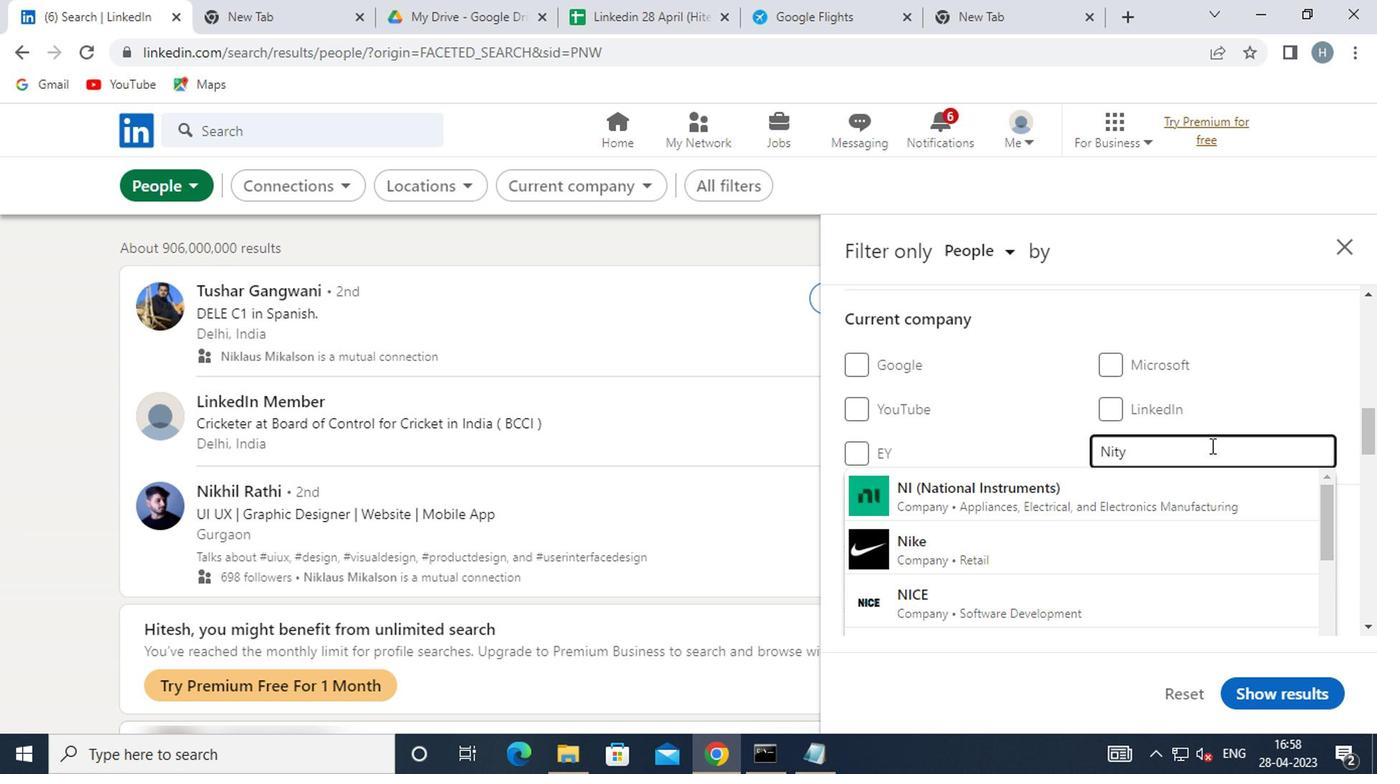 
Action: Mouse moved to (1233, 438)
Screenshot: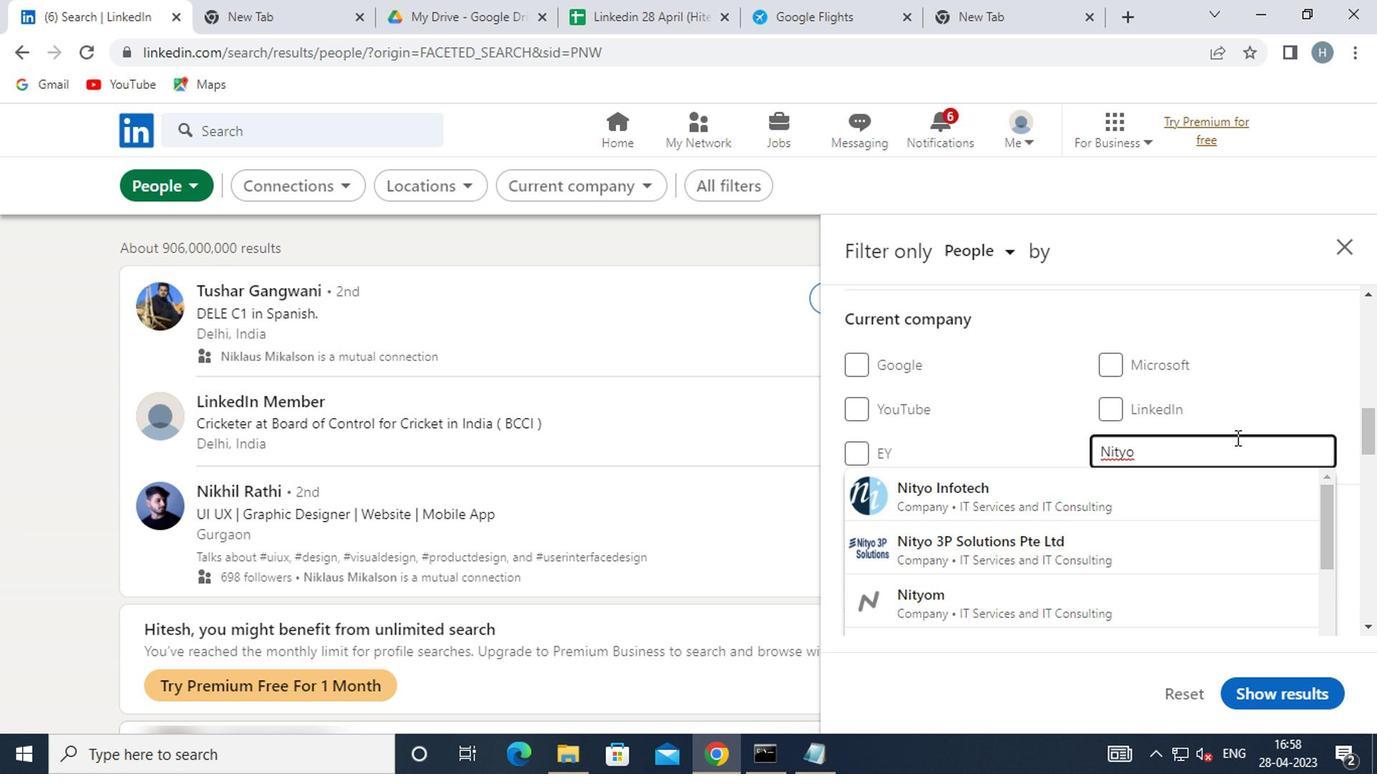 
Action: Key pressed <Key.space>
Screenshot: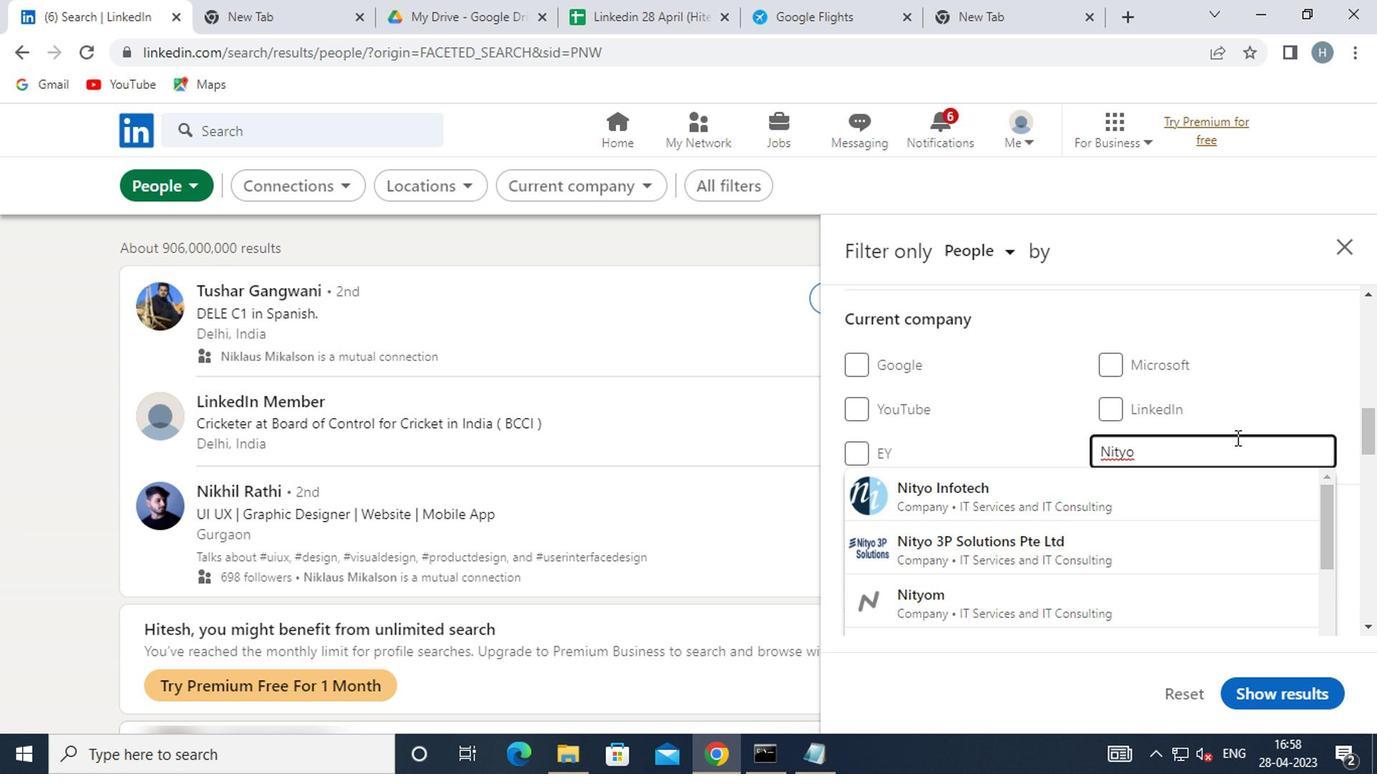 
Action: Mouse moved to (1156, 495)
Screenshot: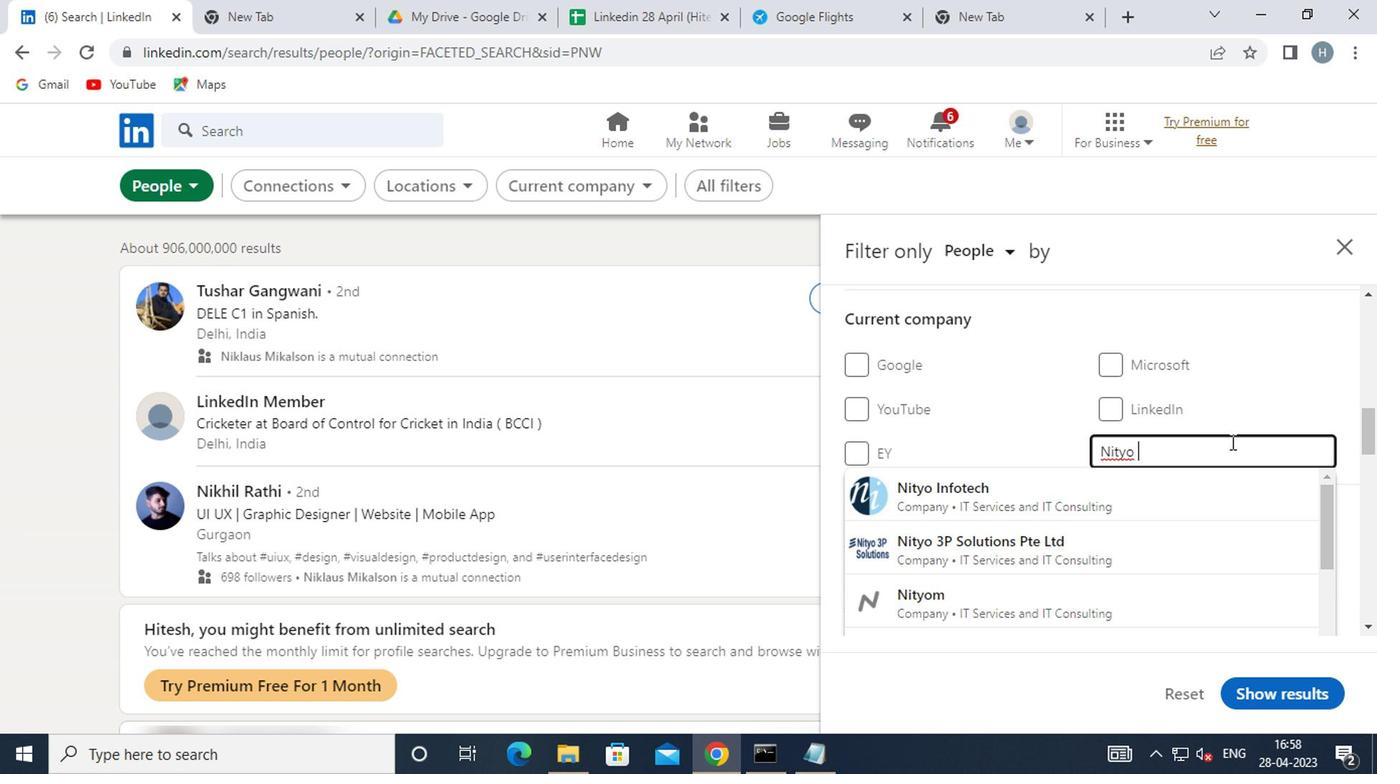 
Action: Mouse pressed left at (1156, 495)
Screenshot: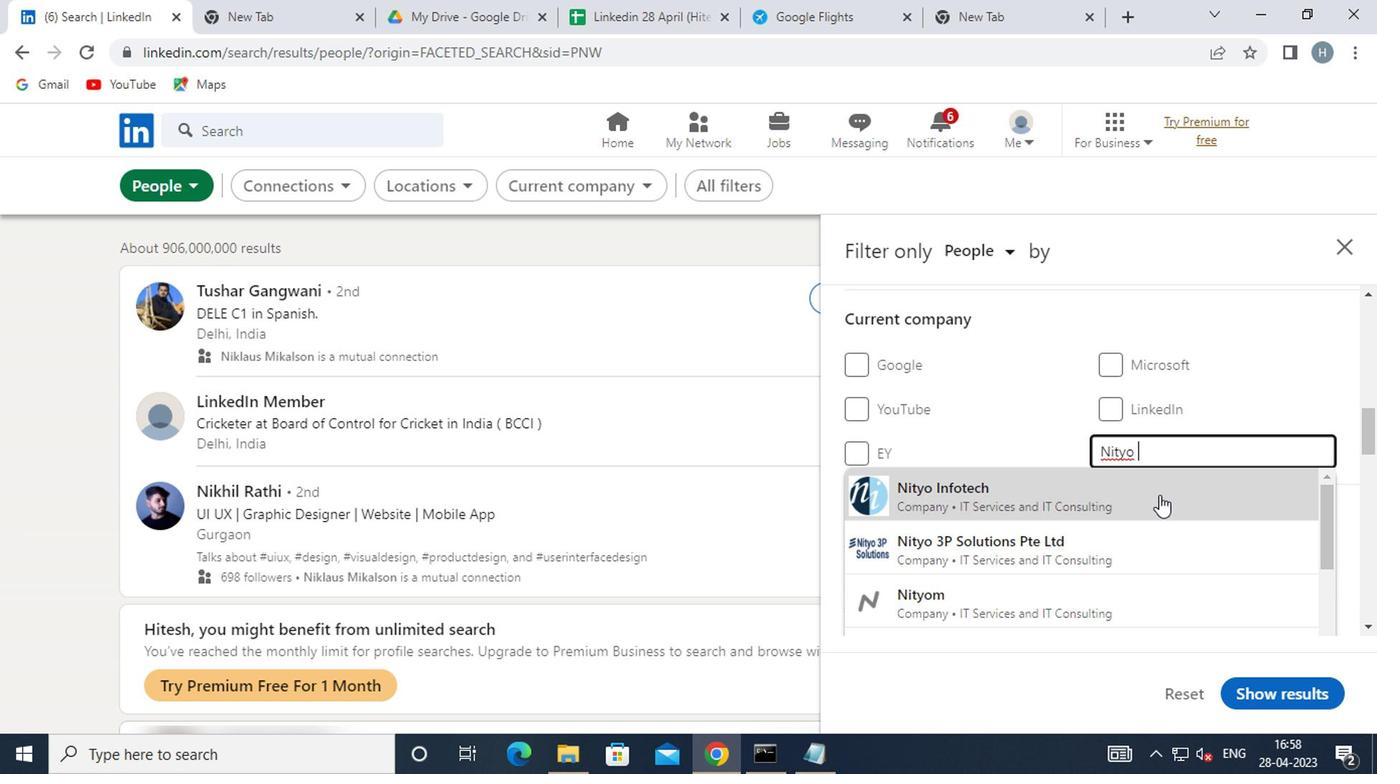 
Action: Mouse moved to (1094, 471)
Screenshot: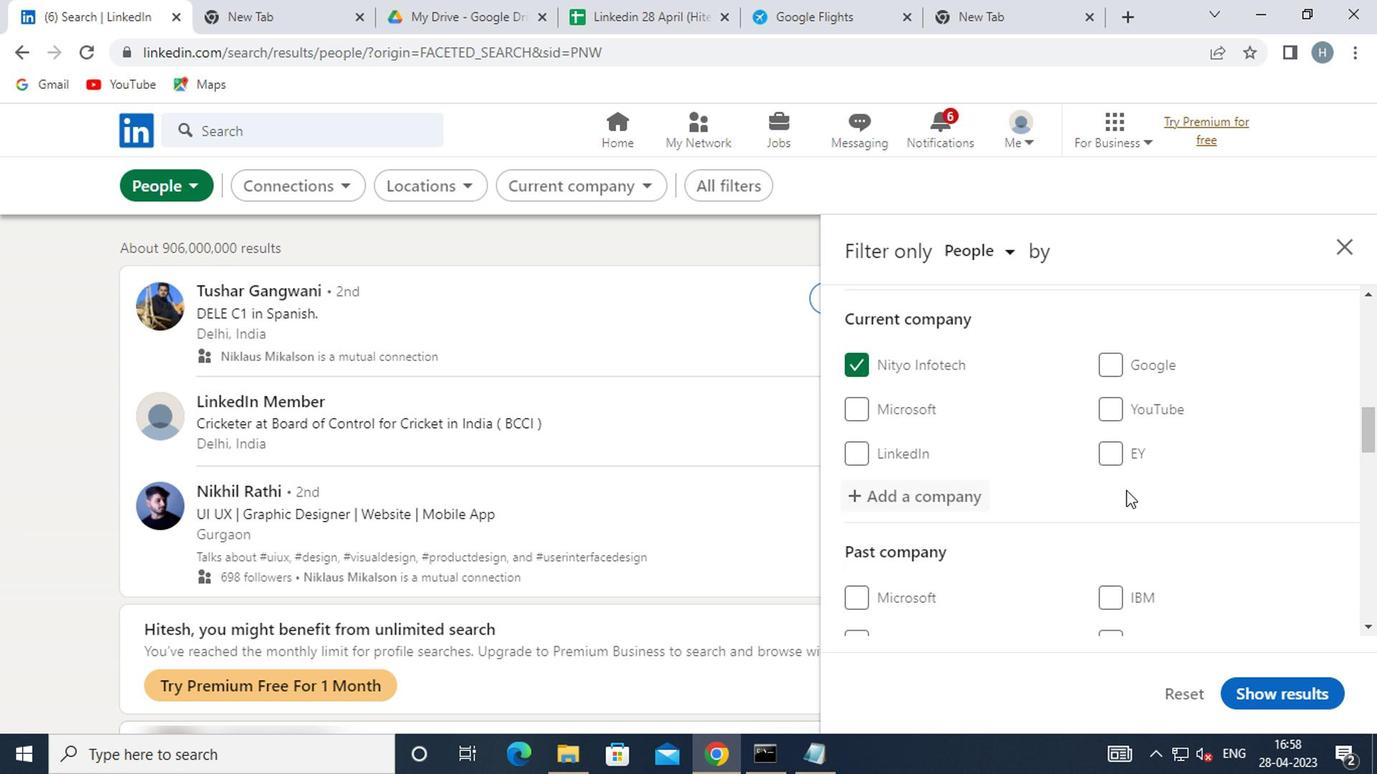 
Action: Mouse scrolled (1094, 470) with delta (0, 0)
Screenshot: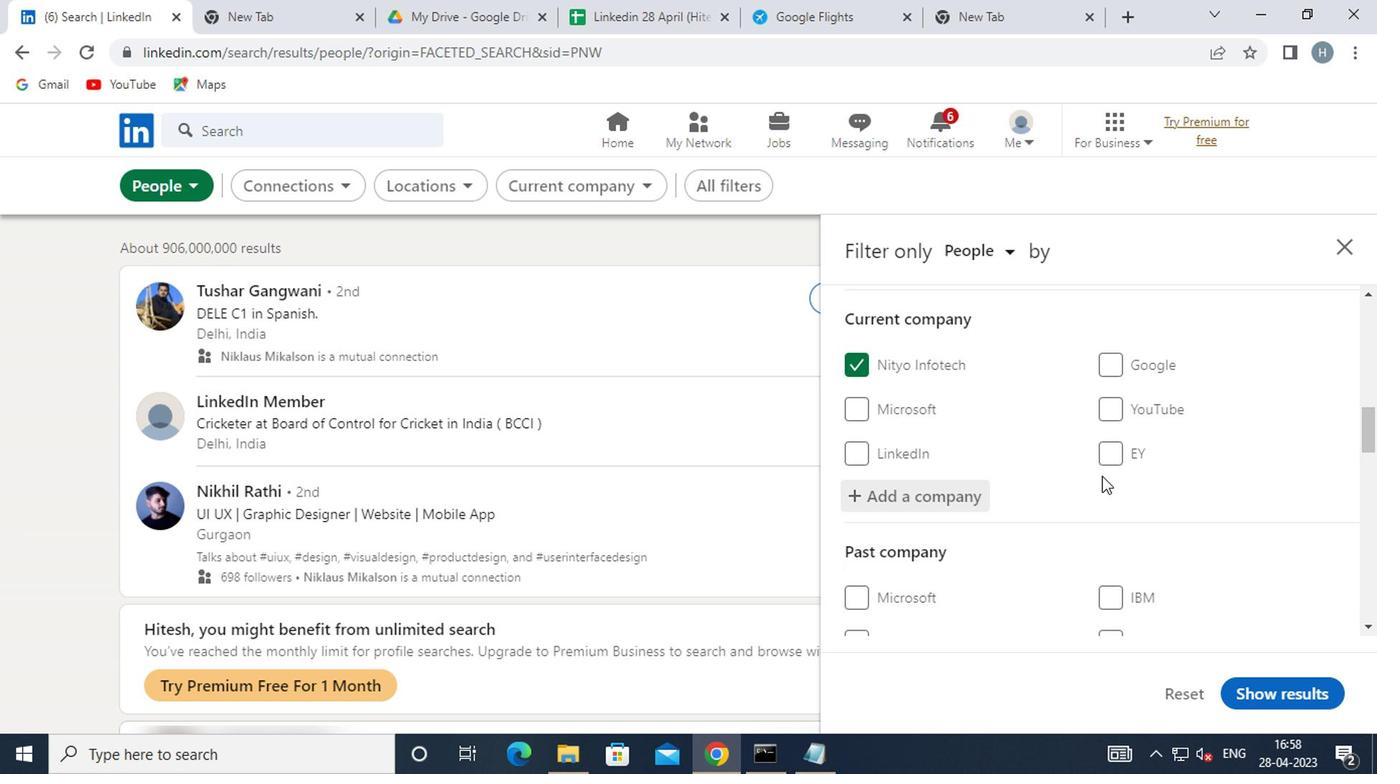 
Action: Mouse scrolled (1094, 470) with delta (0, 0)
Screenshot: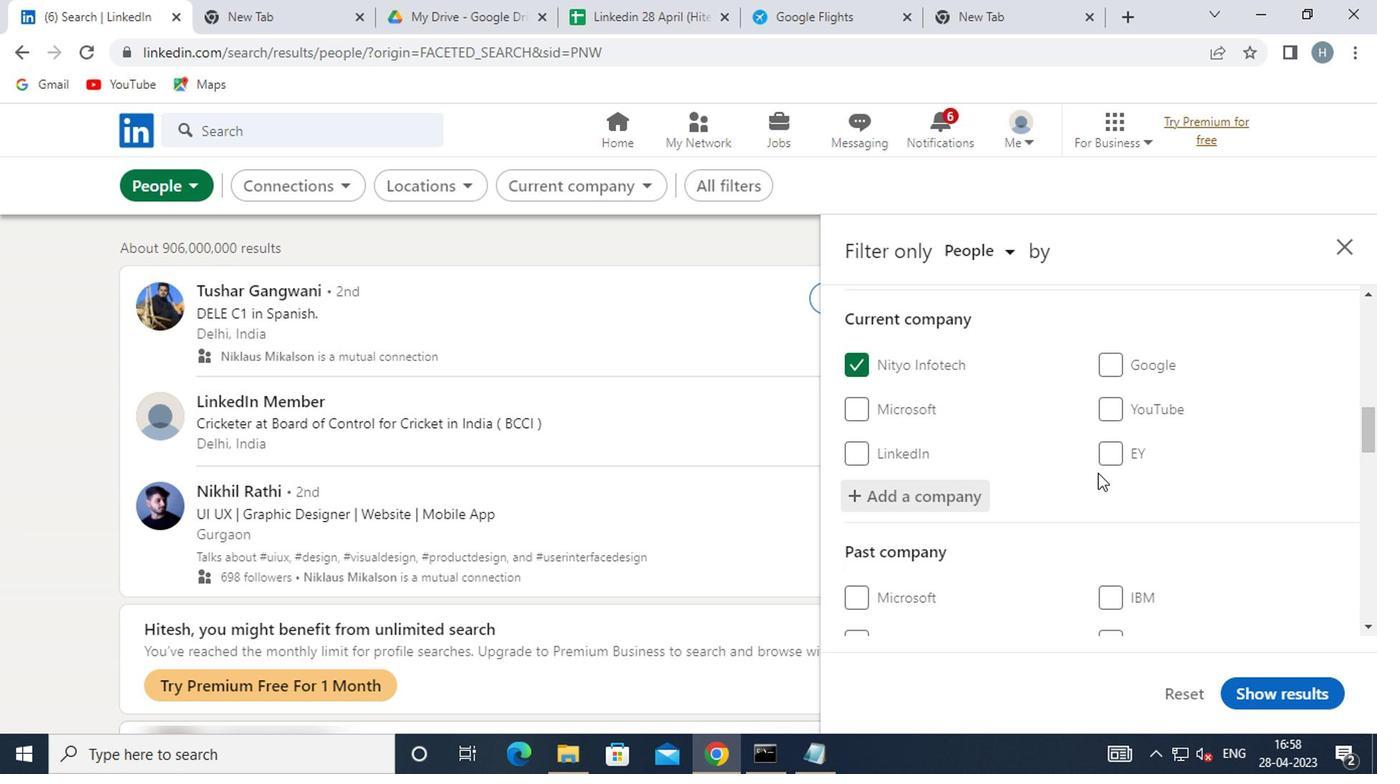 
Action: Mouse moved to (1091, 471)
Screenshot: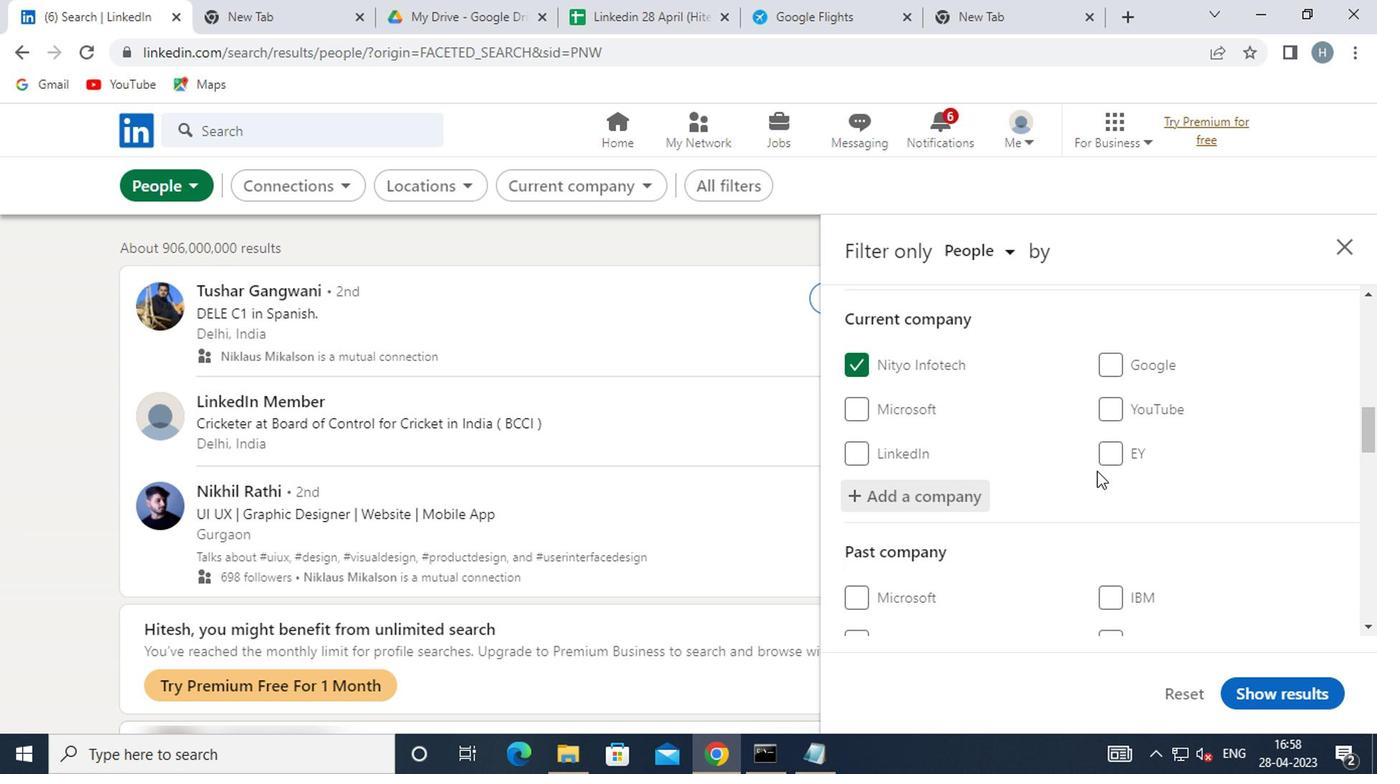 
Action: Mouse scrolled (1091, 470) with delta (0, 0)
Screenshot: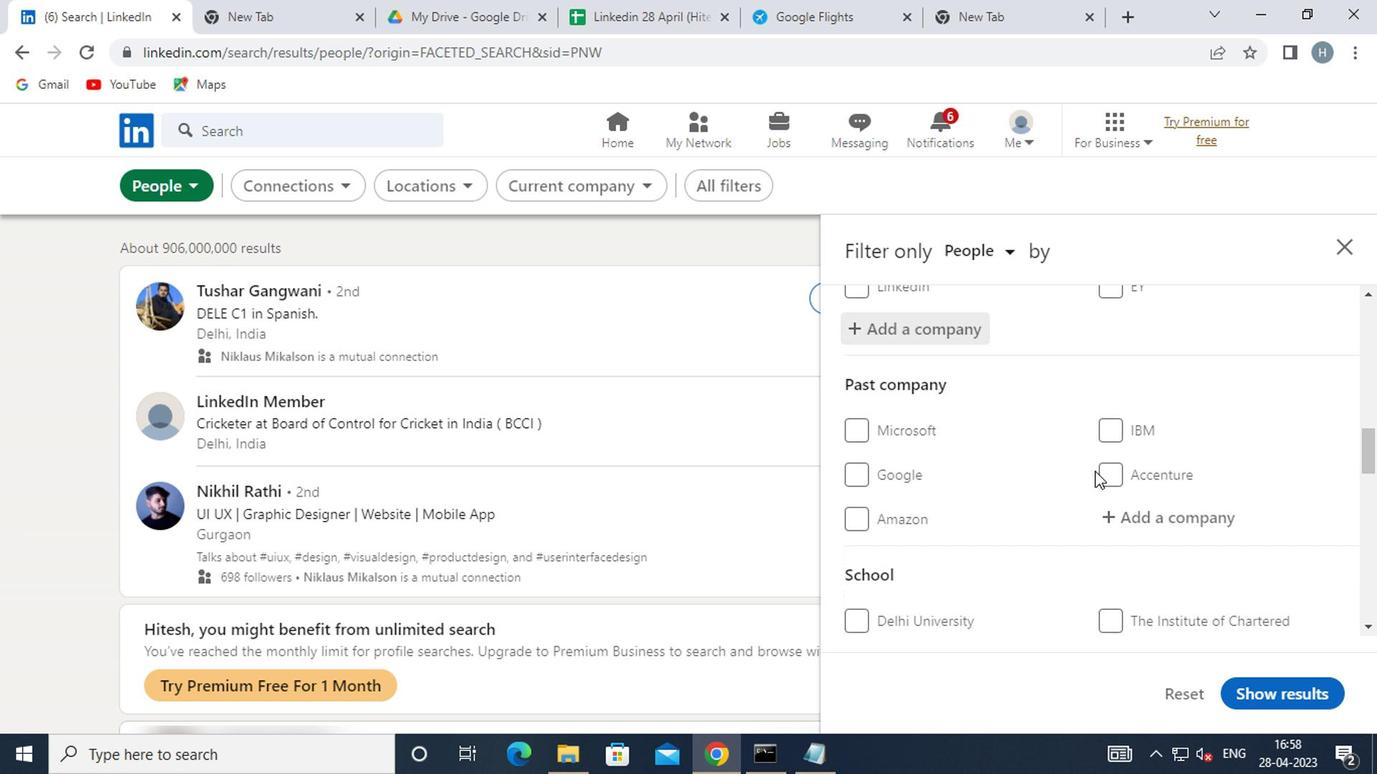 
Action: Mouse scrolled (1091, 470) with delta (0, 0)
Screenshot: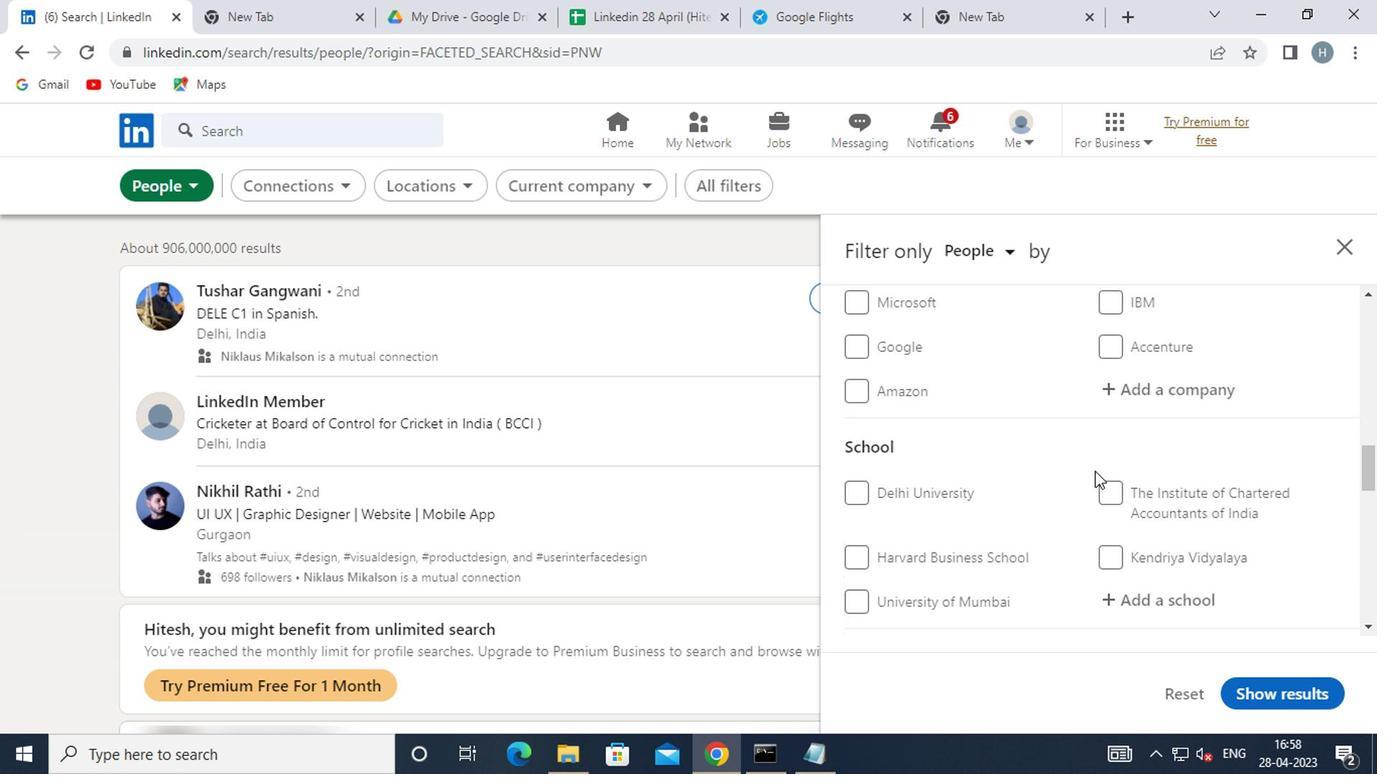 
Action: Mouse moved to (1151, 485)
Screenshot: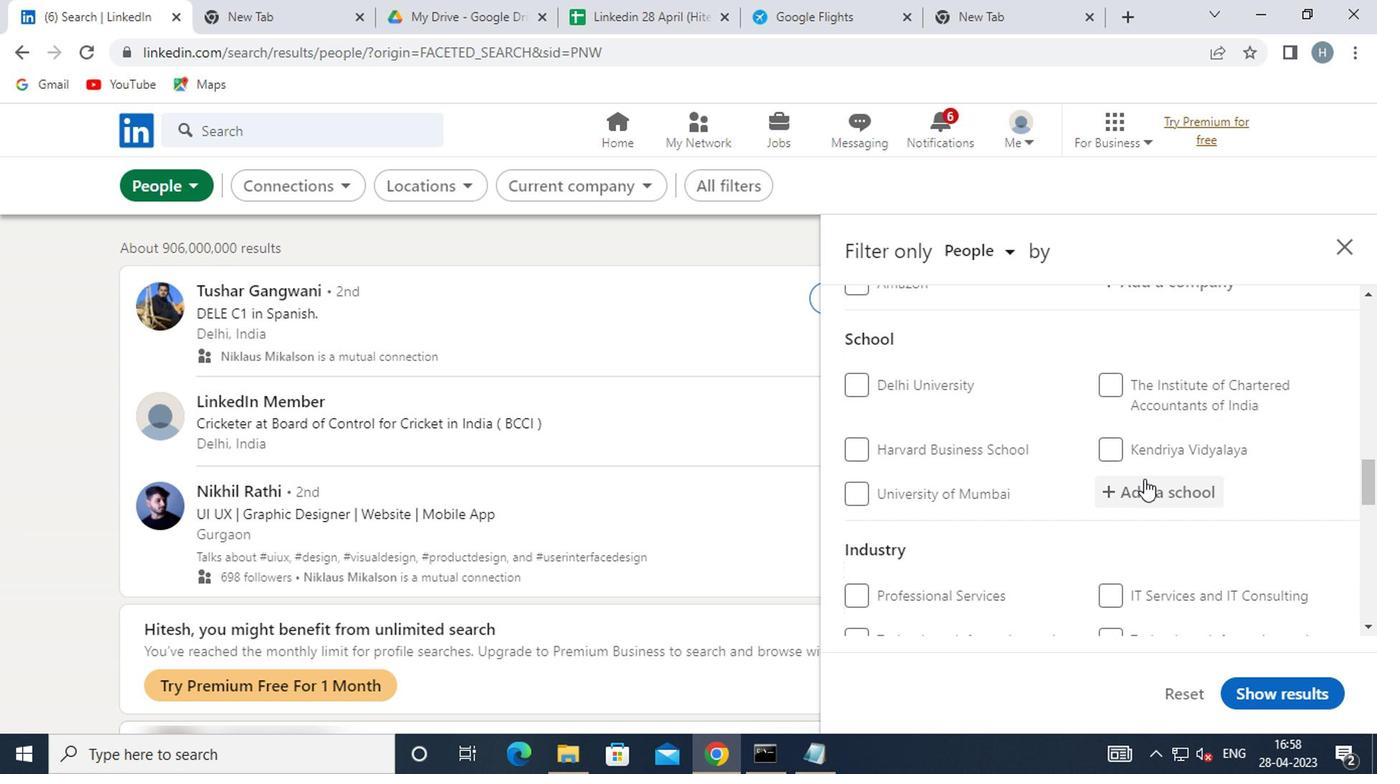 
Action: Mouse pressed left at (1151, 485)
Screenshot: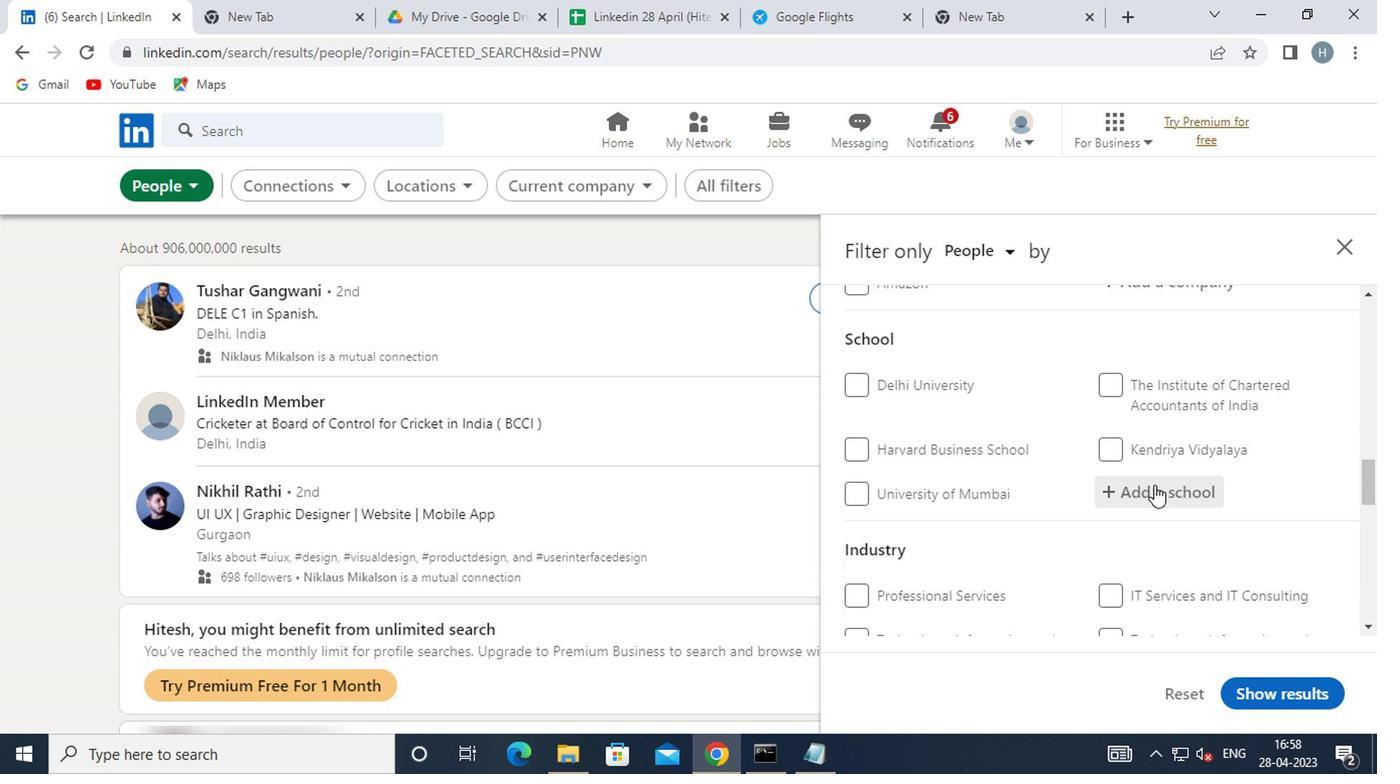 
Action: Key pressed <Key.shift>UTTAR<Key.space><Key.shift>PRADESH<Key.space><Key.shift>O<Key.backspace>RAJARSHI
Screenshot: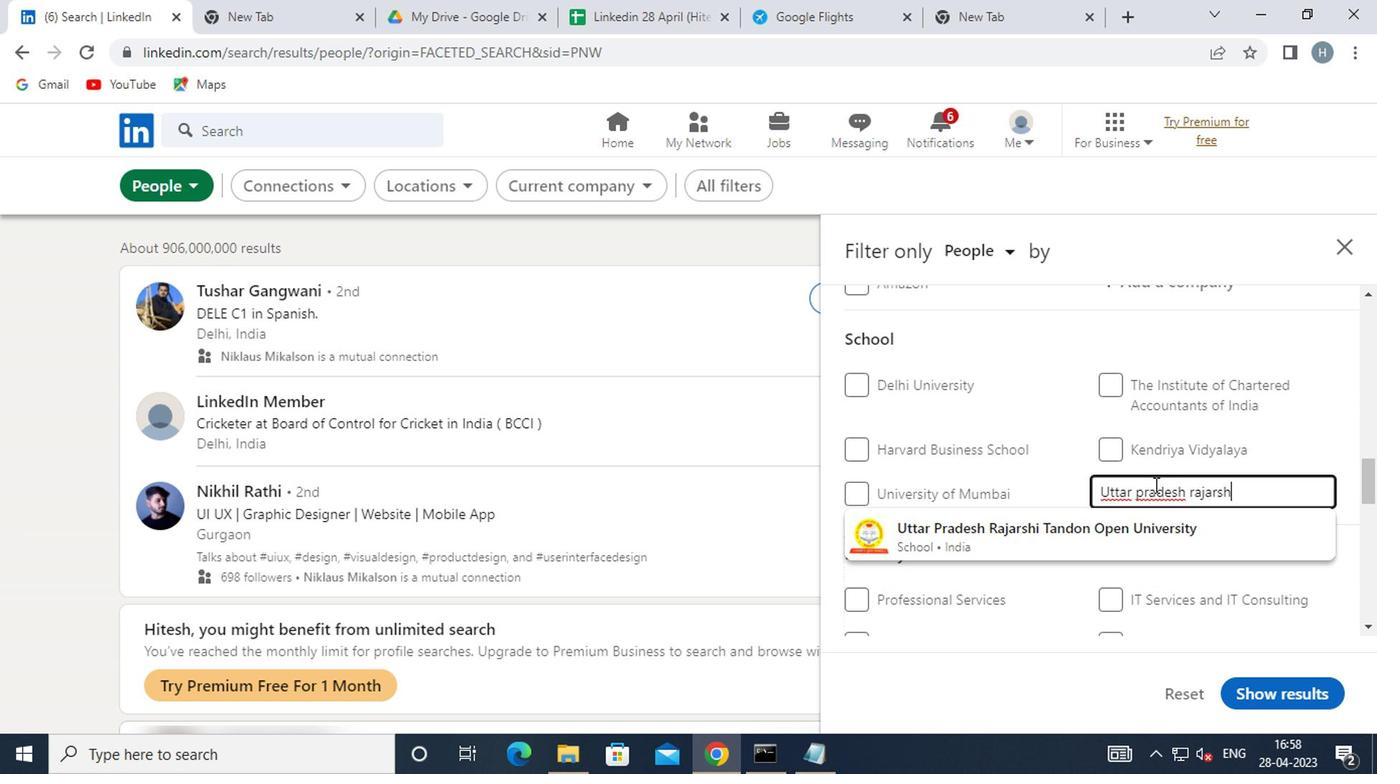 
Action: Mouse moved to (1086, 528)
Screenshot: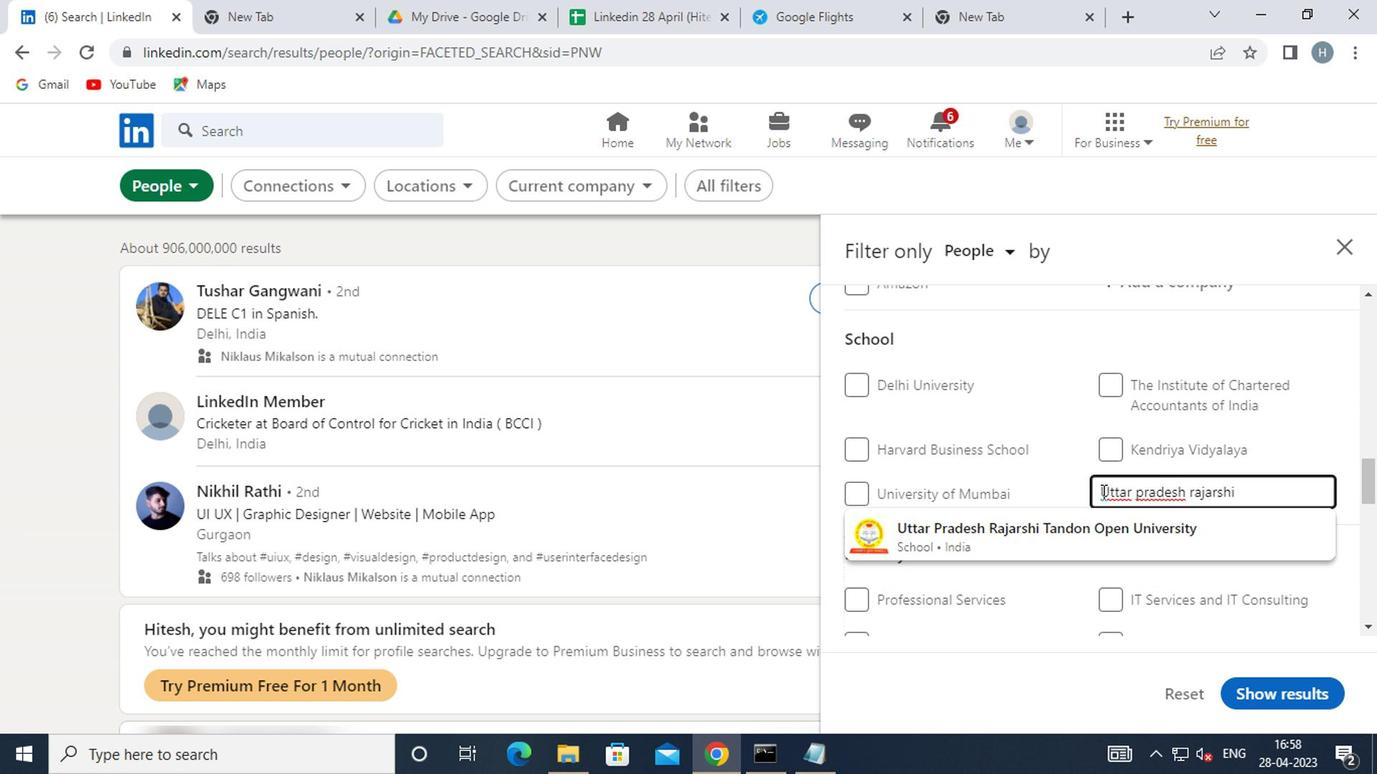 
Action: Mouse pressed left at (1086, 528)
Screenshot: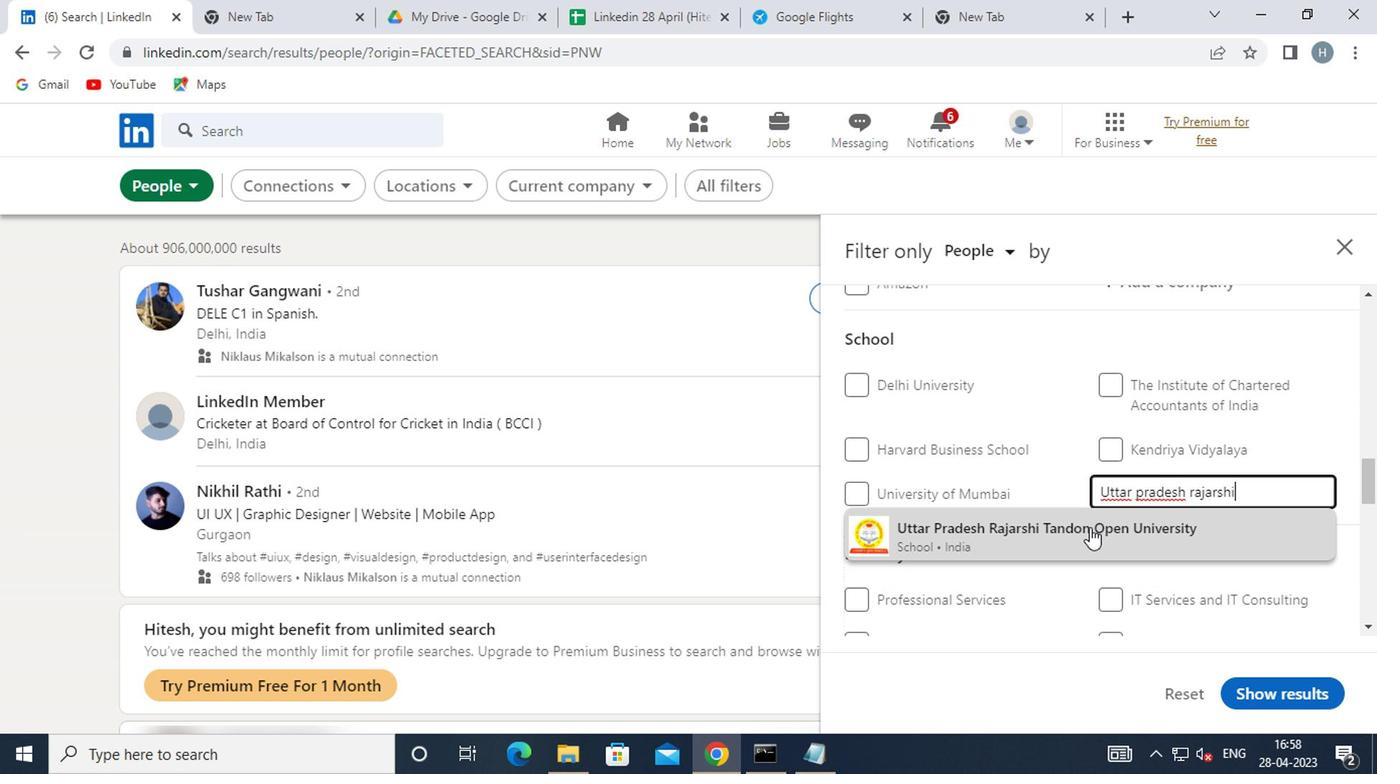 
Action: Mouse moved to (1059, 474)
Screenshot: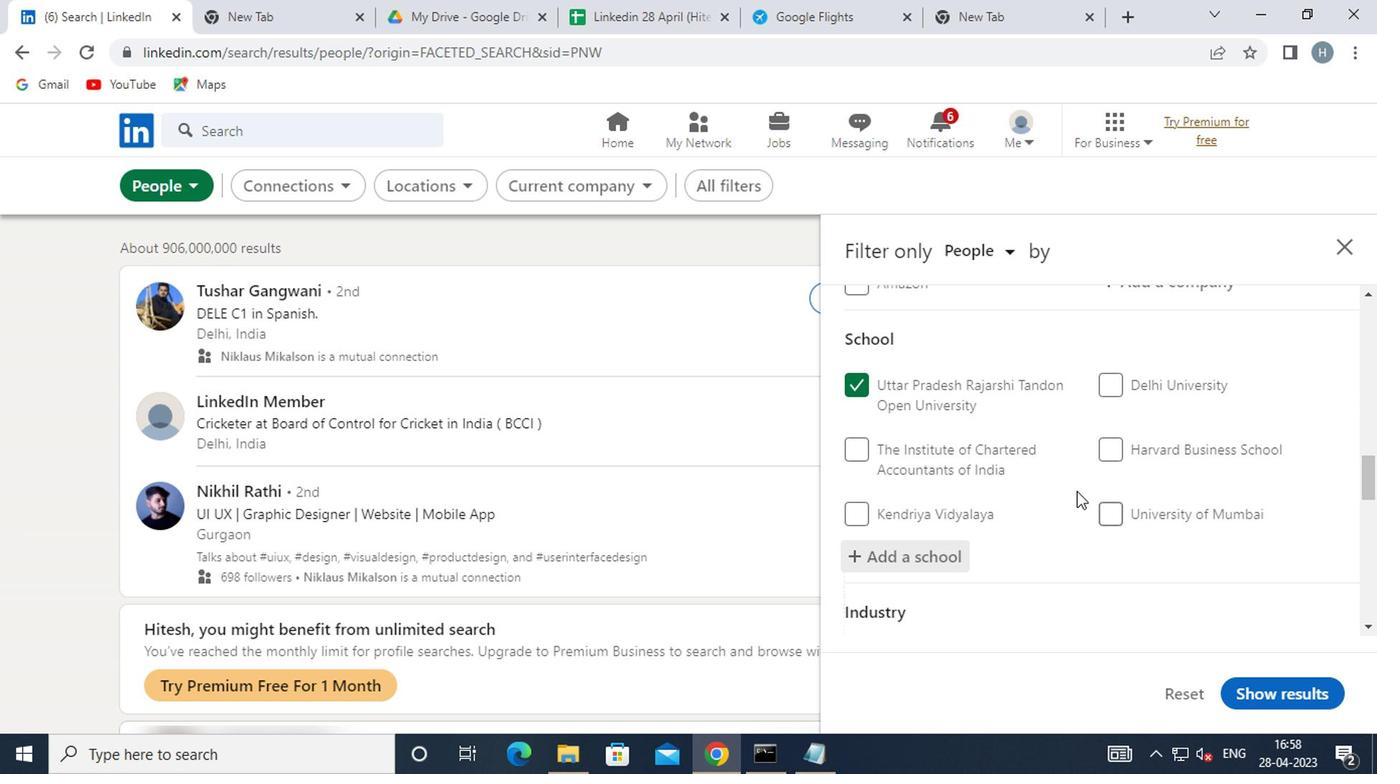 
Action: Mouse scrolled (1059, 473) with delta (0, -1)
Screenshot: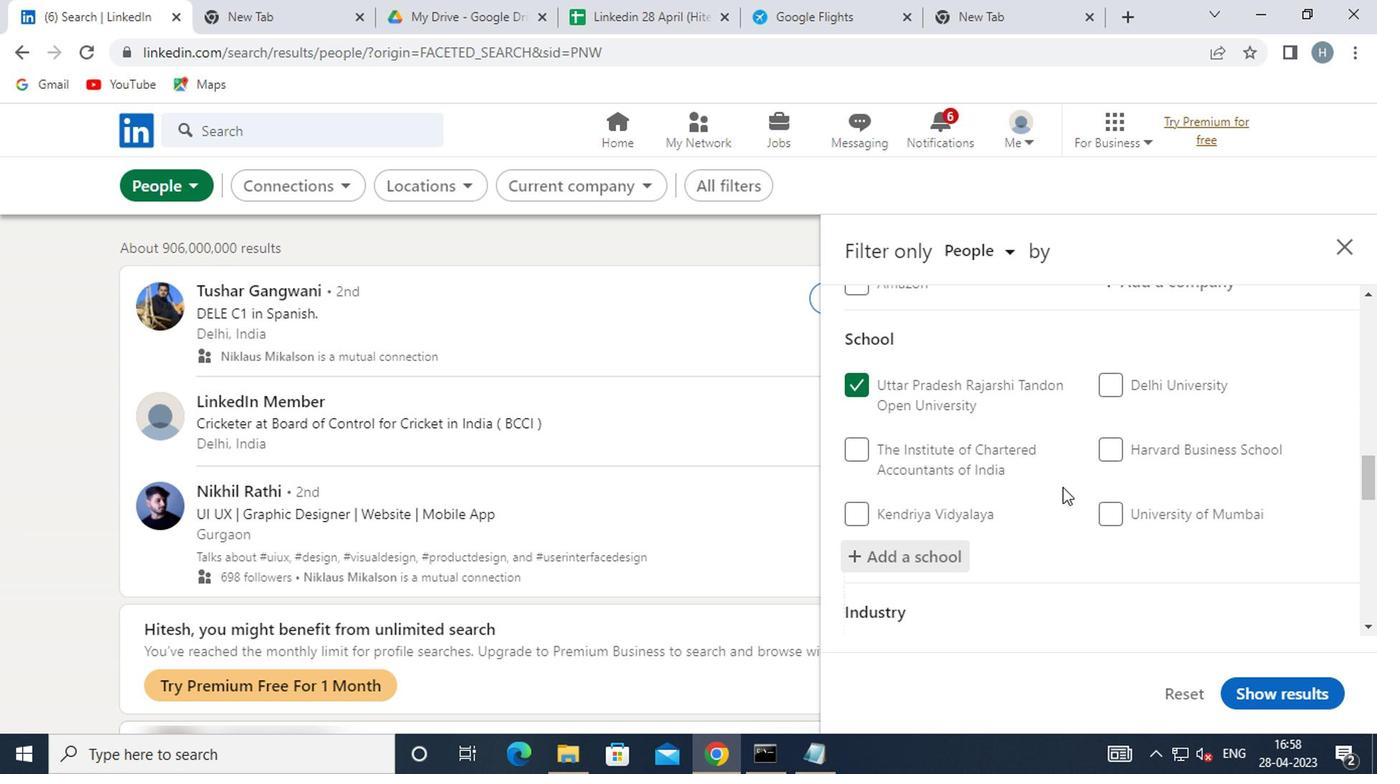 
Action: Mouse moved to (1058, 473)
Screenshot: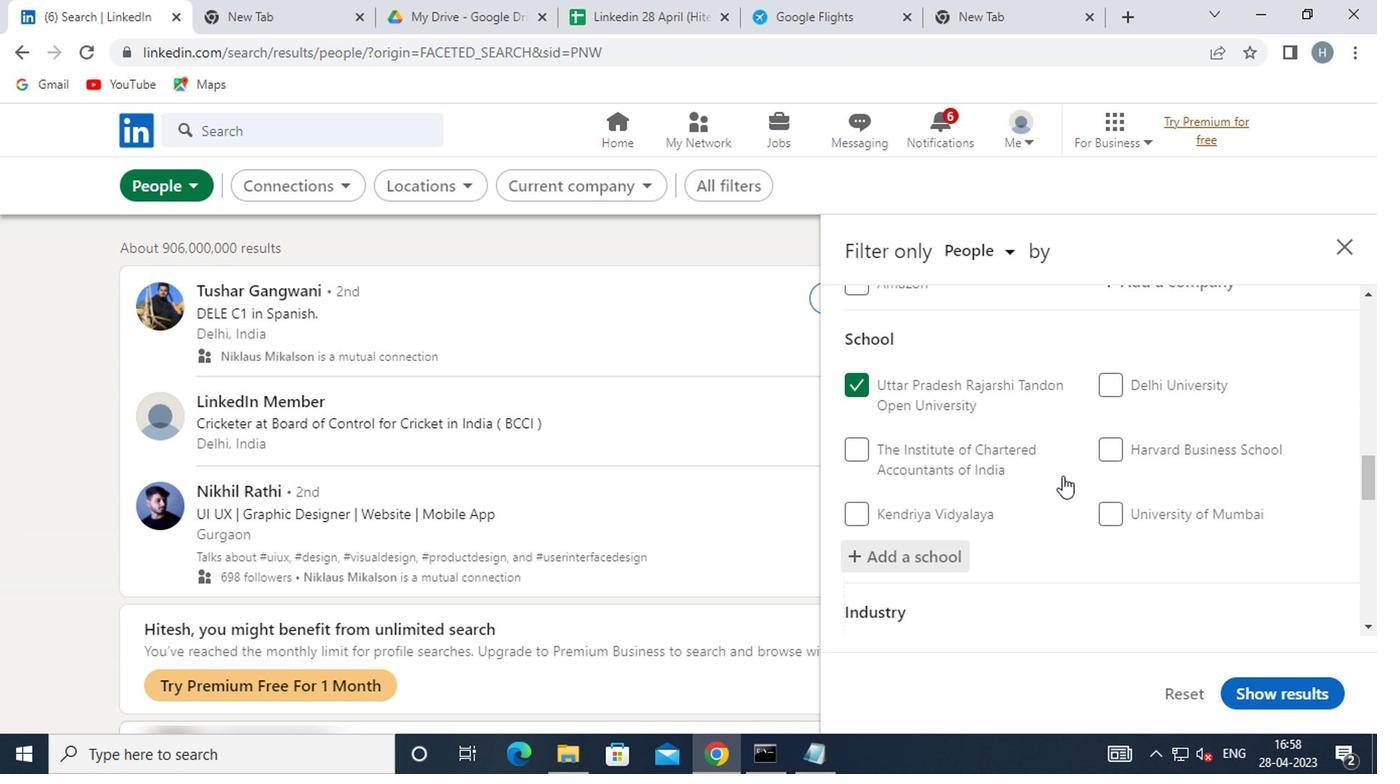 
Action: Mouse scrolled (1058, 472) with delta (0, 0)
Screenshot: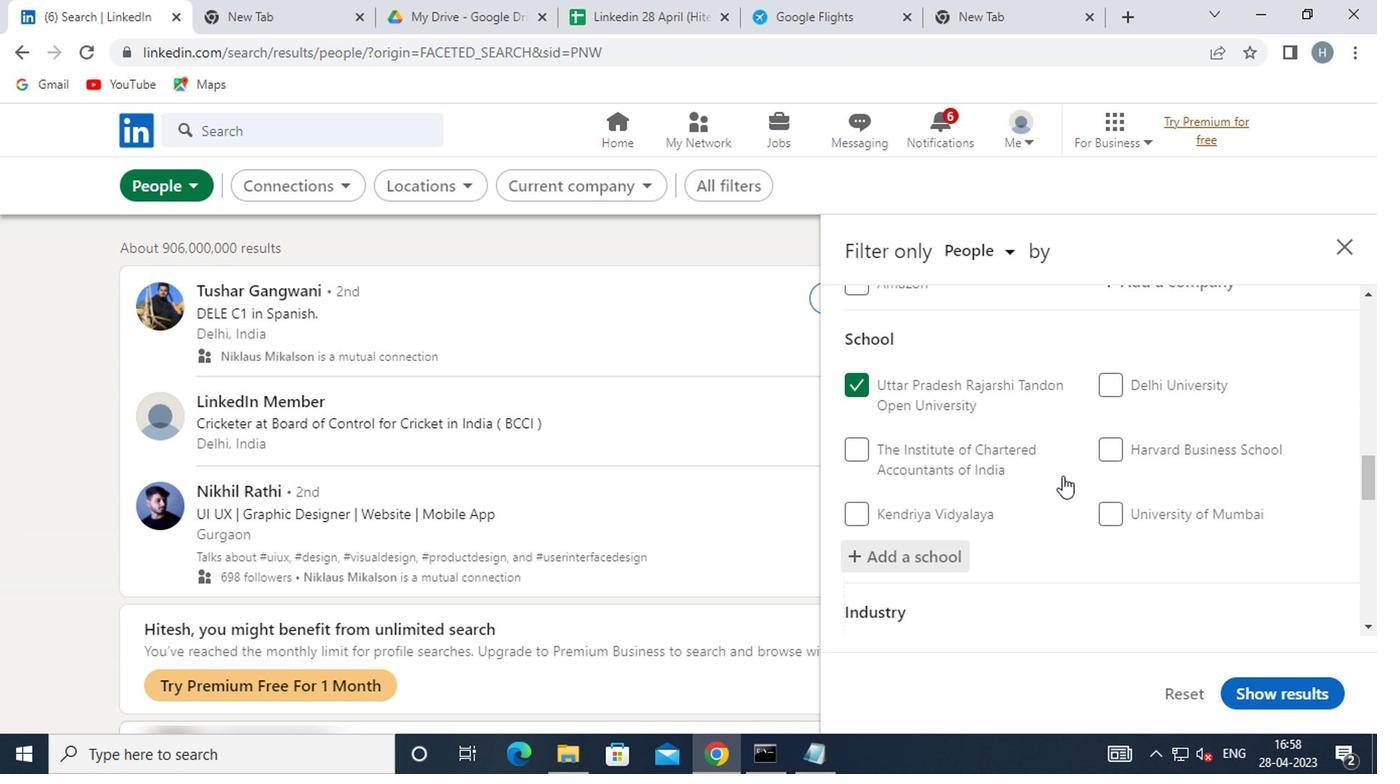 
Action: Mouse moved to (1061, 467)
Screenshot: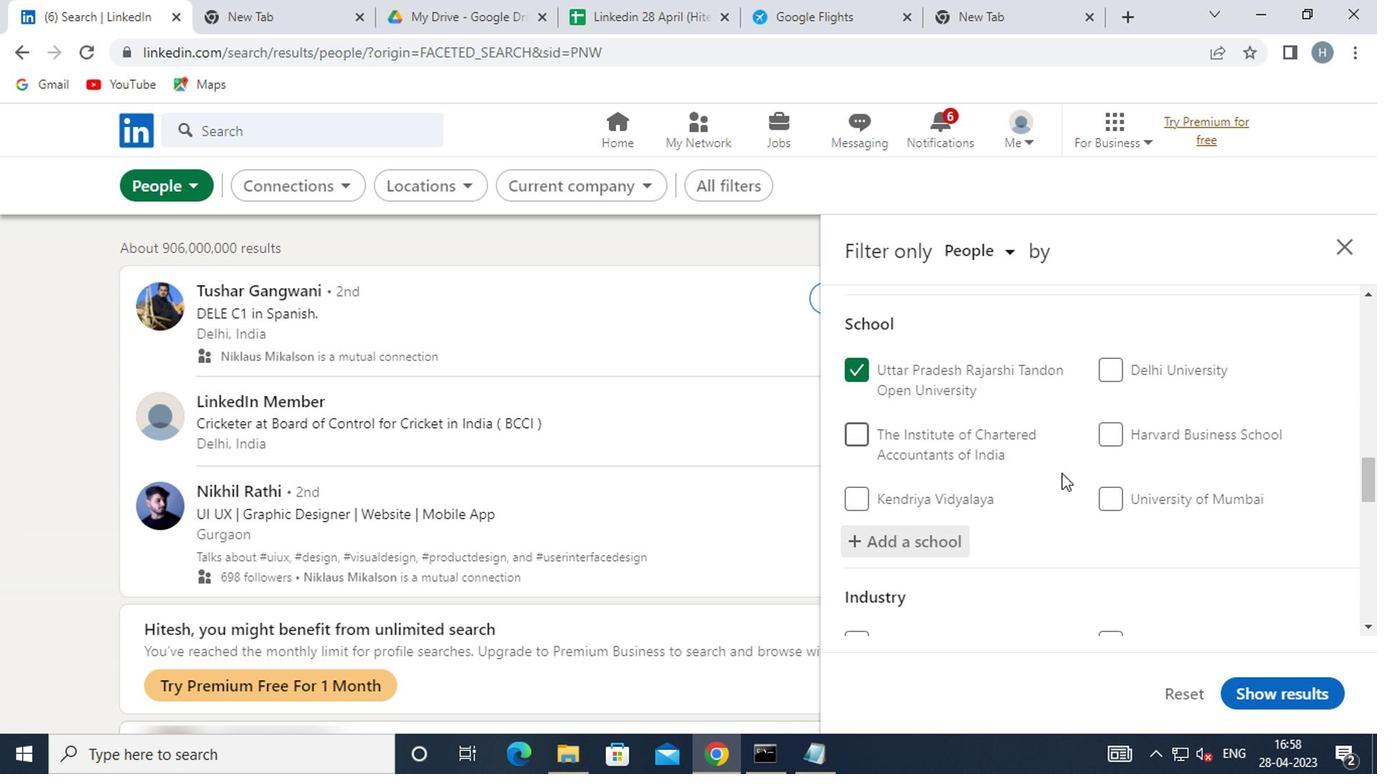 
Action: Mouse scrolled (1061, 466) with delta (0, -1)
Screenshot: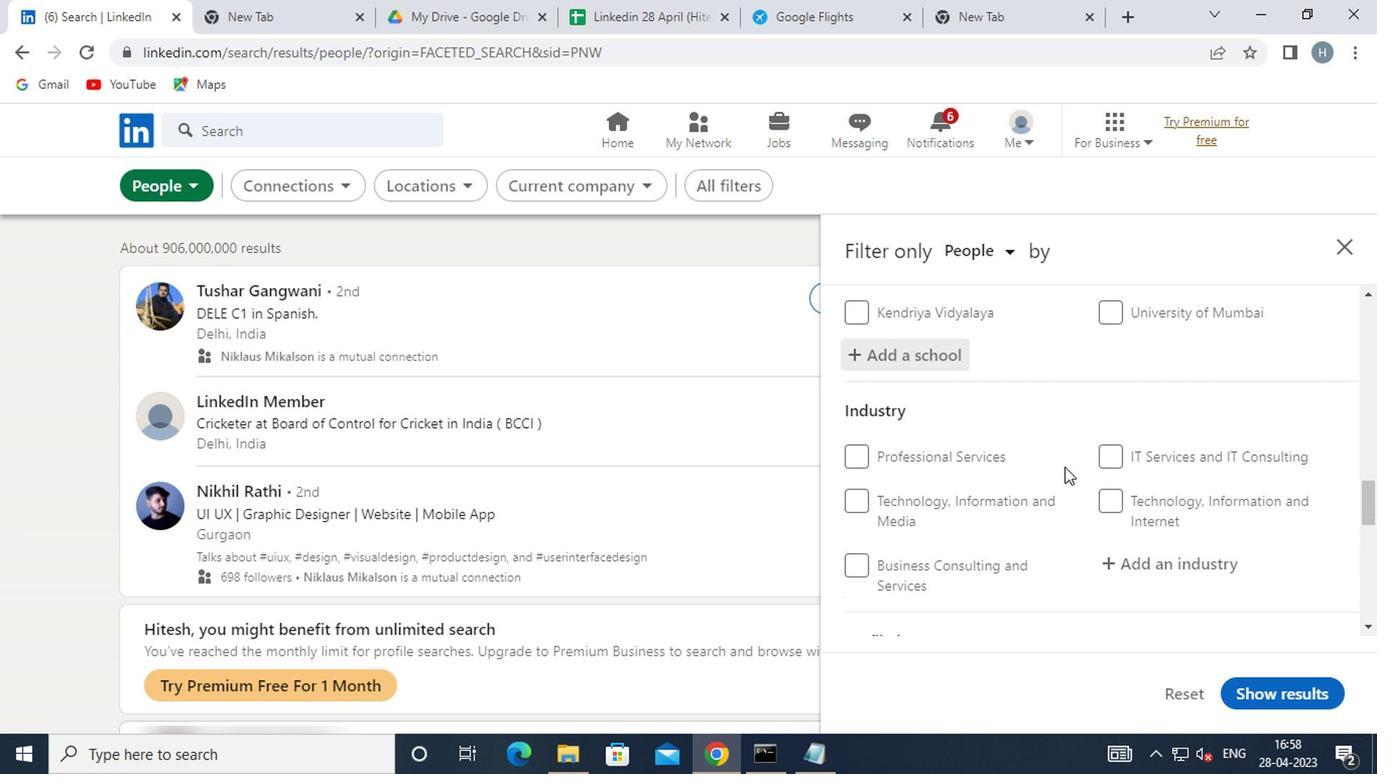 
Action: Mouse moved to (1146, 466)
Screenshot: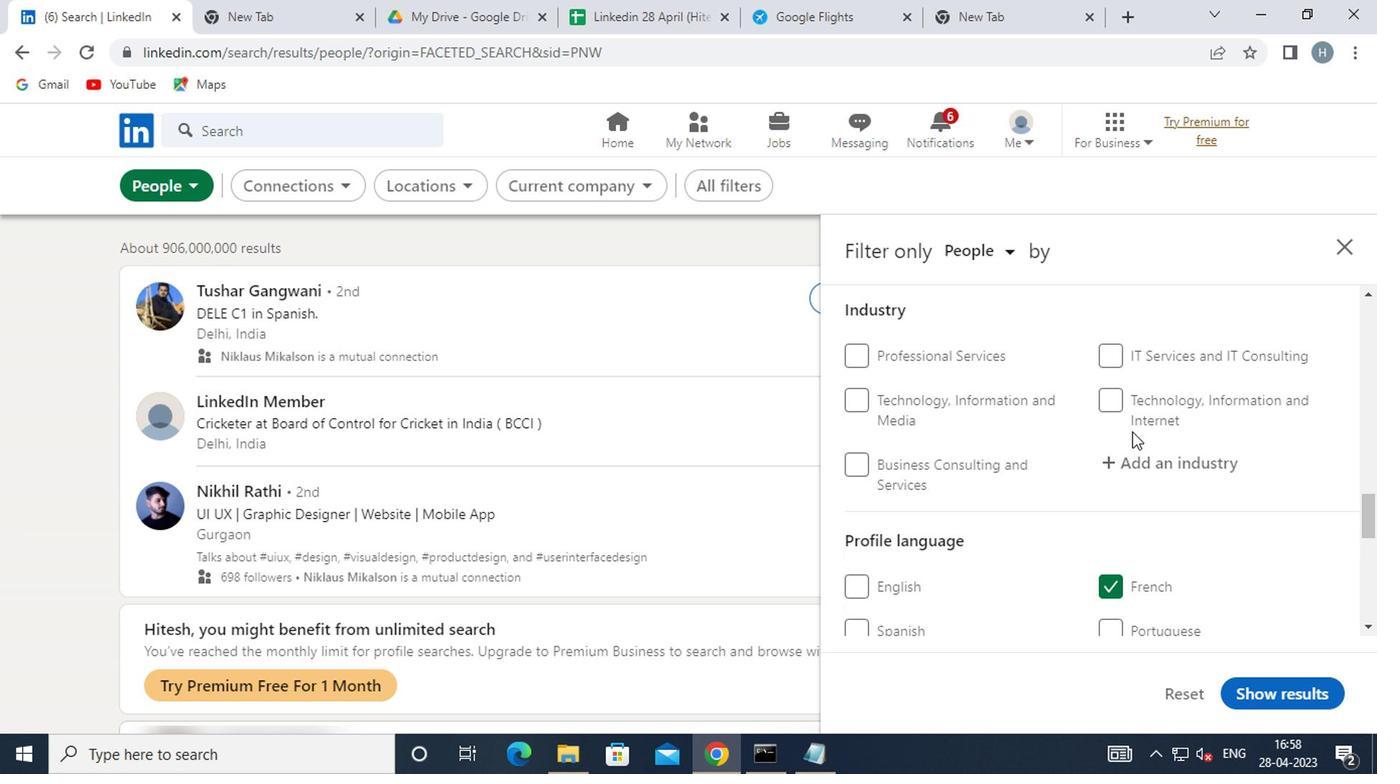 
Action: Mouse pressed left at (1146, 466)
Screenshot: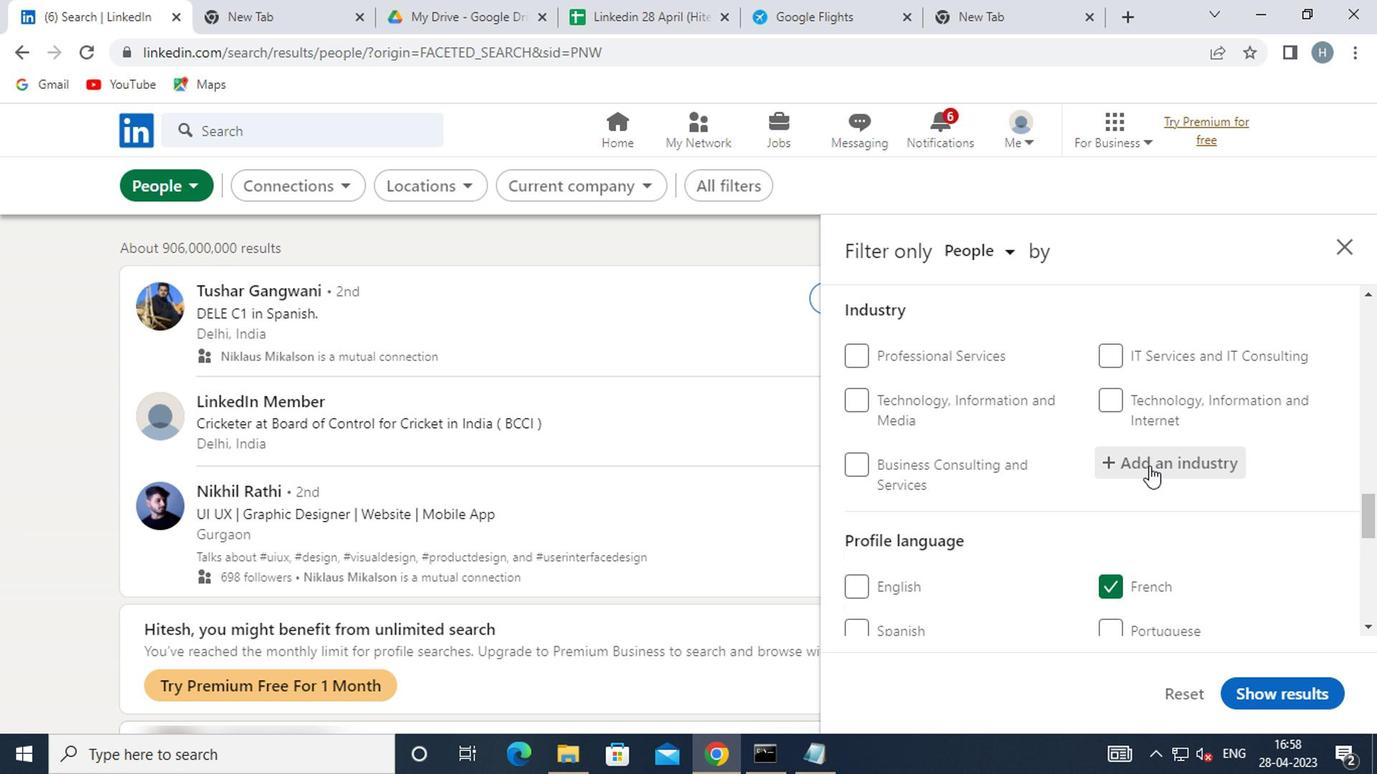 
Action: Key pressed <Key.shift>OFFICE<Key.space><Key.shift>A
Screenshot: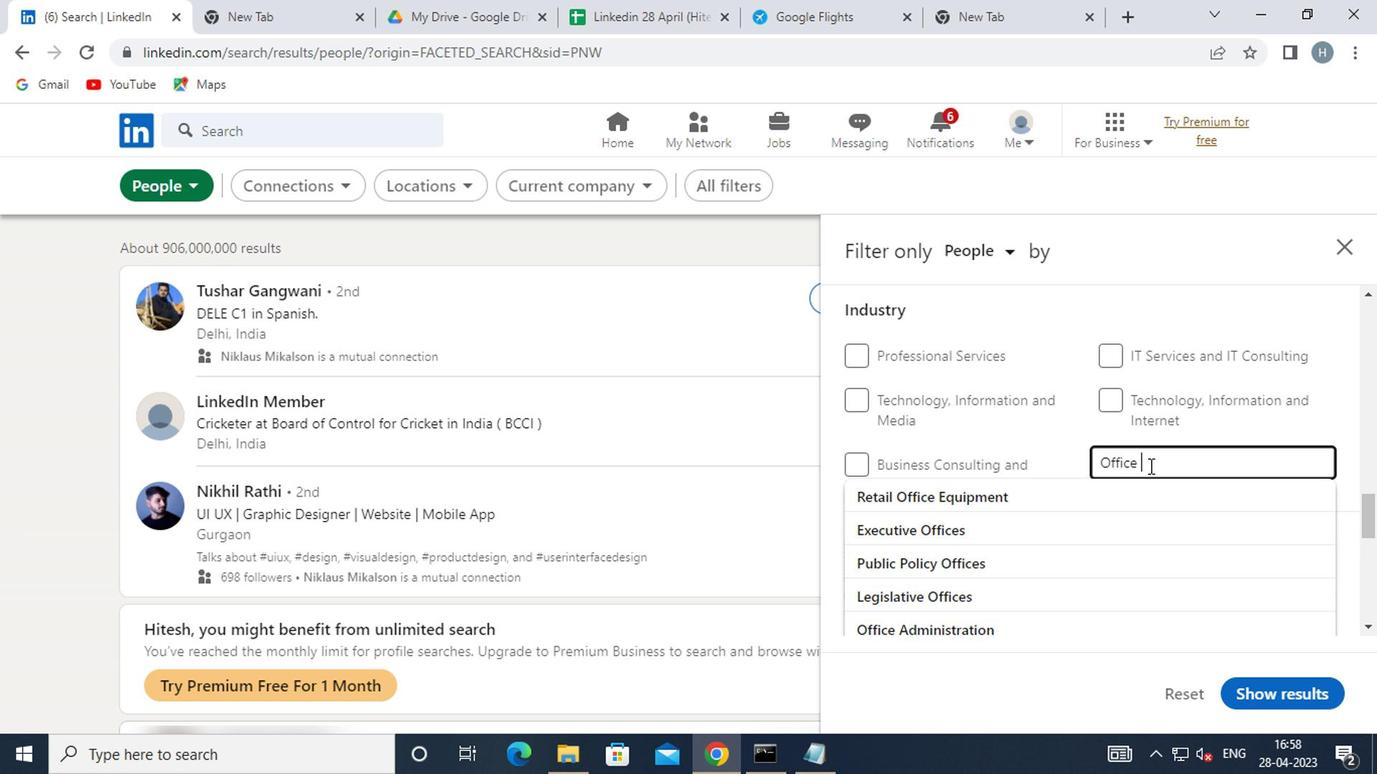 
Action: Mouse moved to (1071, 500)
Screenshot: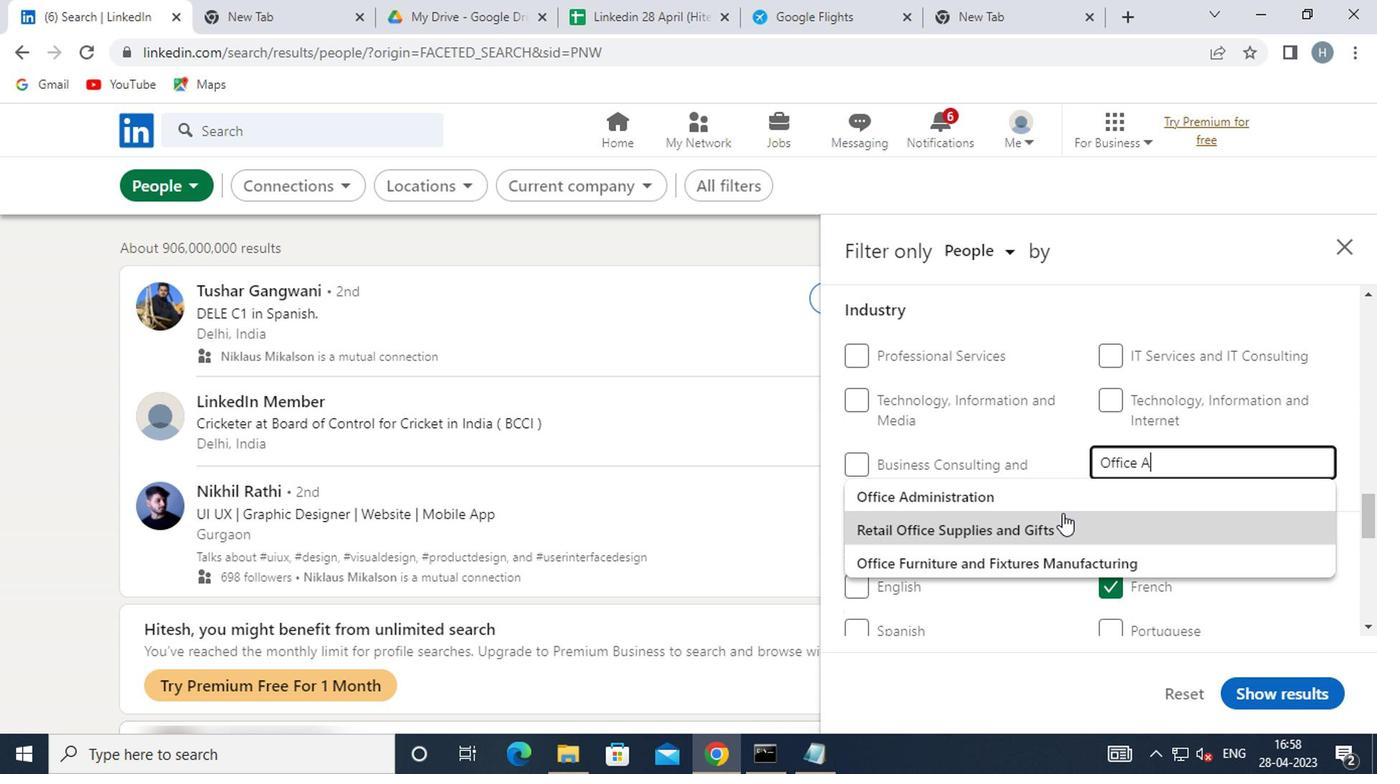 
Action: Mouse pressed left at (1071, 500)
Screenshot: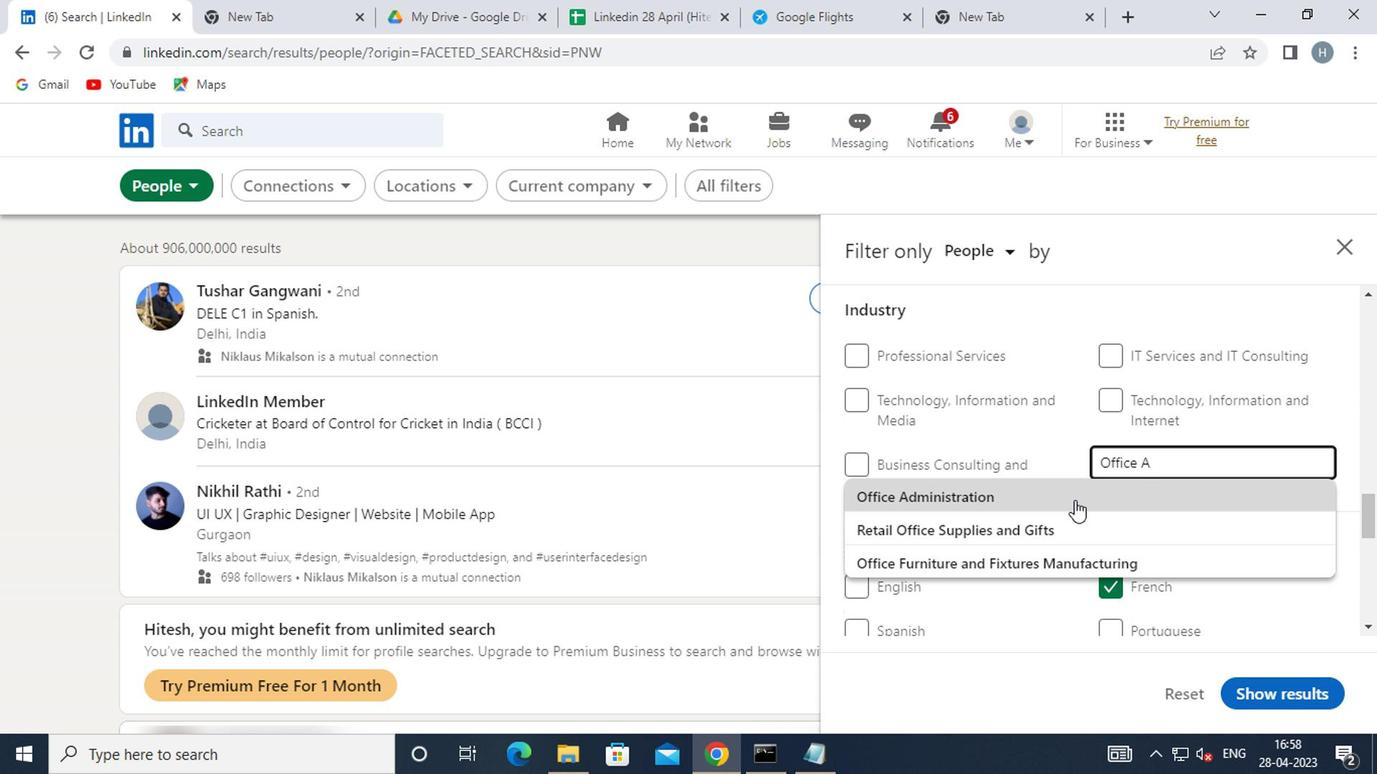 
Action: Mouse moved to (1073, 482)
Screenshot: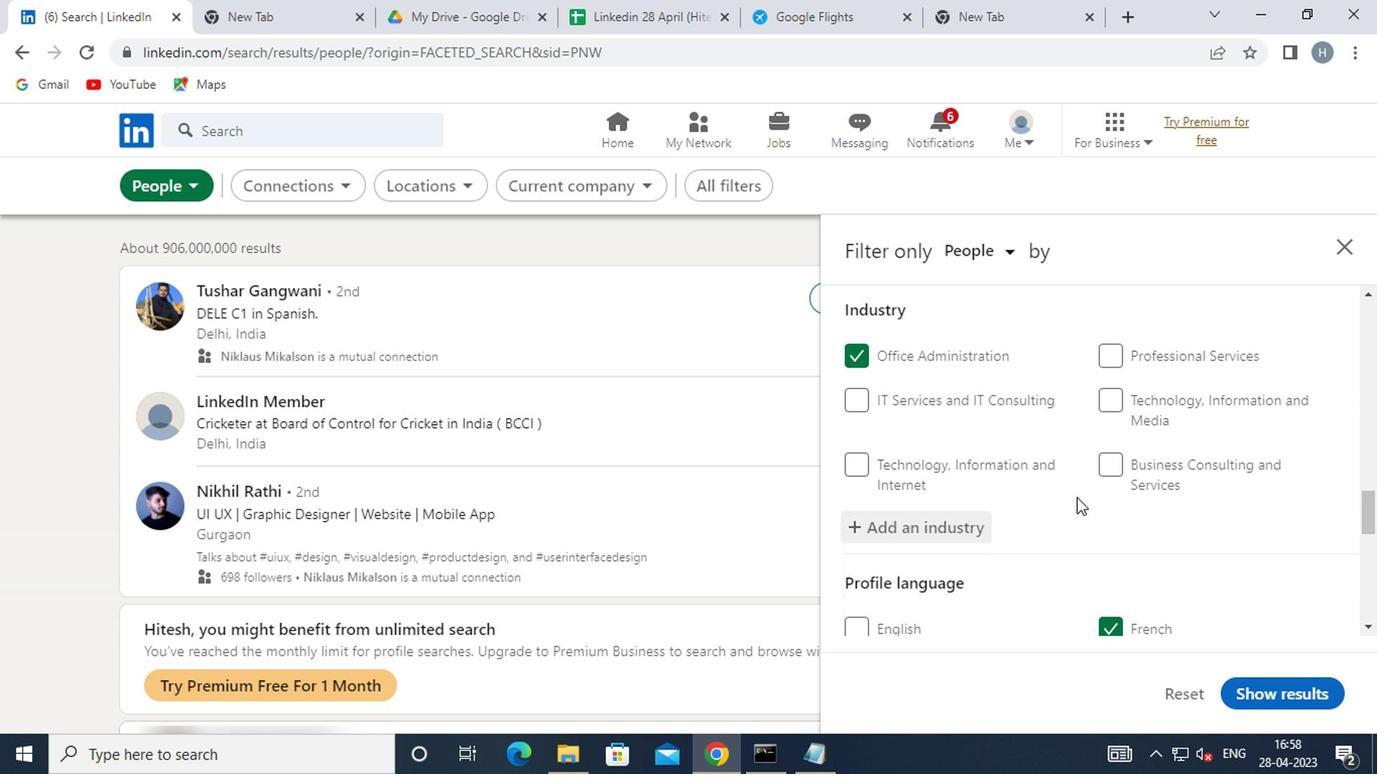 
Action: Mouse scrolled (1073, 481) with delta (0, -1)
Screenshot: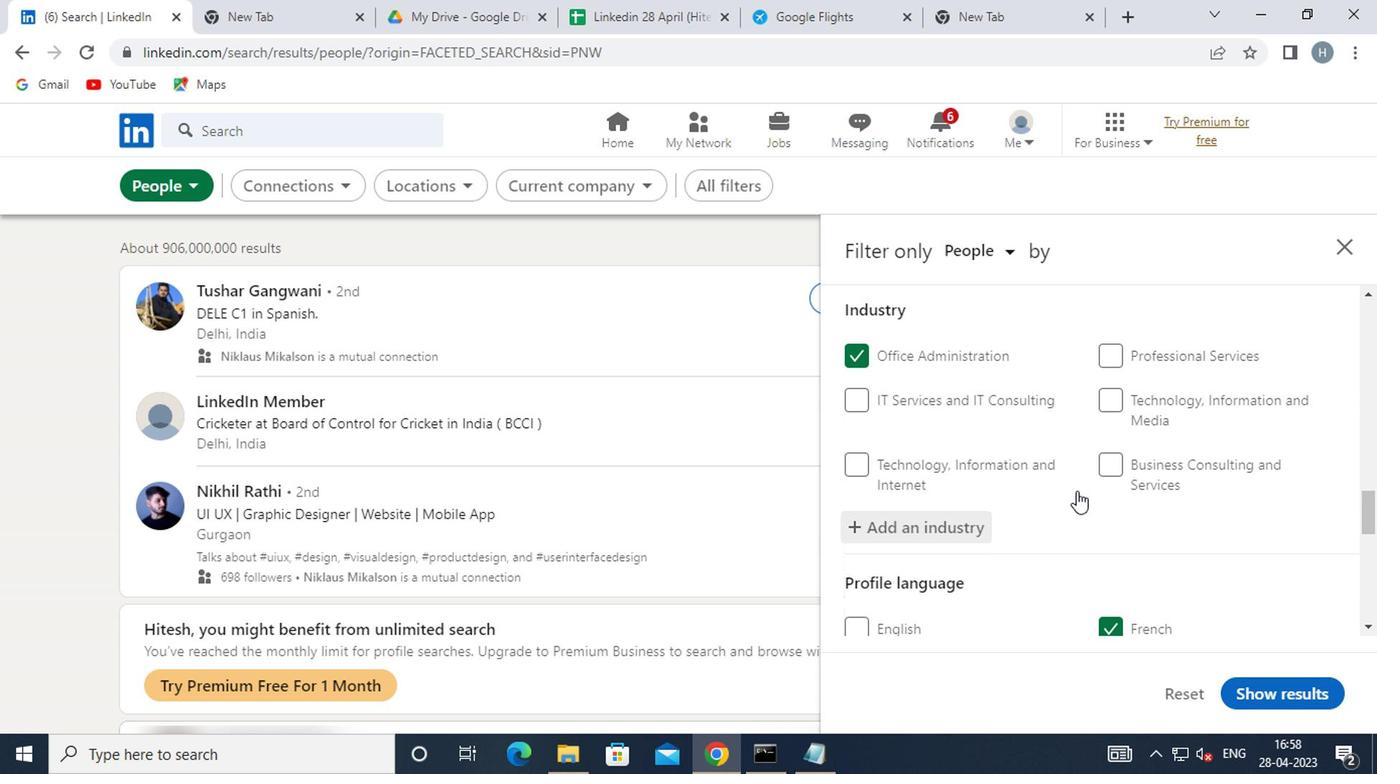 
Action: Mouse scrolled (1073, 481) with delta (0, -1)
Screenshot: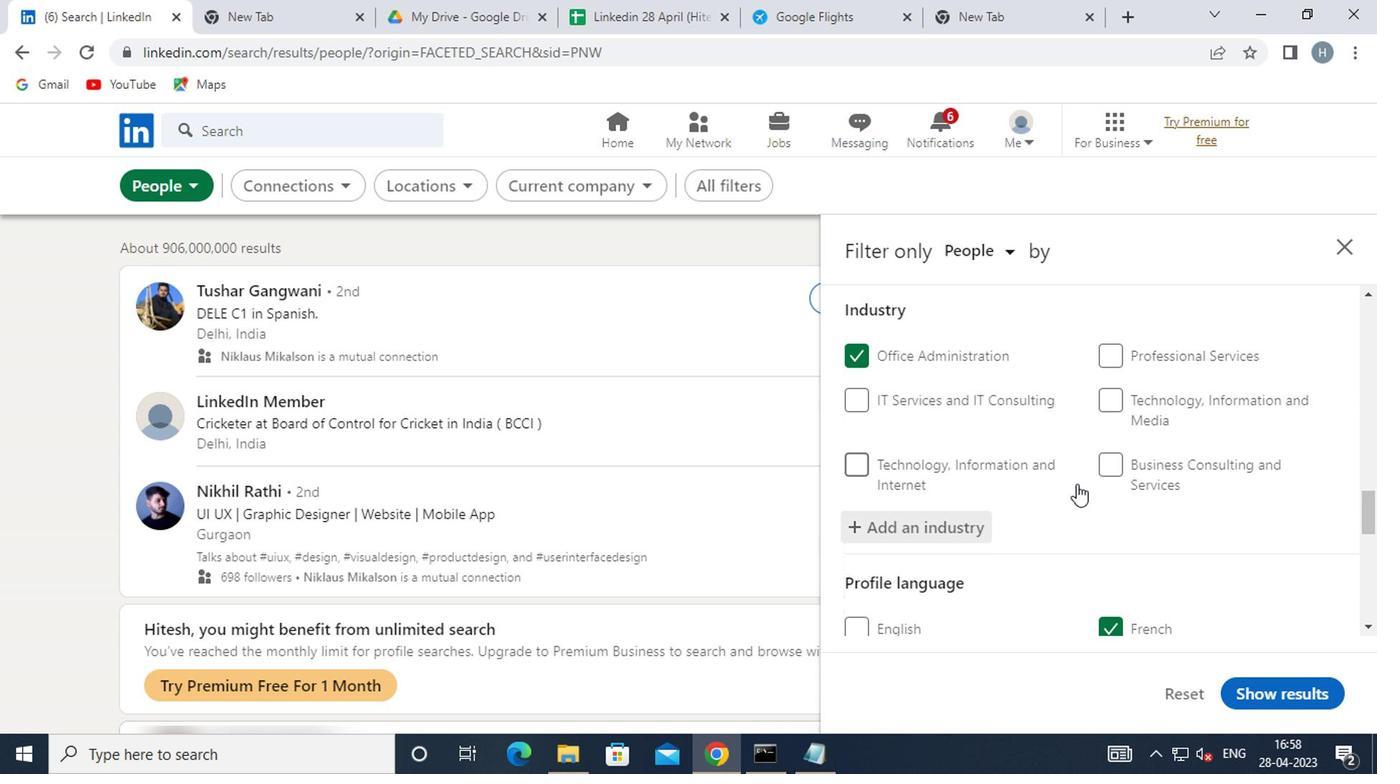 
Action: Mouse scrolled (1073, 481) with delta (0, -1)
Screenshot: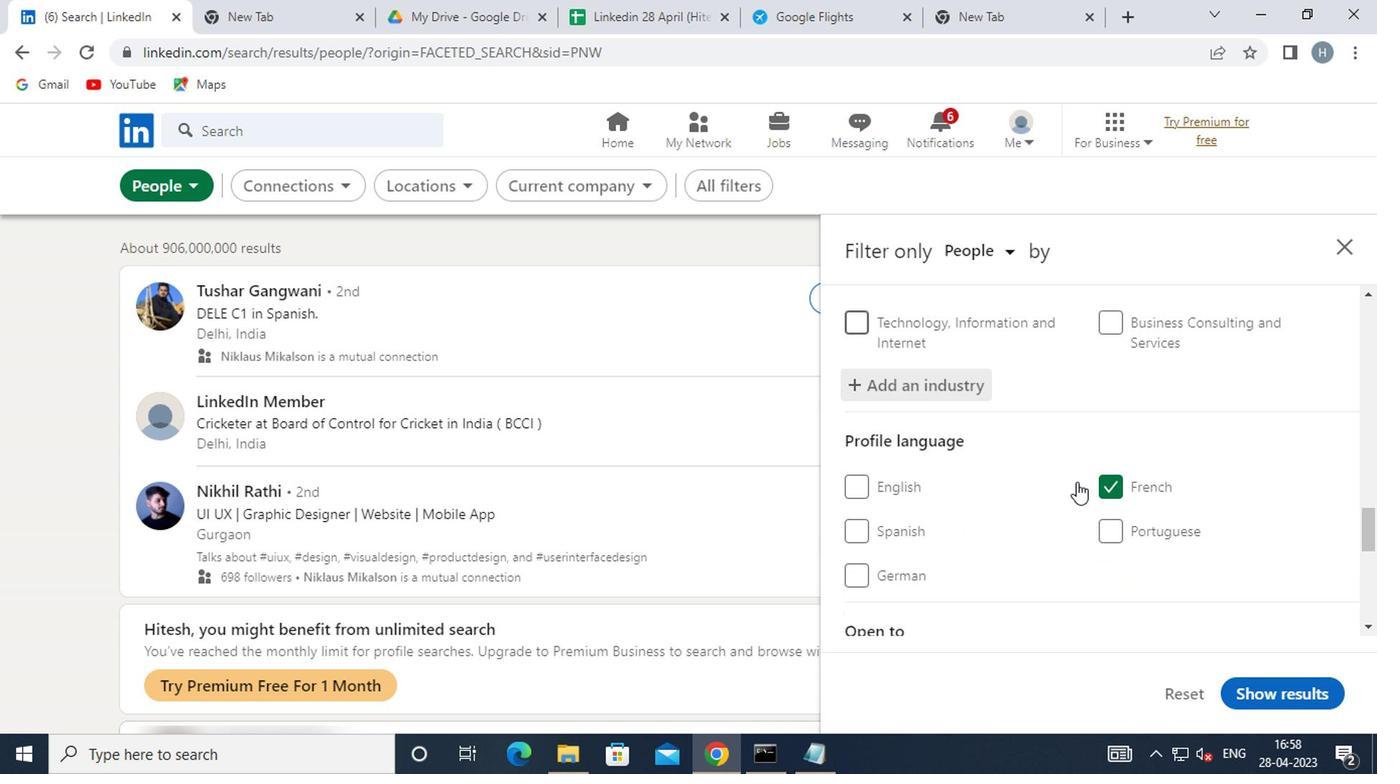 
Action: Mouse scrolled (1073, 481) with delta (0, -1)
Screenshot: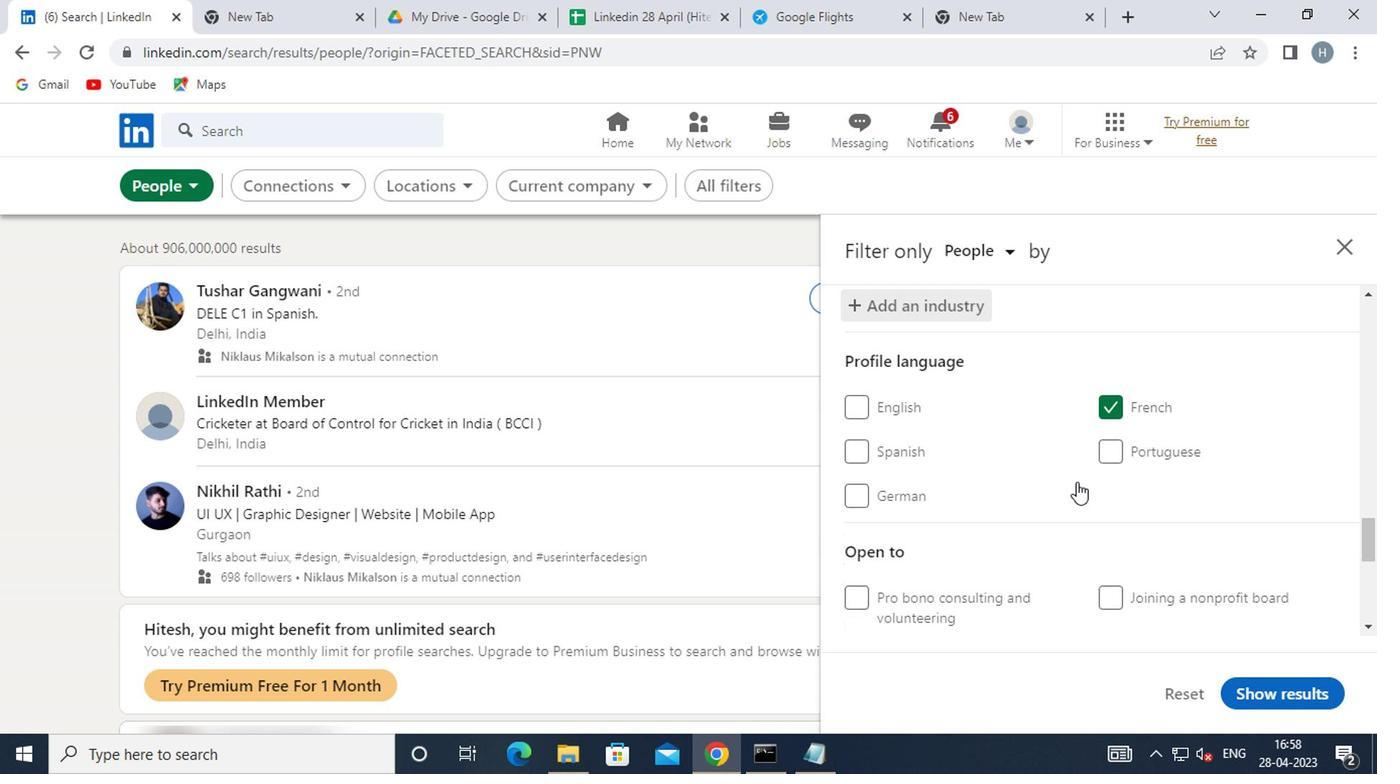 
Action: Mouse scrolled (1073, 481) with delta (0, -1)
Screenshot: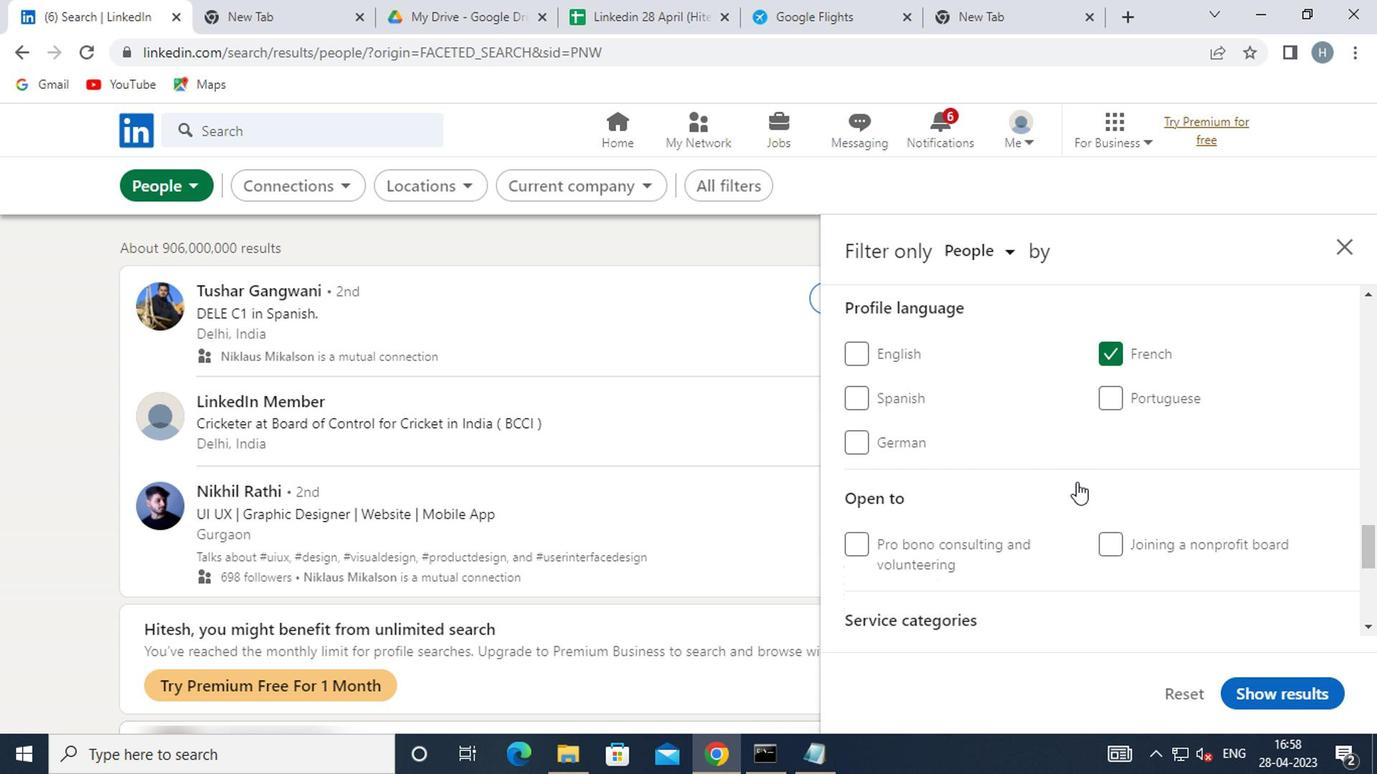 
Action: Mouse moved to (1129, 516)
Screenshot: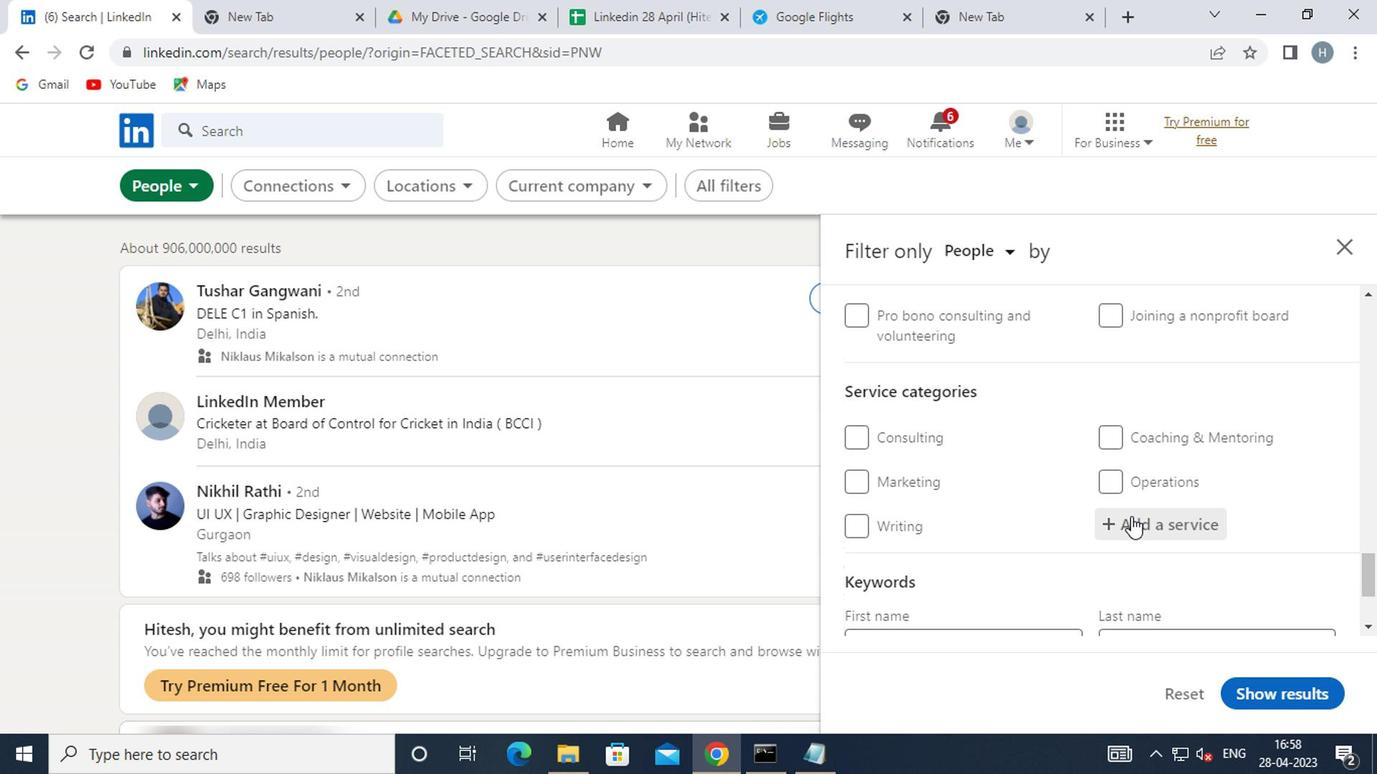 
Action: Mouse pressed left at (1129, 516)
Screenshot: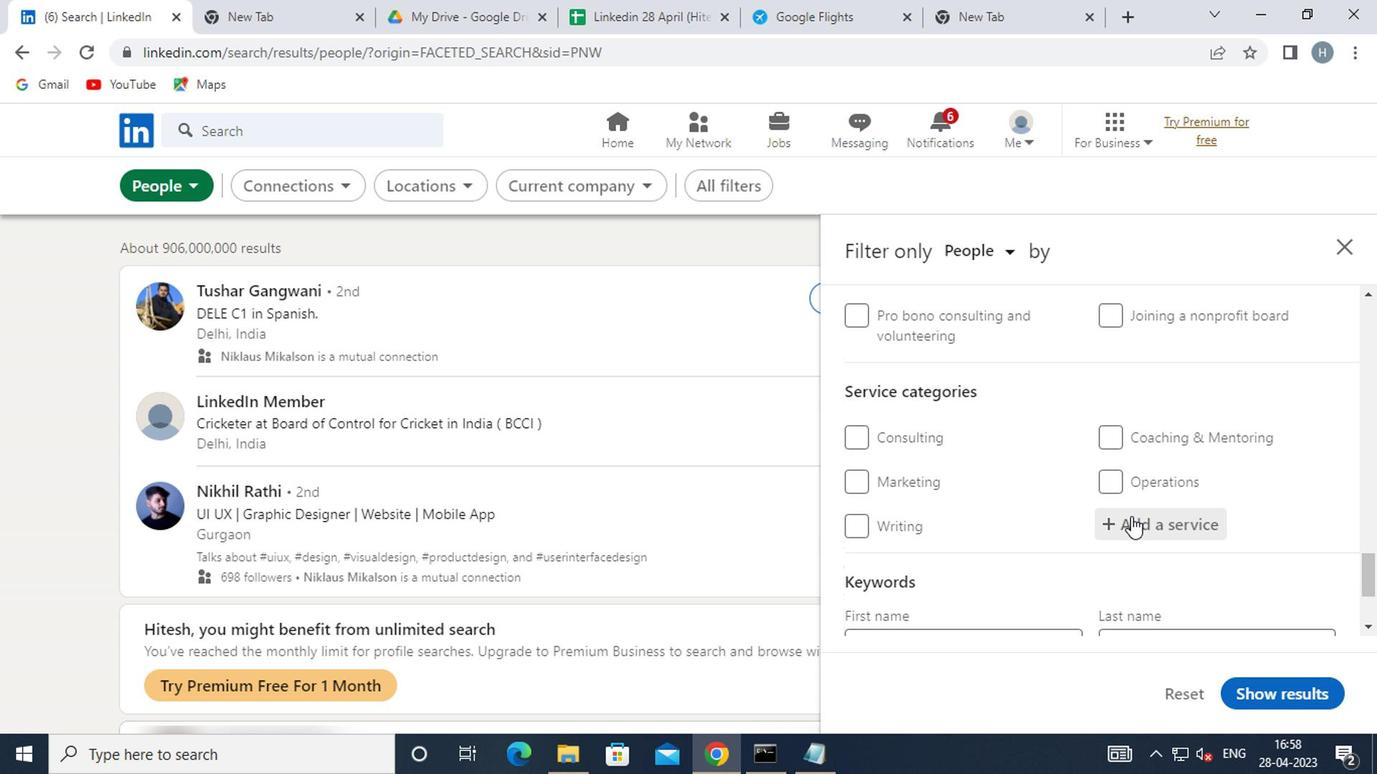 
Action: Key pressed <Key.shift>LIFE<Key.space><Key.shift>C
Screenshot: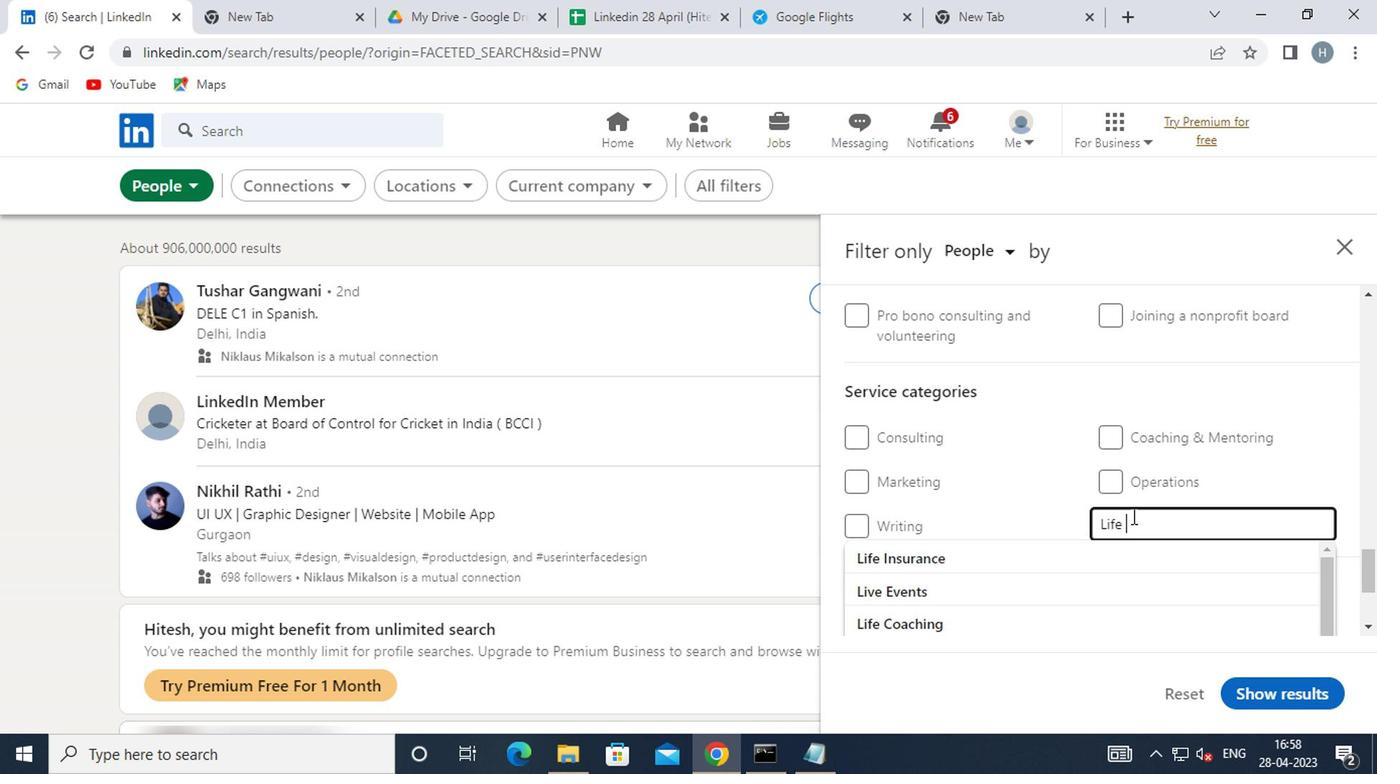 
Action: Mouse moved to (1010, 564)
Screenshot: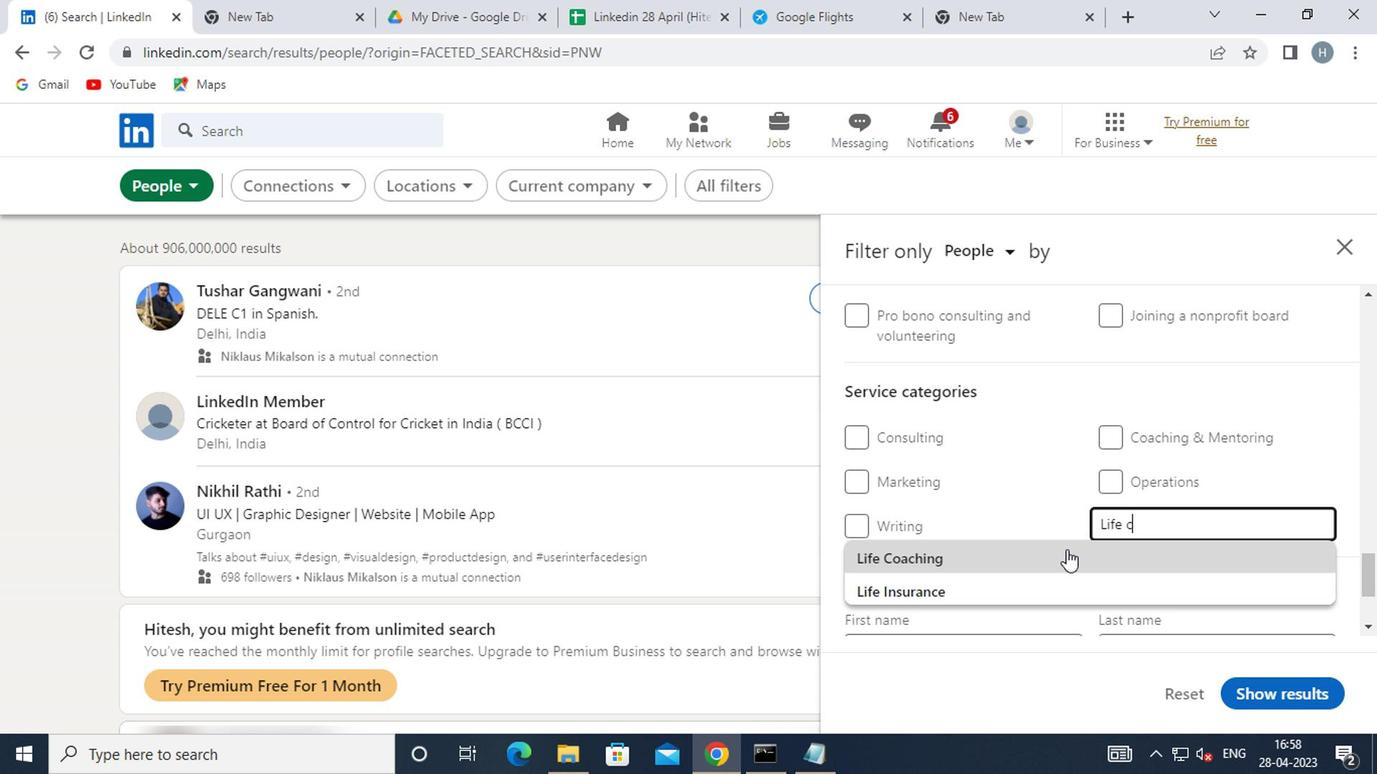 
Action: Mouse pressed left at (1010, 564)
Screenshot: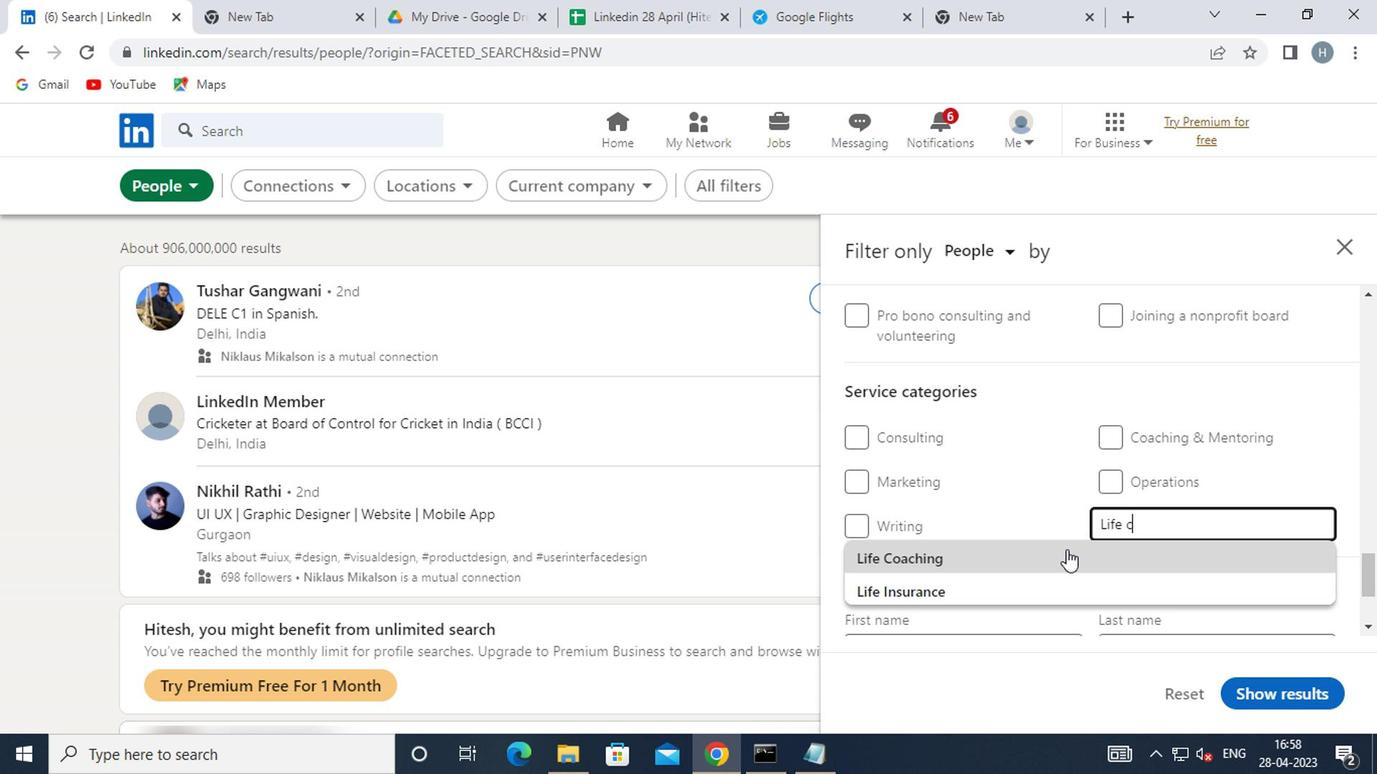 
Action: Mouse moved to (1029, 554)
Screenshot: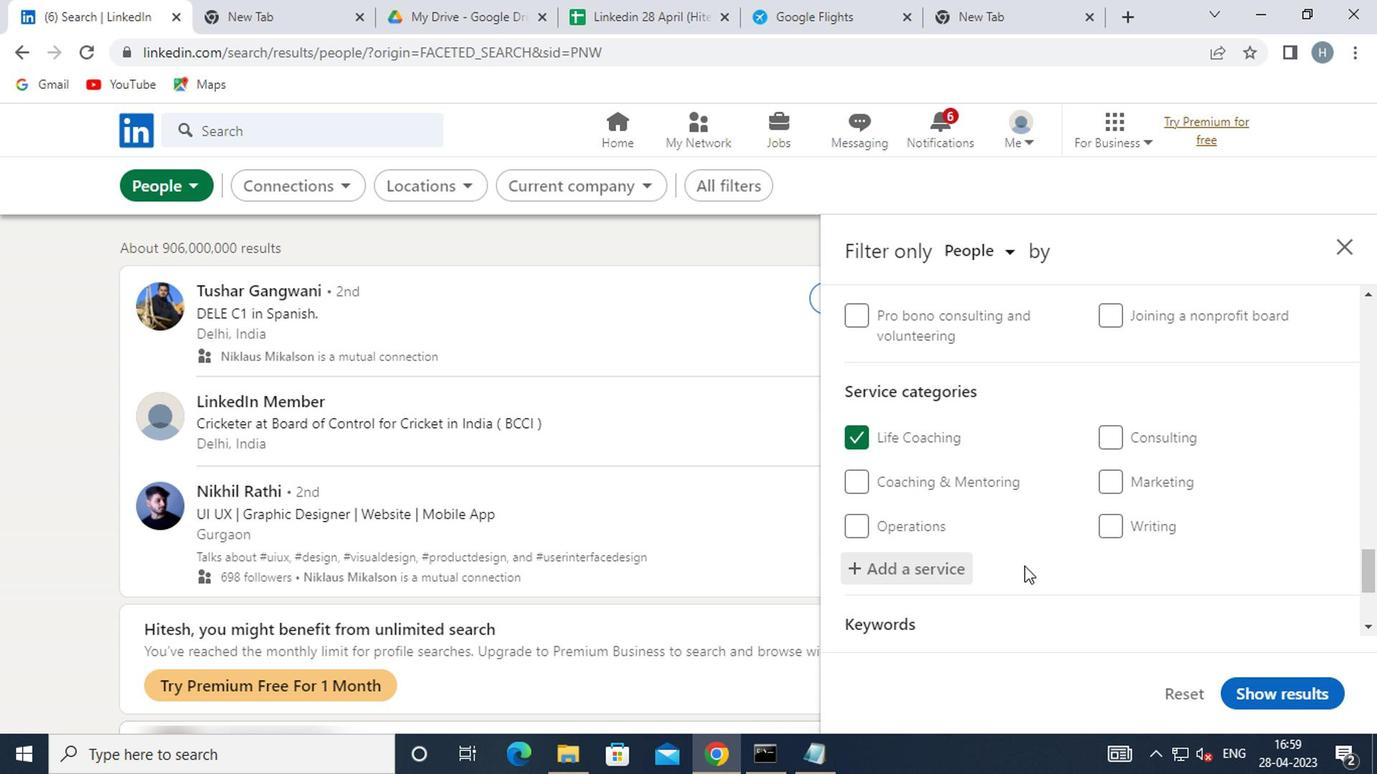 
Action: Mouse scrolled (1029, 553) with delta (0, 0)
Screenshot: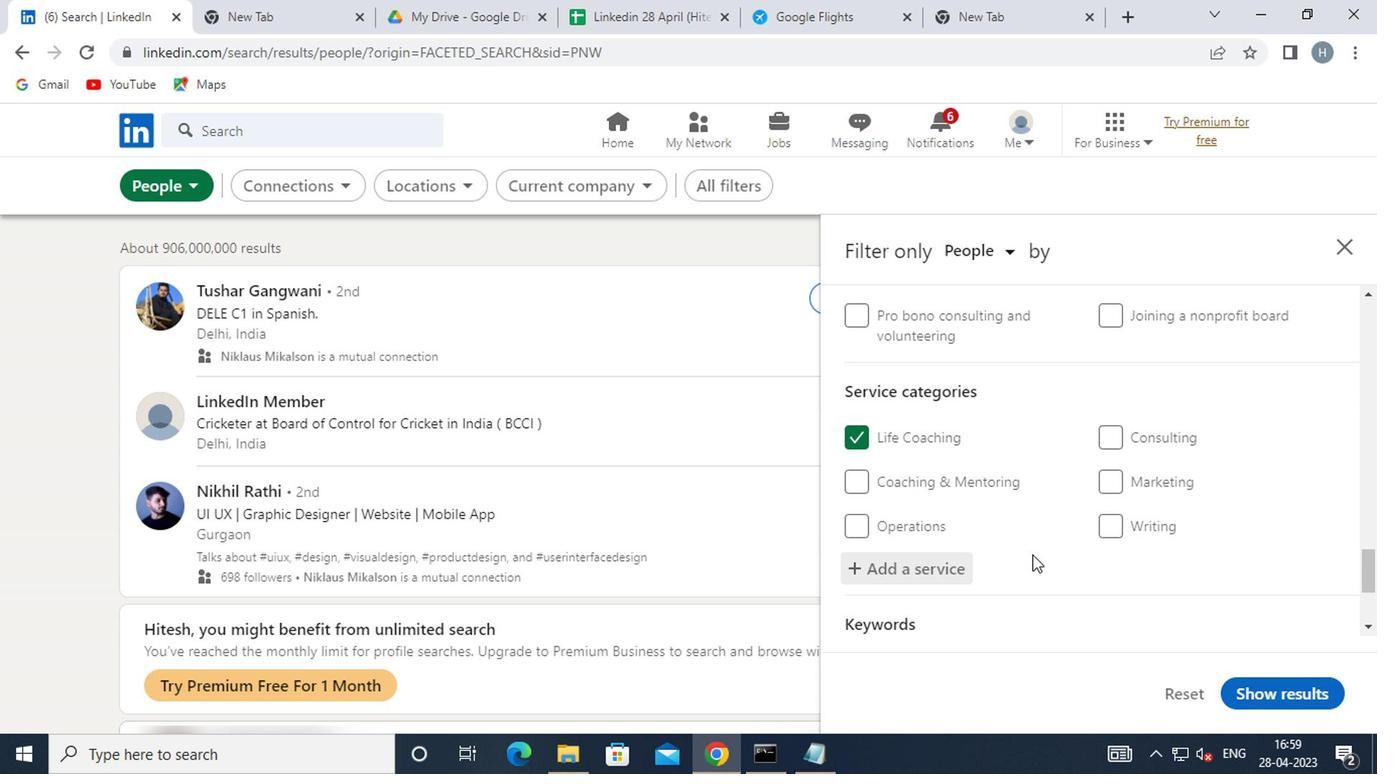 
Action: Mouse scrolled (1029, 553) with delta (0, 0)
Screenshot: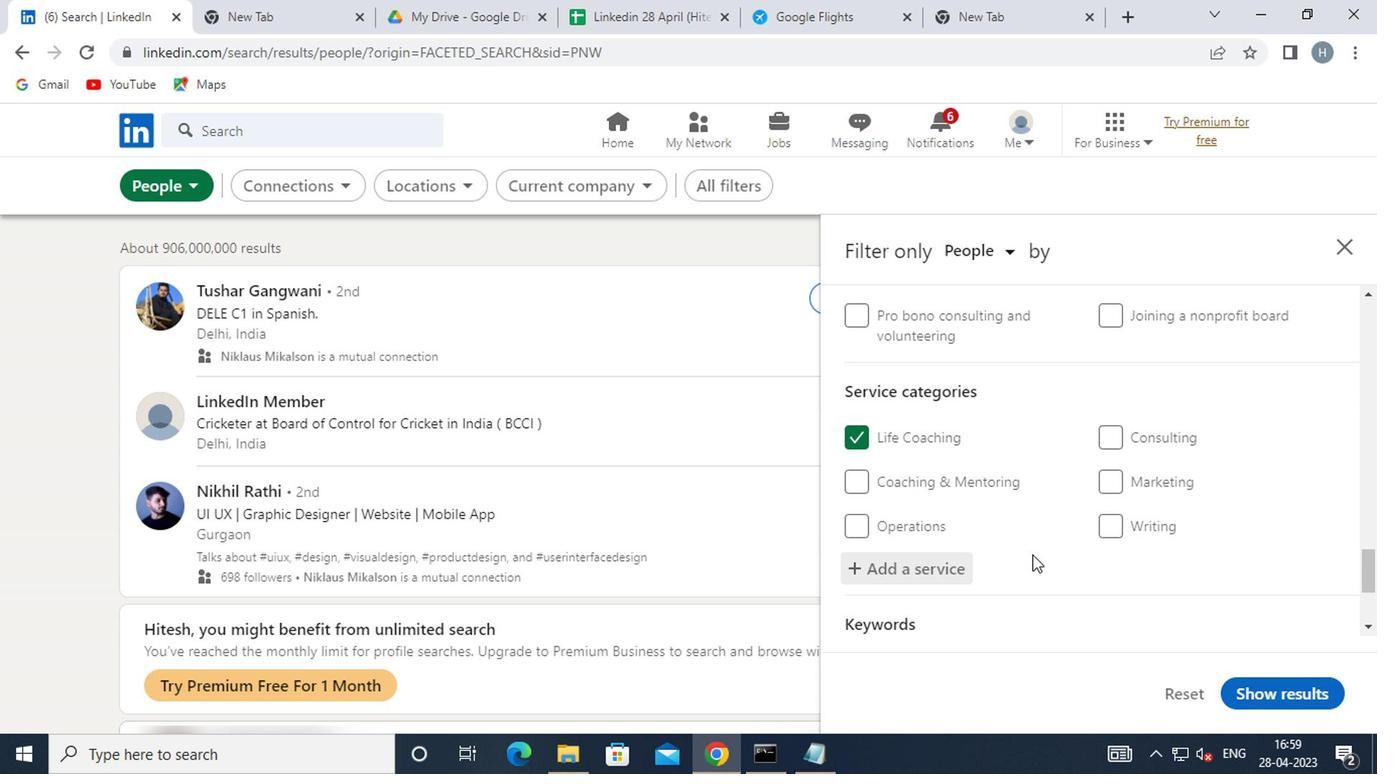 
Action: Mouse moved to (1032, 544)
Screenshot: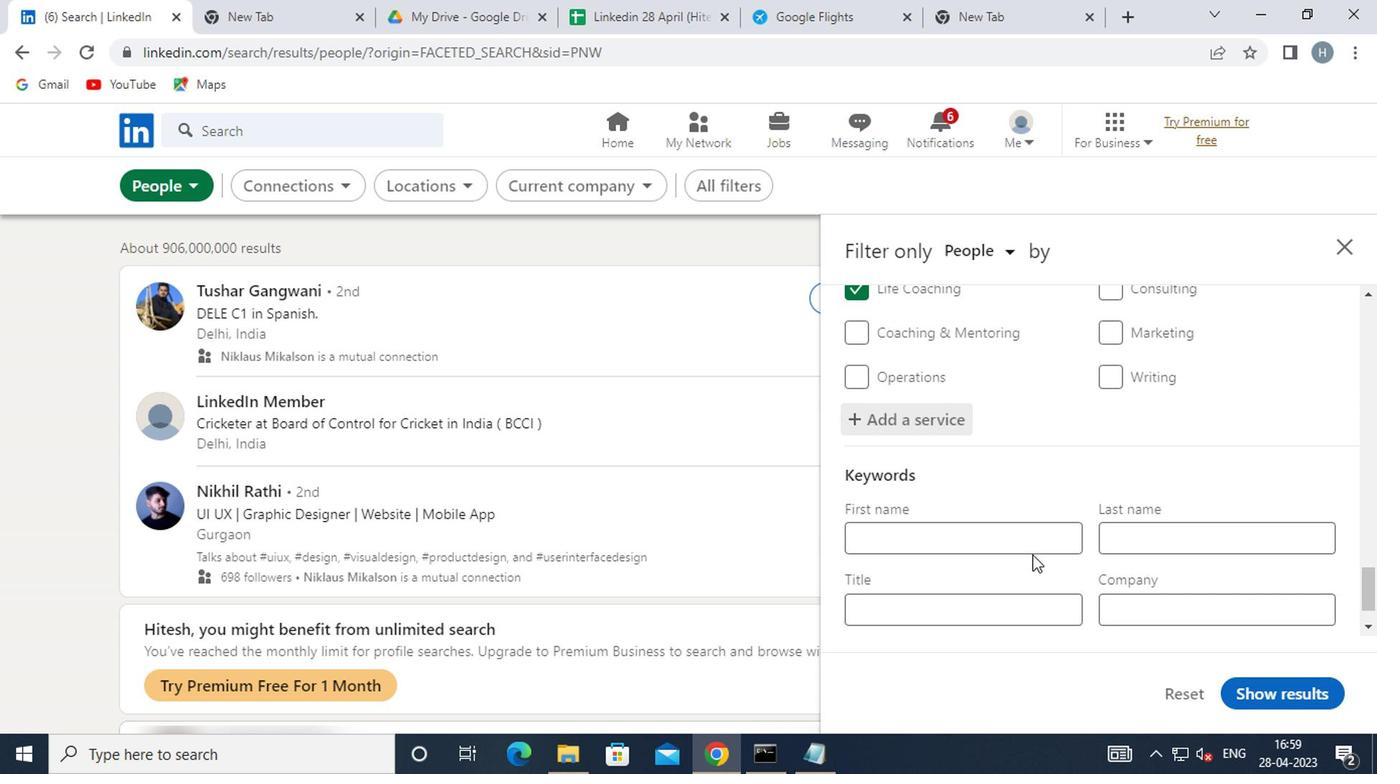 
Action: Mouse scrolled (1032, 543) with delta (0, 0)
Screenshot: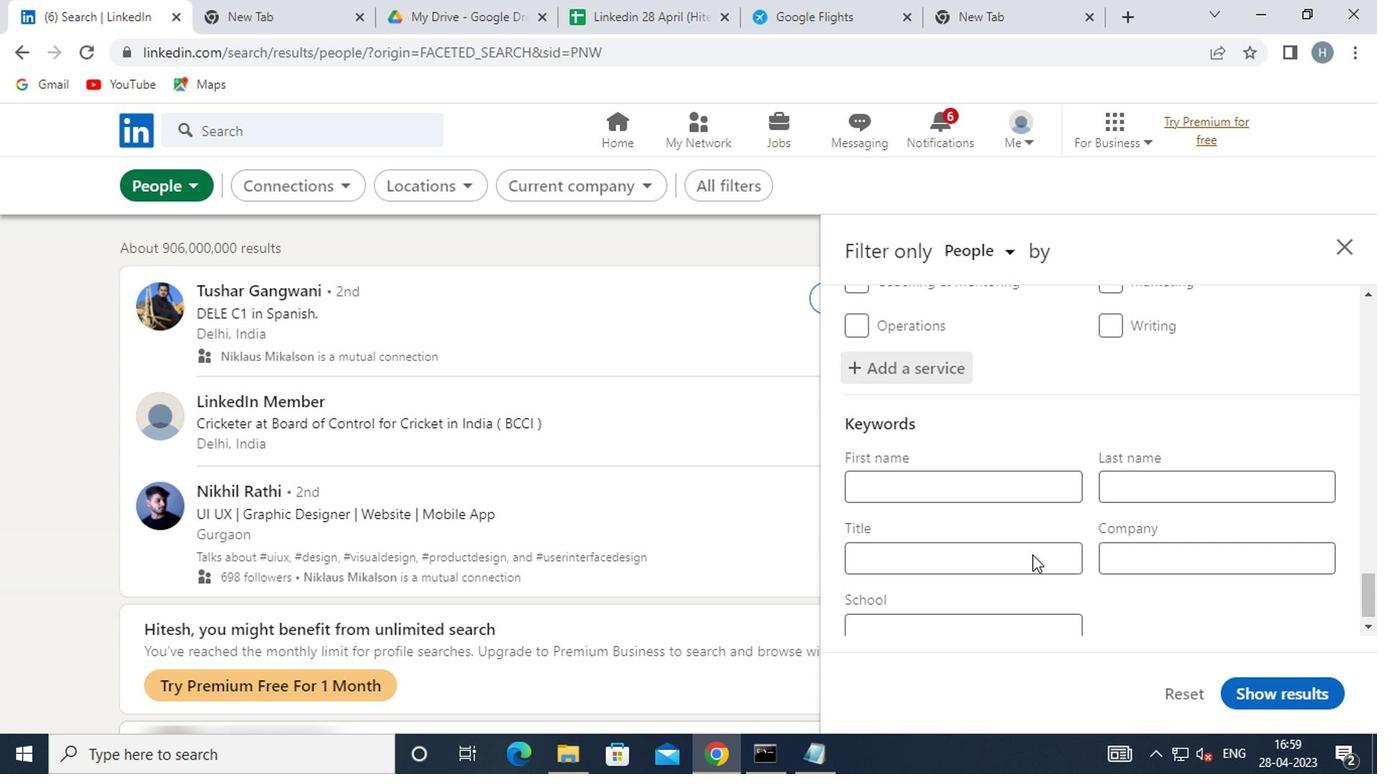 
Action: Mouse scrolled (1032, 543) with delta (0, 0)
Screenshot: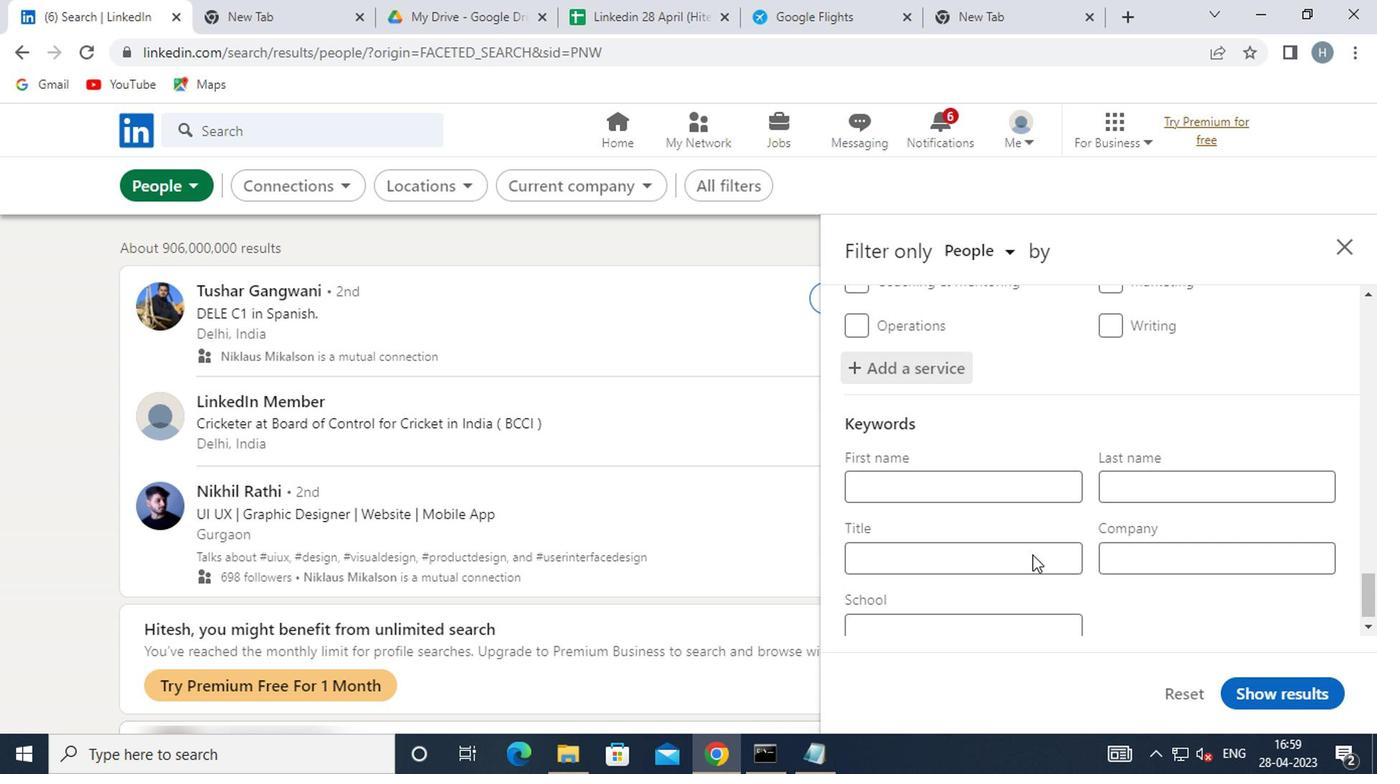 
Action: Mouse moved to (1028, 543)
Screenshot: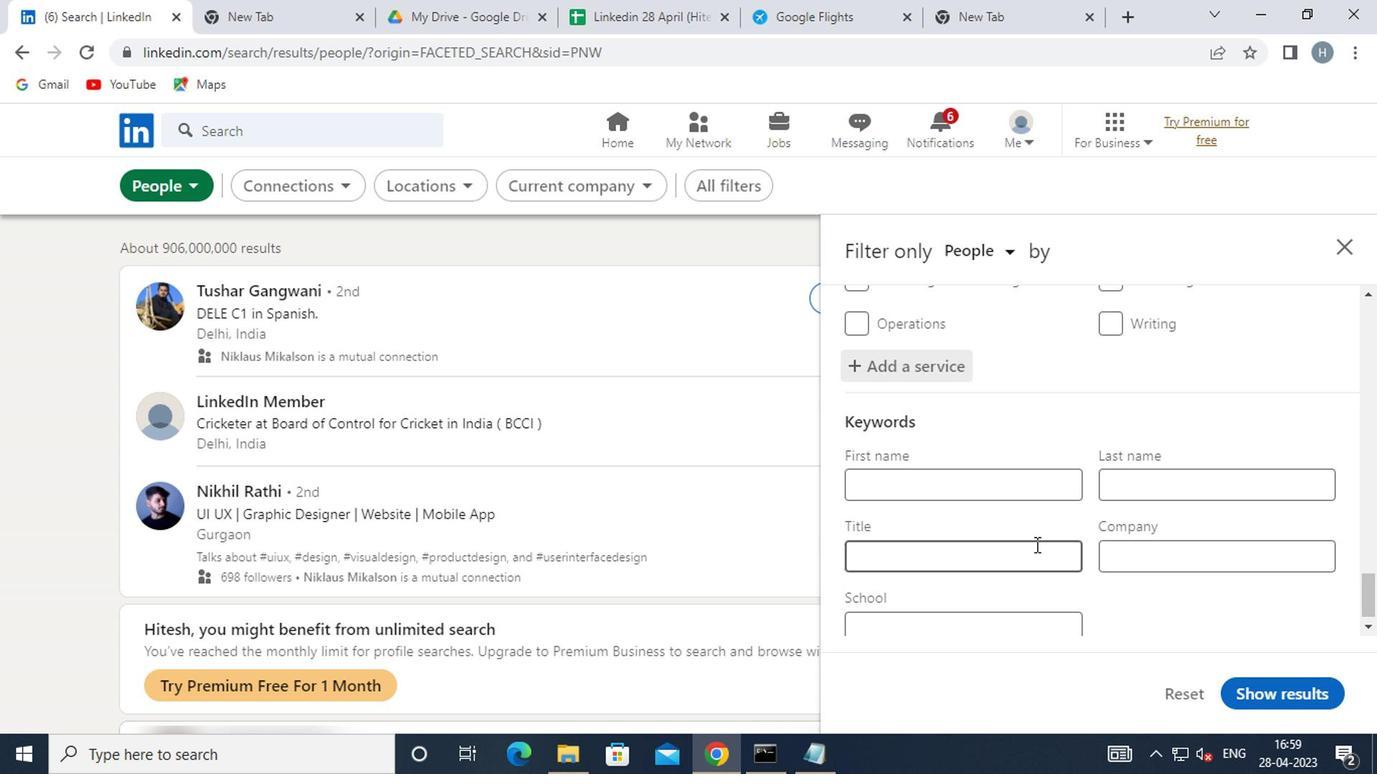 
Action: Mouse pressed left at (1028, 543)
Screenshot: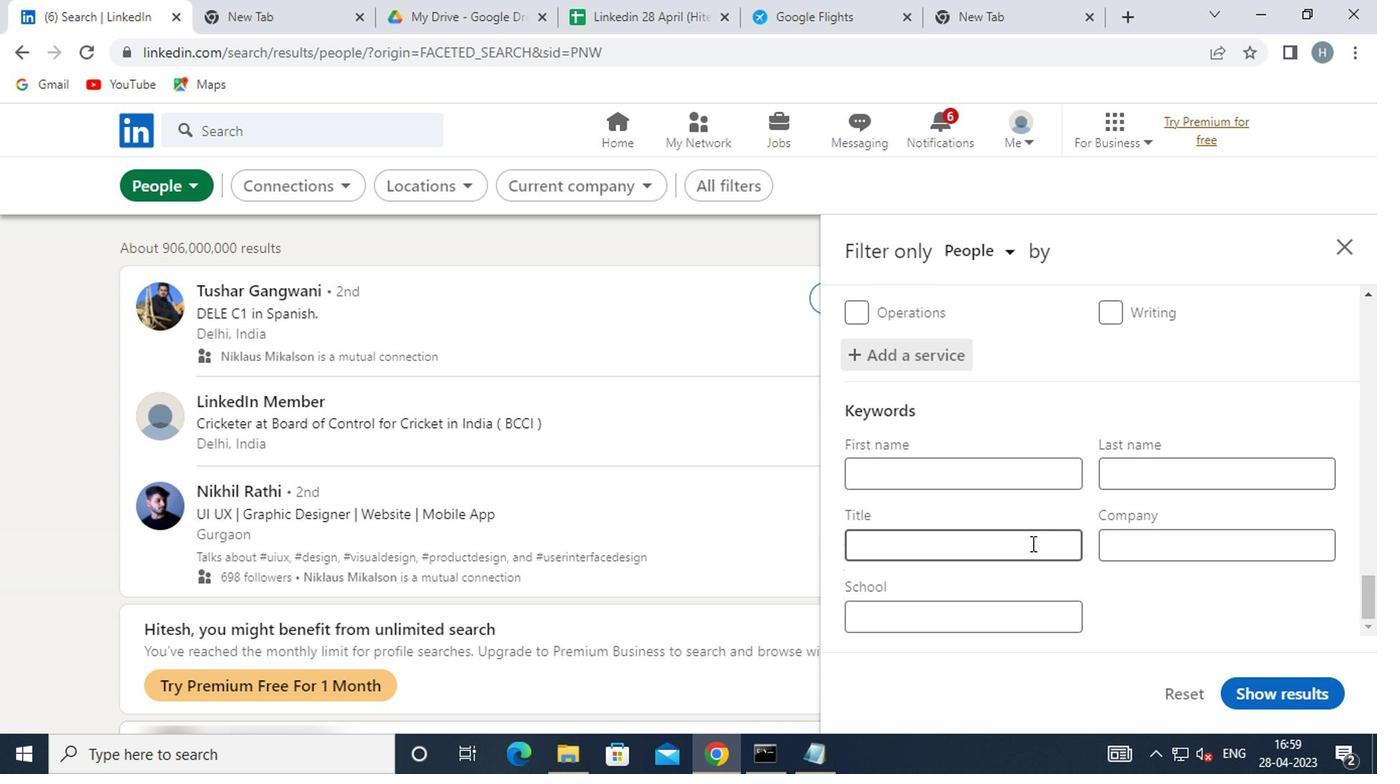 
Action: Key pressed <Key.shift>SOCIAL<Key.space><Key.shift>WORKER
Screenshot: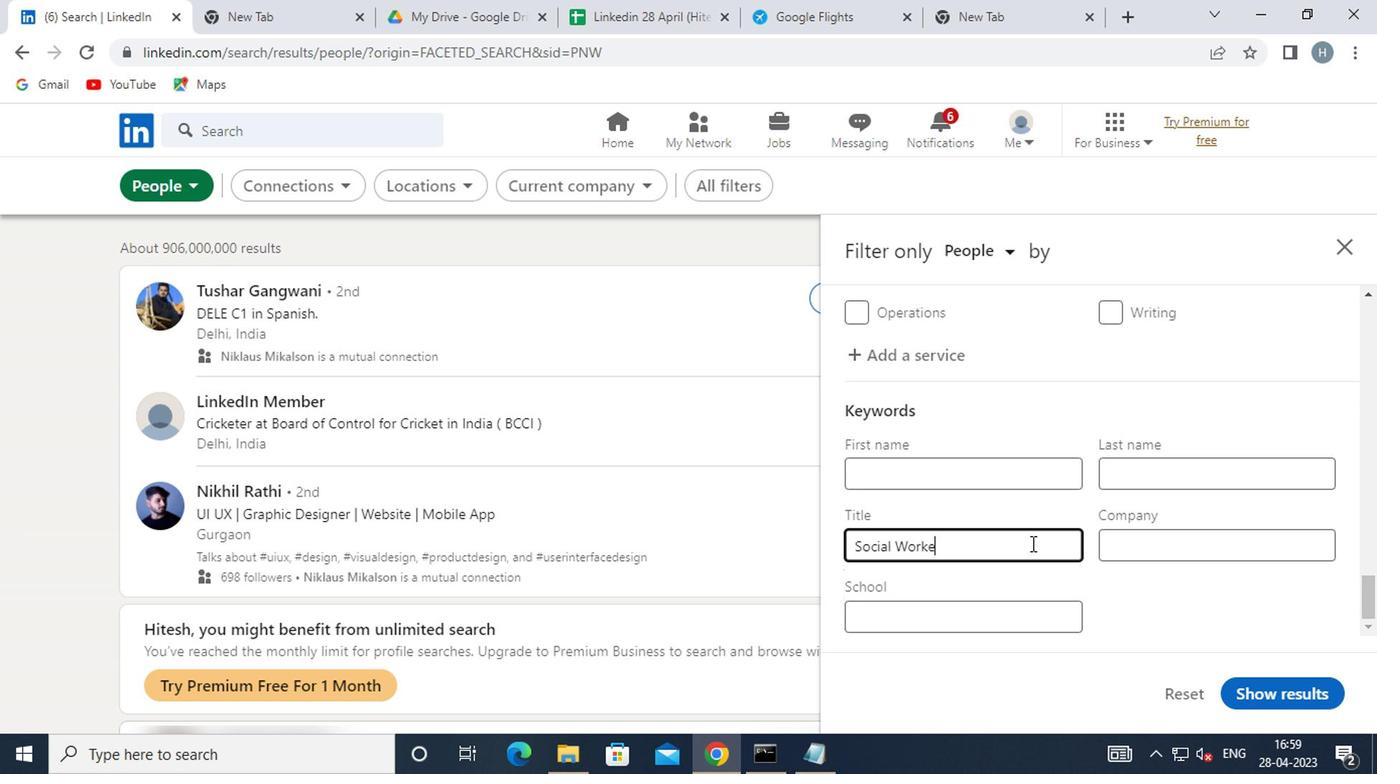 
Action: Mouse moved to (1268, 682)
Screenshot: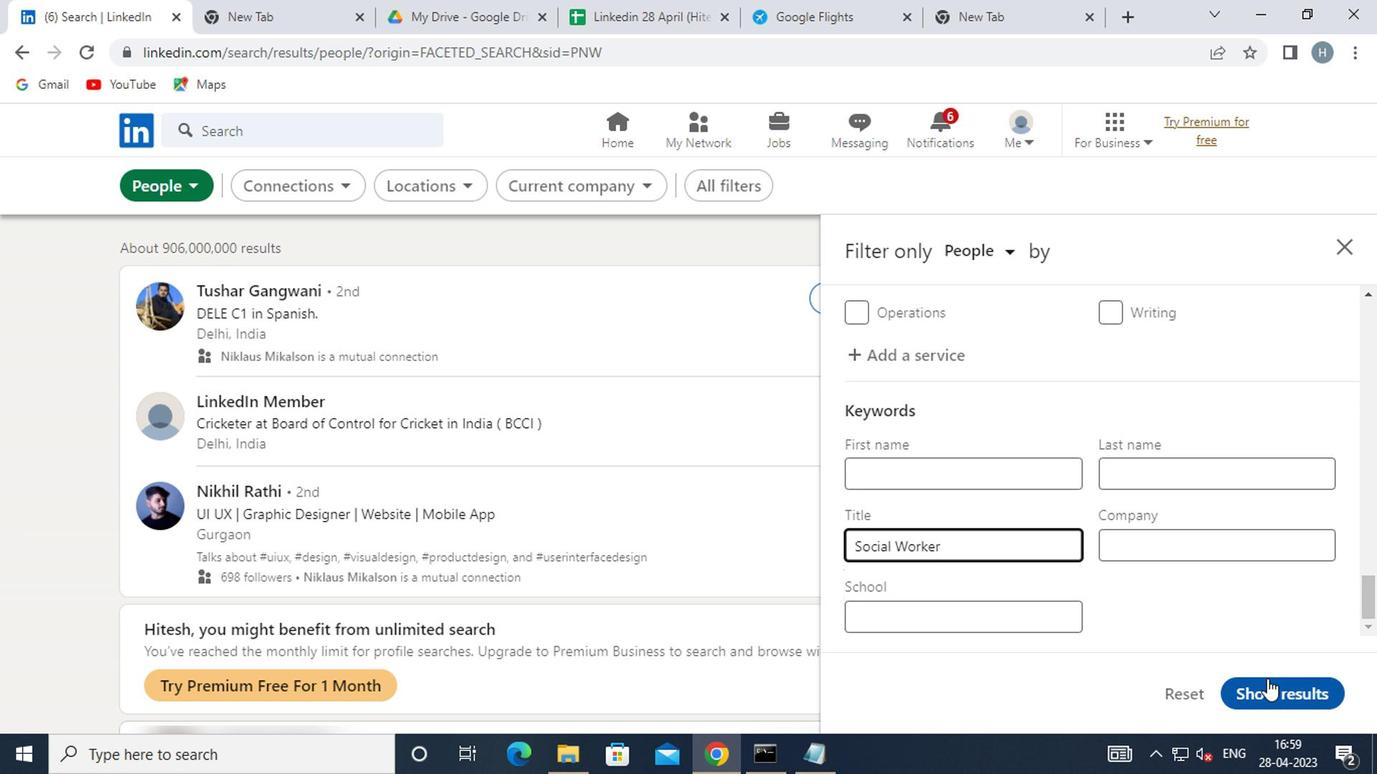 
Action: Mouse pressed left at (1268, 682)
Screenshot: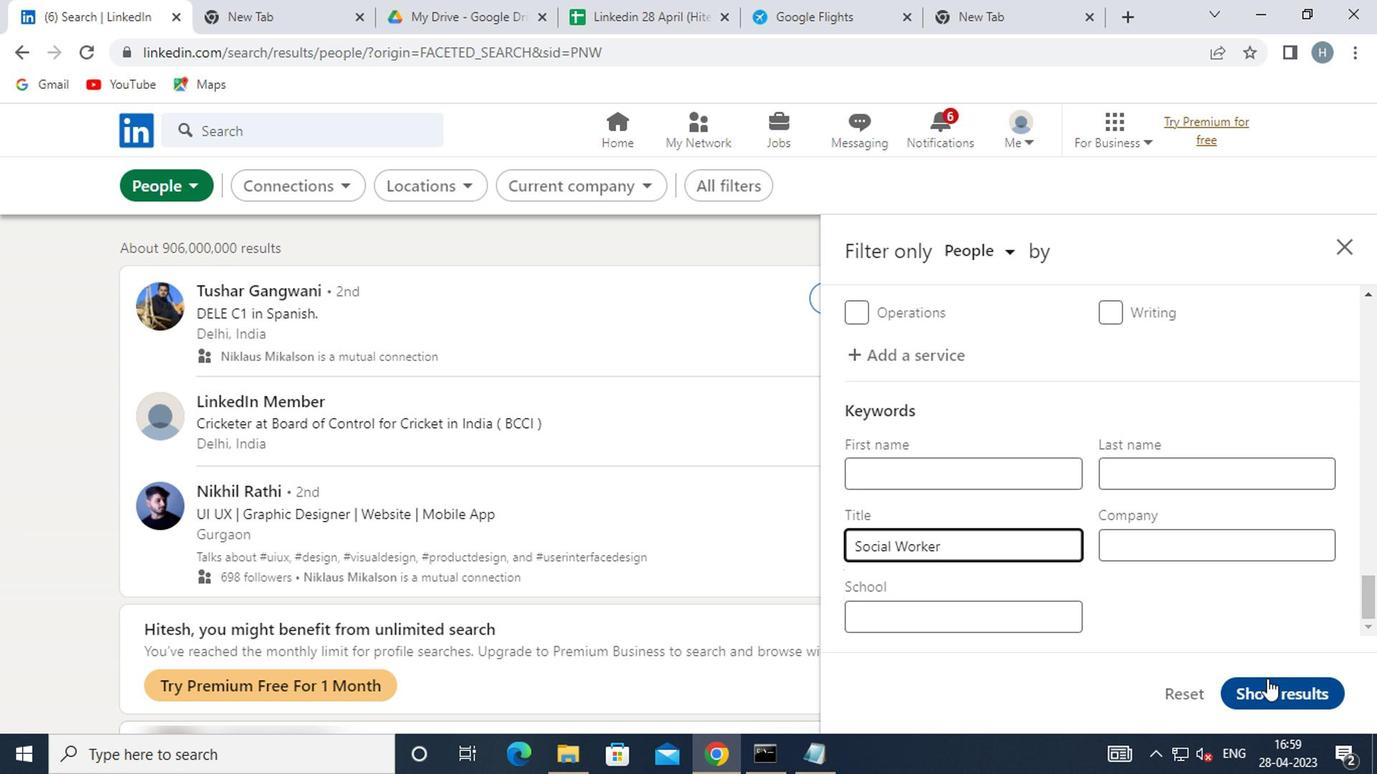 
Action: Mouse moved to (980, 428)
Screenshot: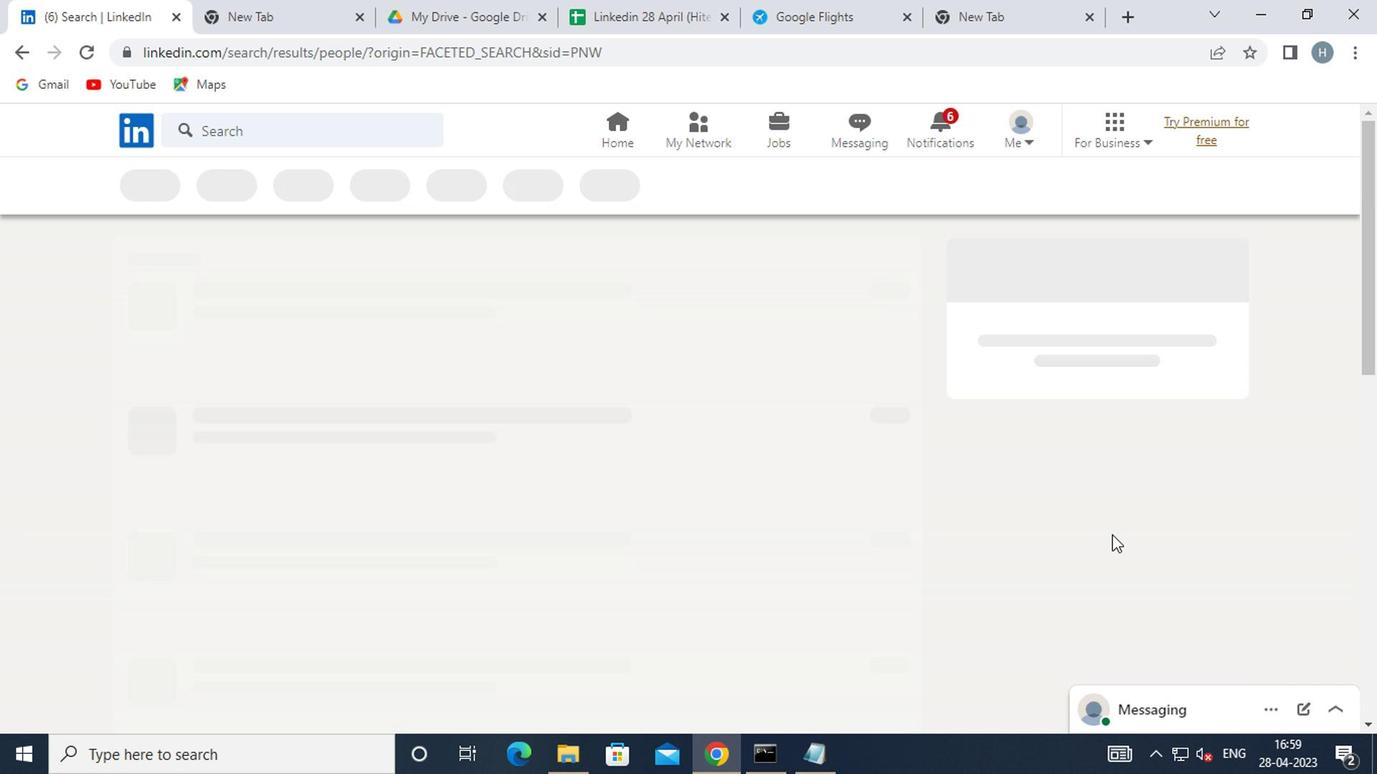 
